 Task: Find and add birthday decoration items to your Amazon wish list.
Action: Mouse moved to (330, 526)
Screenshot: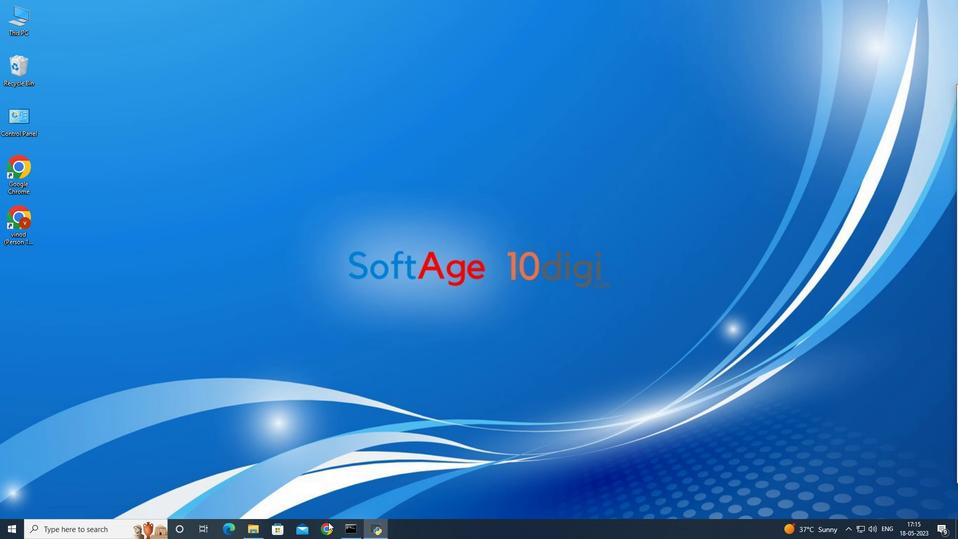 
Action: Mouse pressed left at (330, 526)
Screenshot: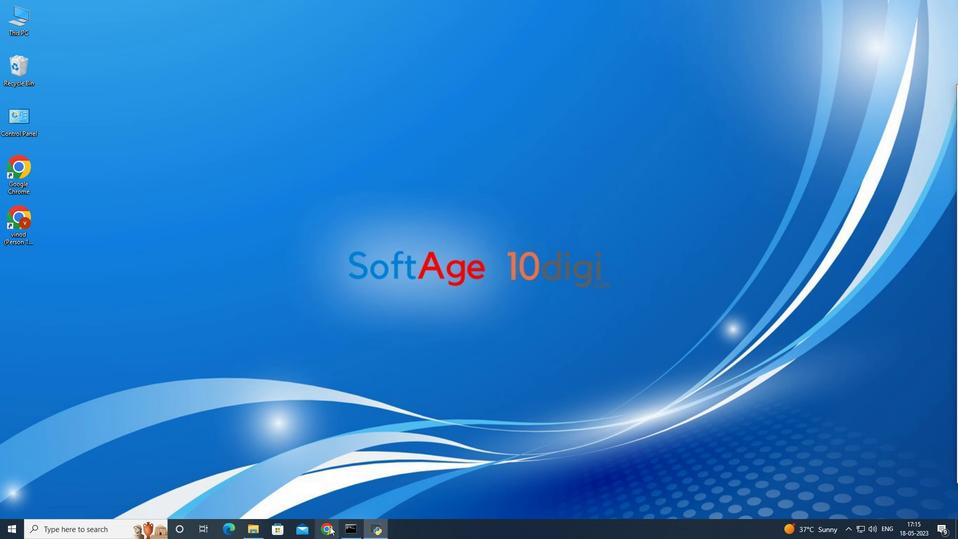 
Action: Mouse moved to (398, 328)
Screenshot: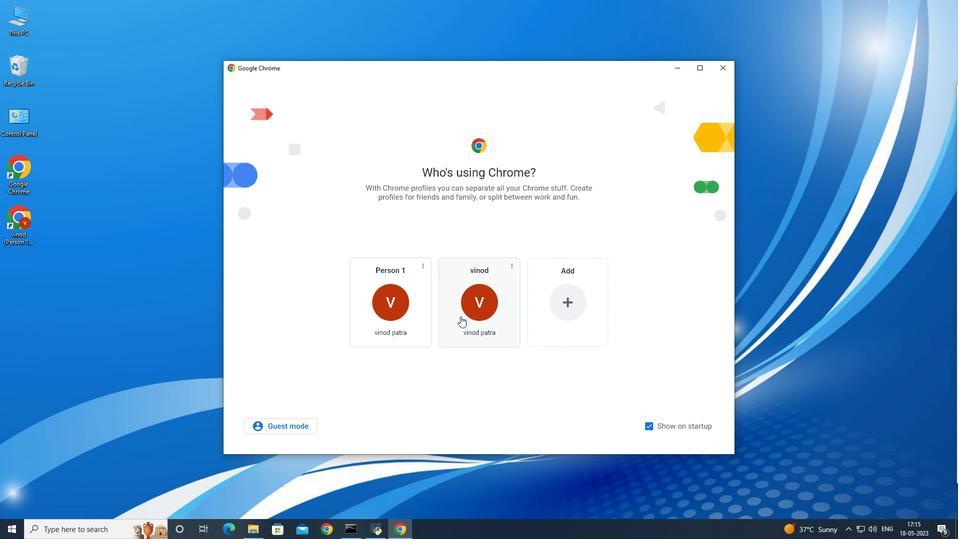 
Action: Mouse pressed left at (398, 328)
Screenshot: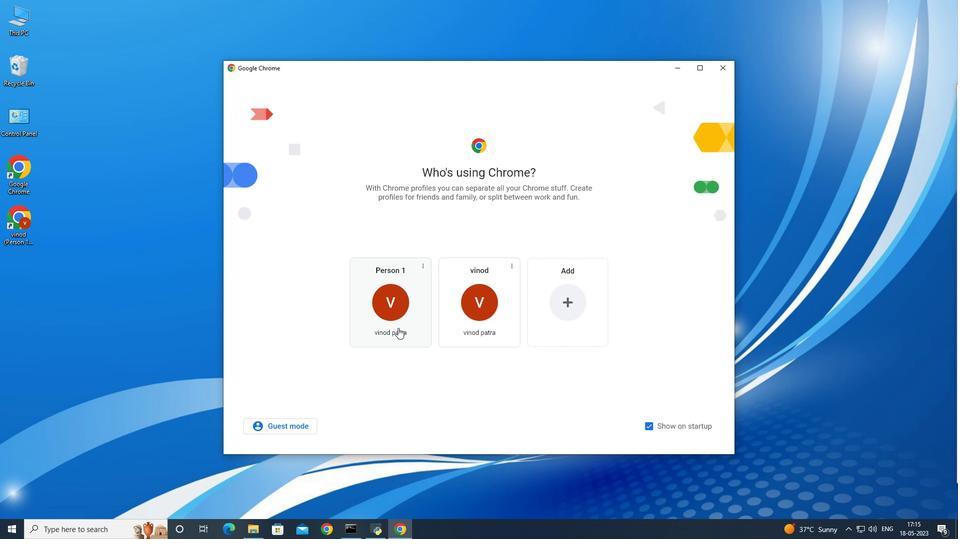 
Action: Mouse moved to (450, 217)
Screenshot: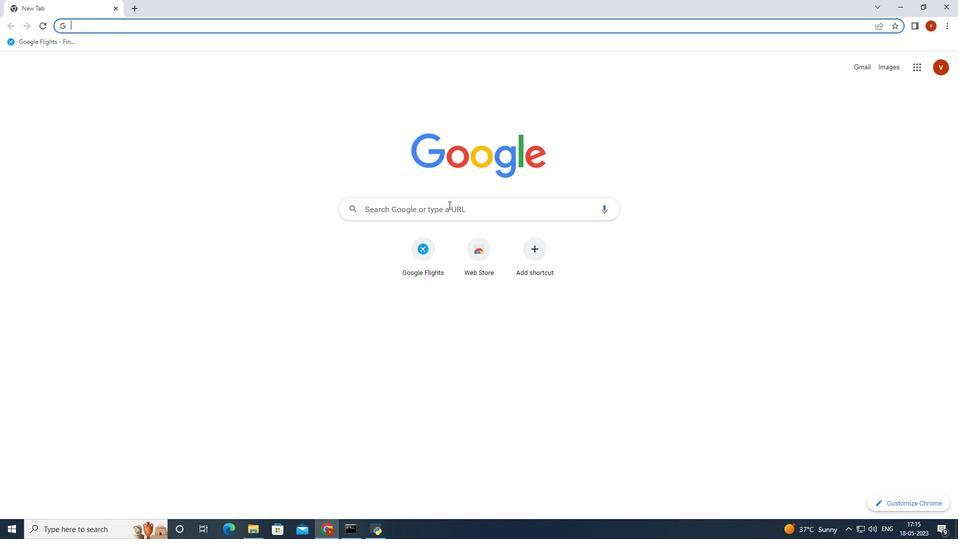 
Action: Mouse pressed left at (450, 217)
Screenshot: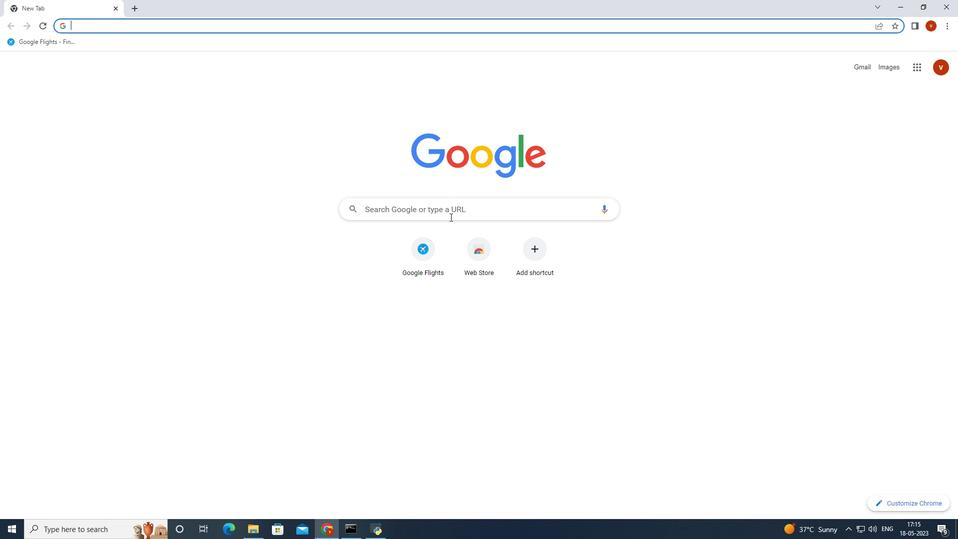 
Action: Key pressed amazon<Key.enter>
Screenshot: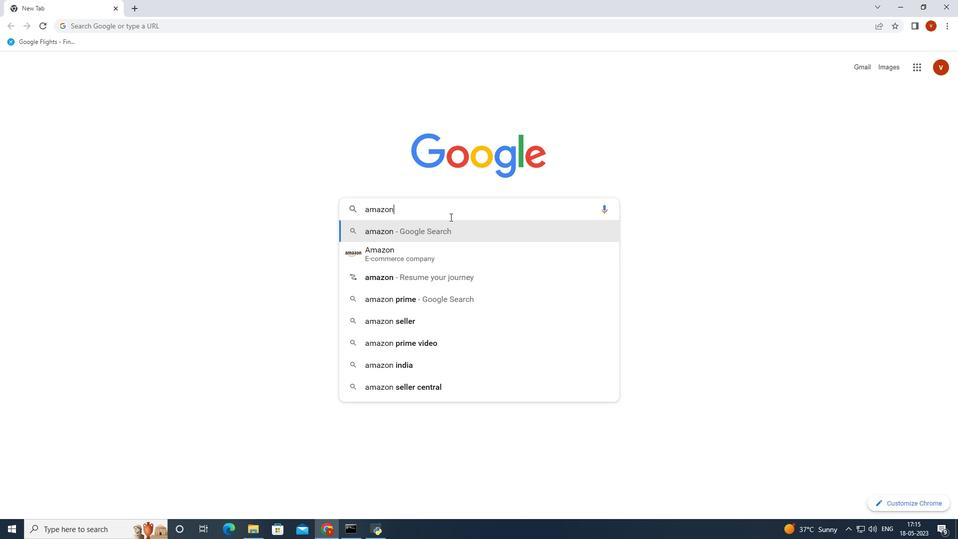 
Action: Mouse moved to (189, 166)
Screenshot: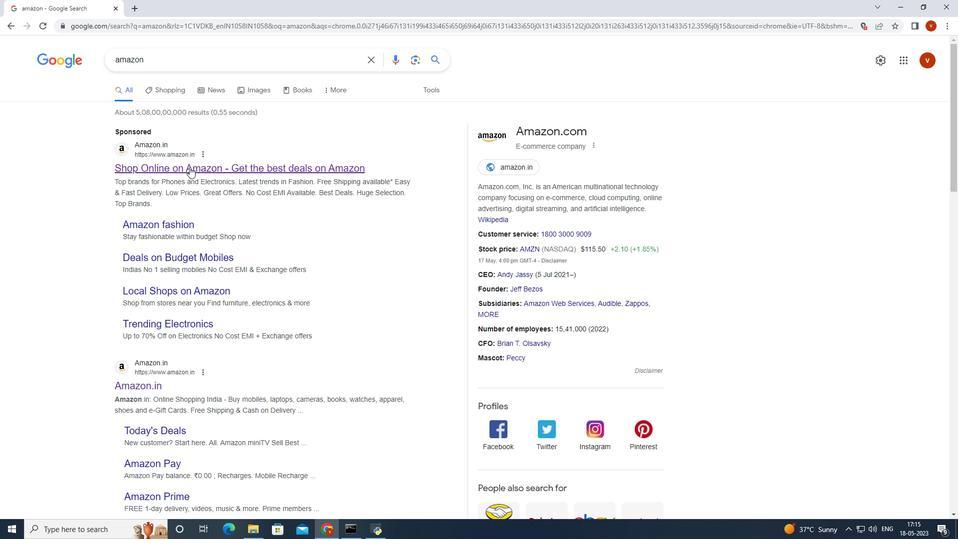
Action: Mouse pressed left at (189, 166)
Screenshot: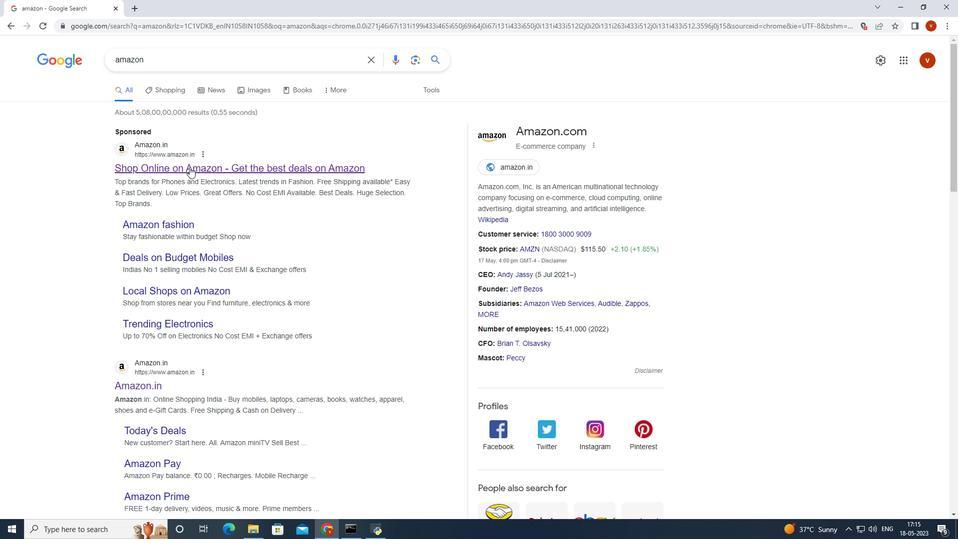 
Action: Mouse moved to (406, 53)
Screenshot: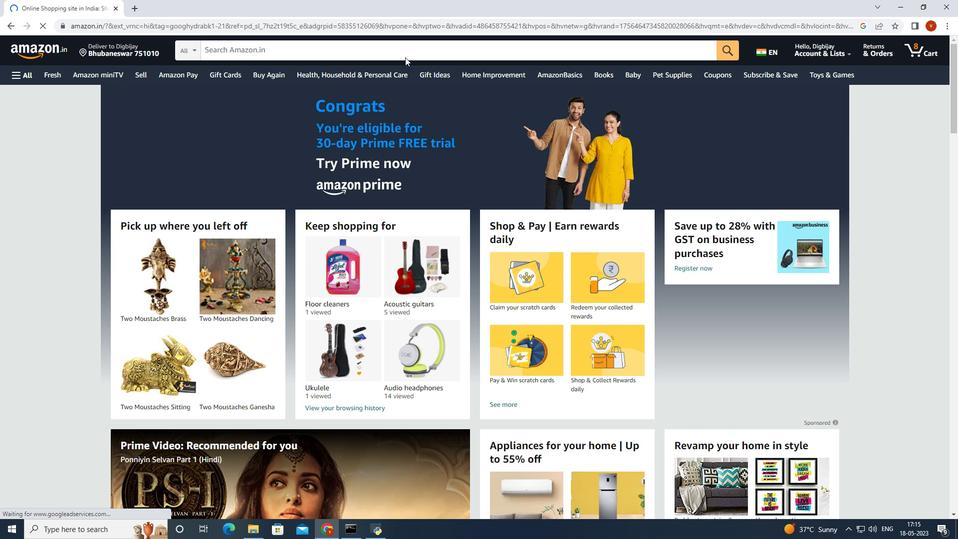 
Action: Mouse pressed left at (406, 53)
Screenshot: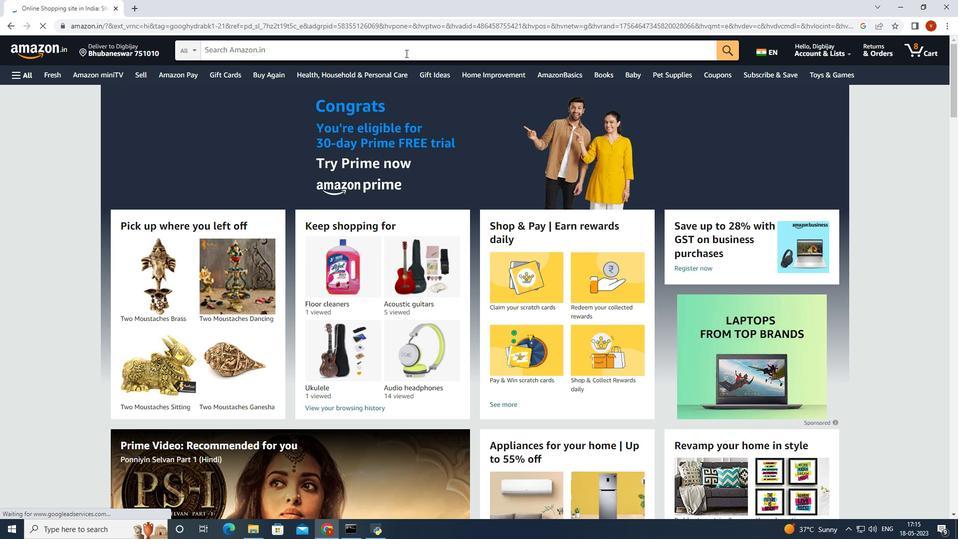 
Action: Key pressed birhday<Key.space>items<Key.enter>
Screenshot: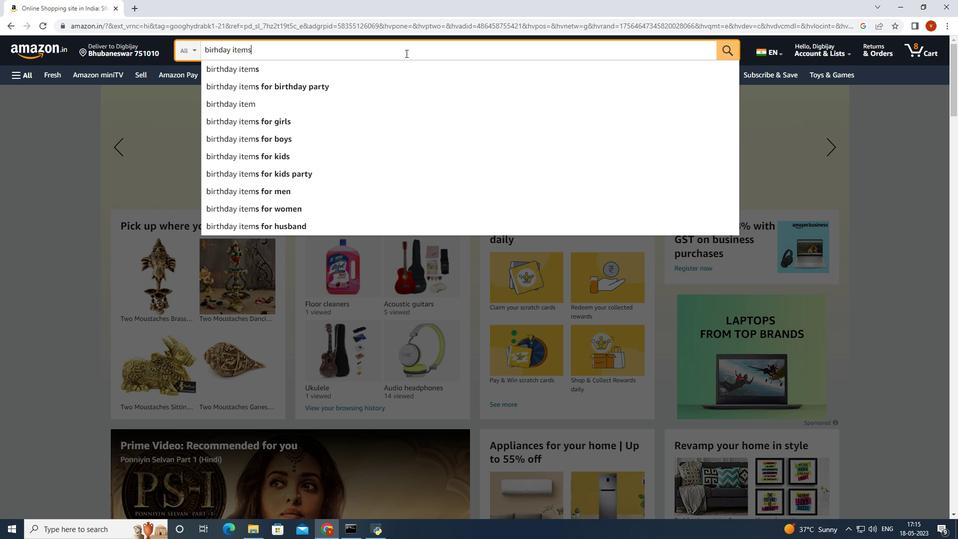 
Action: Mouse moved to (318, 356)
Screenshot: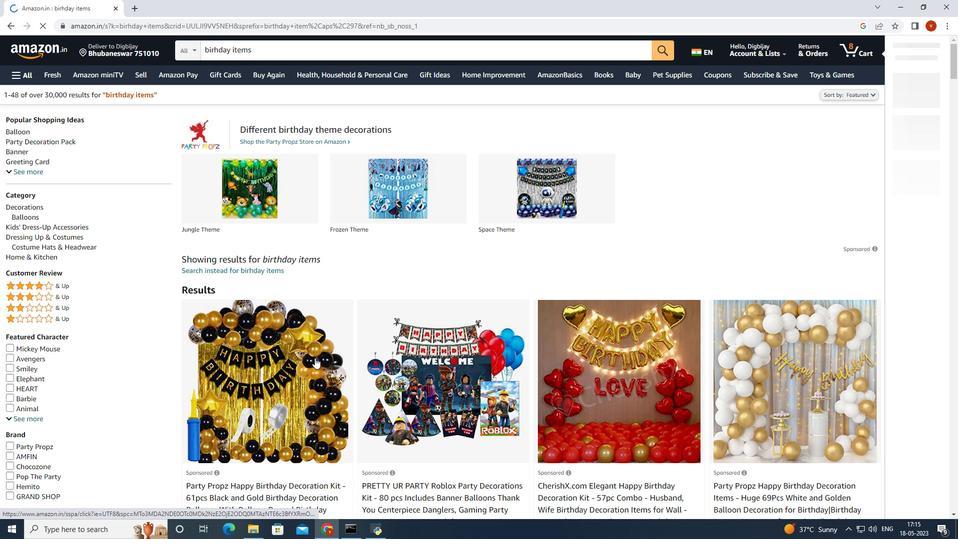 
Action: Mouse scrolled (318, 355) with delta (0, 0)
Screenshot: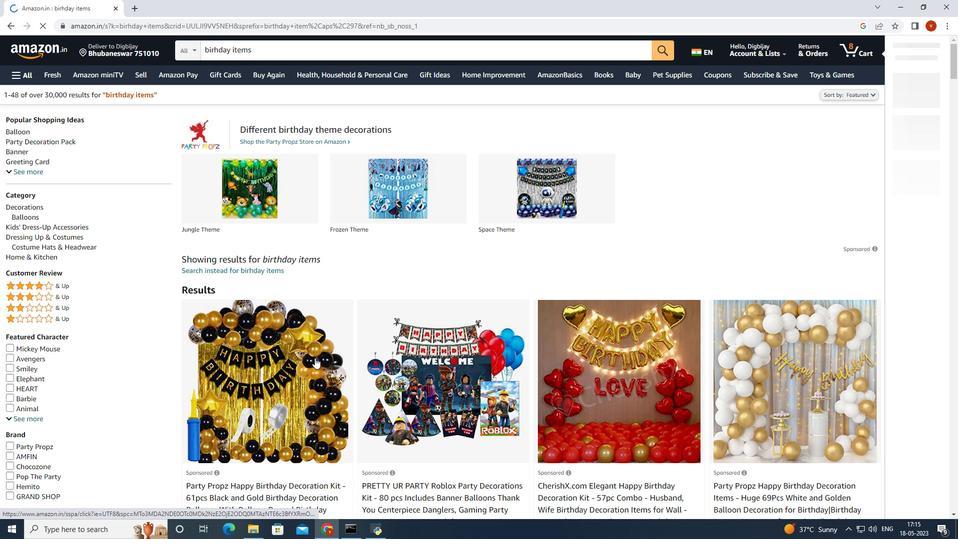 
Action: Mouse moved to (321, 349)
Screenshot: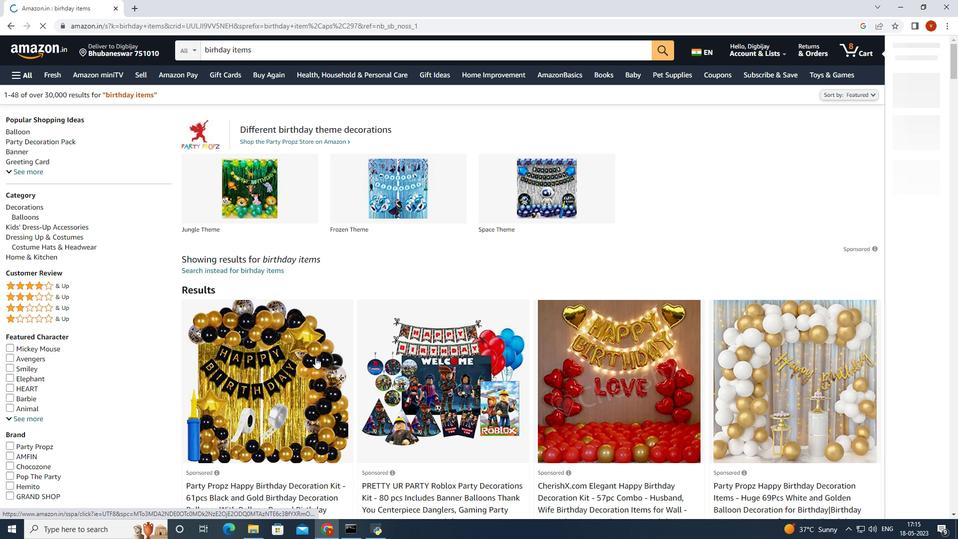 
Action: Mouse scrolled (321, 349) with delta (0, 0)
Screenshot: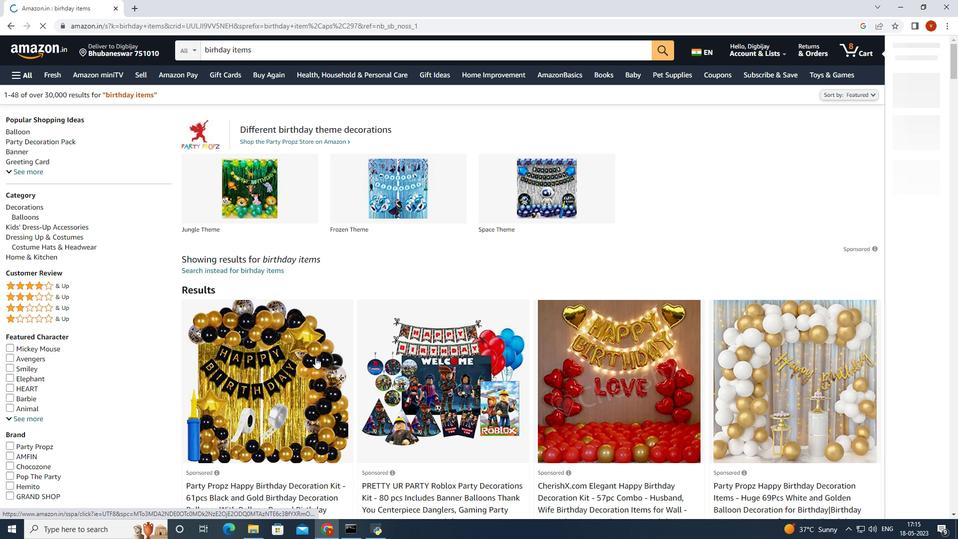 
Action: Mouse moved to (321, 348)
Screenshot: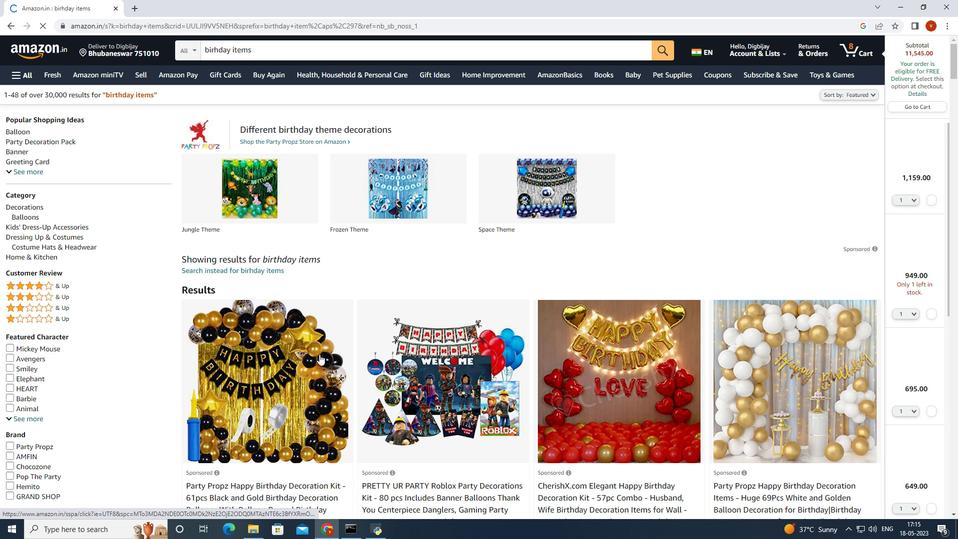 
Action: Mouse scrolled (321, 347) with delta (0, 0)
Screenshot: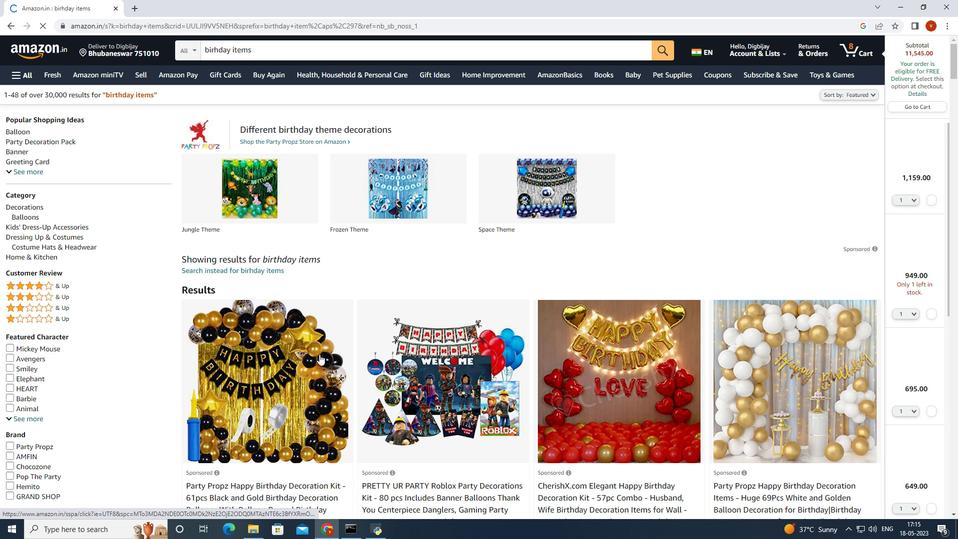 
Action: Mouse moved to (321, 343)
Screenshot: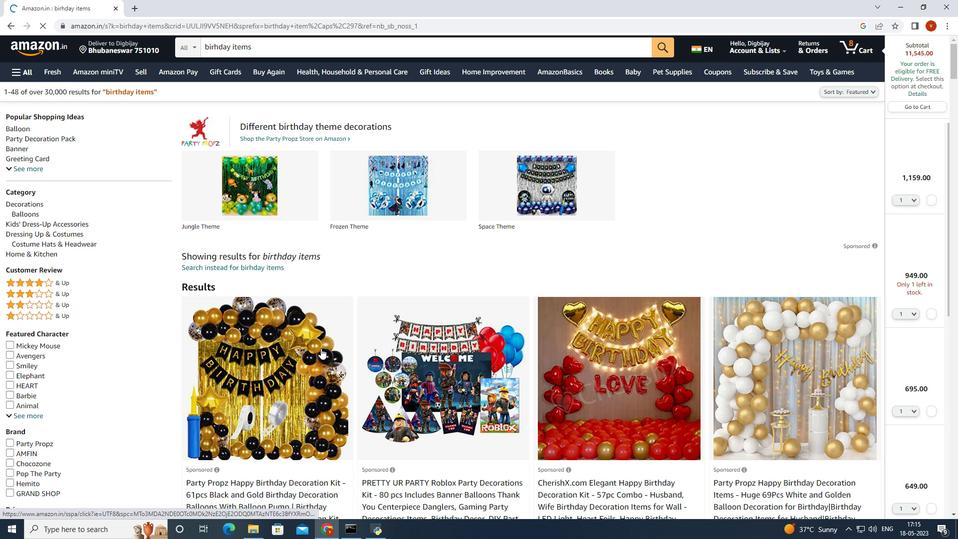 
Action: Mouse scrolled (321, 342) with delta (0, 0)
Screenshot: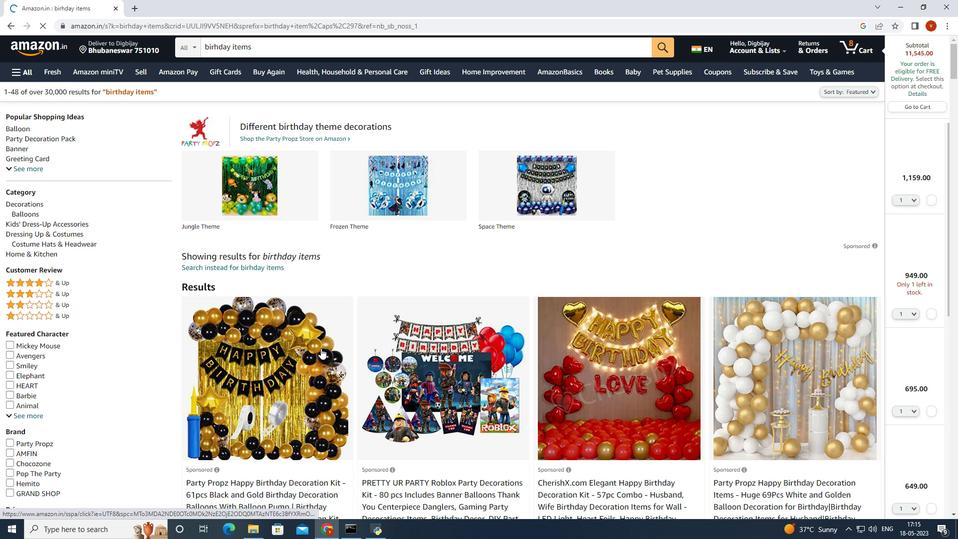 
Action: Mouse moved to (302, 243)
Screenshot: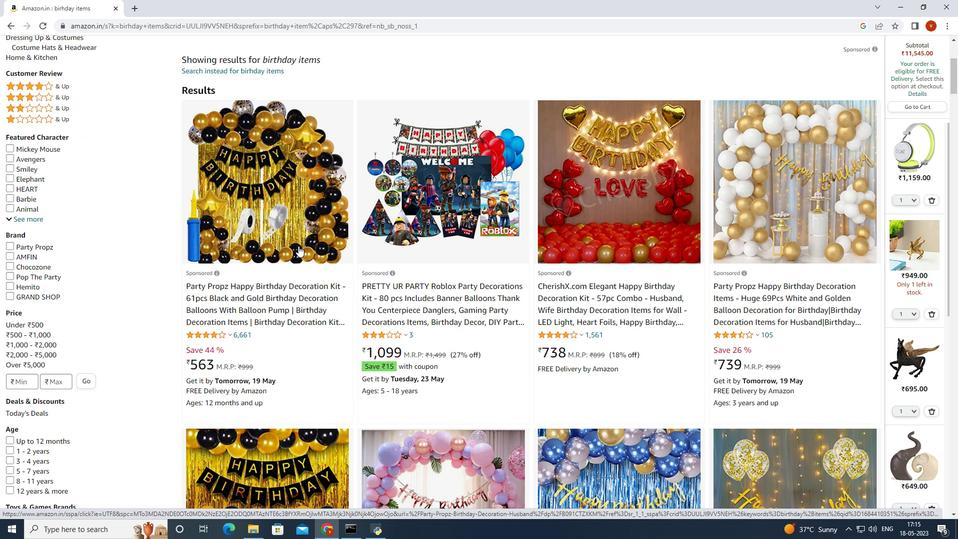 
Action: Mouse scrolled (302, 242) with delta (0, 0)
Screenshot: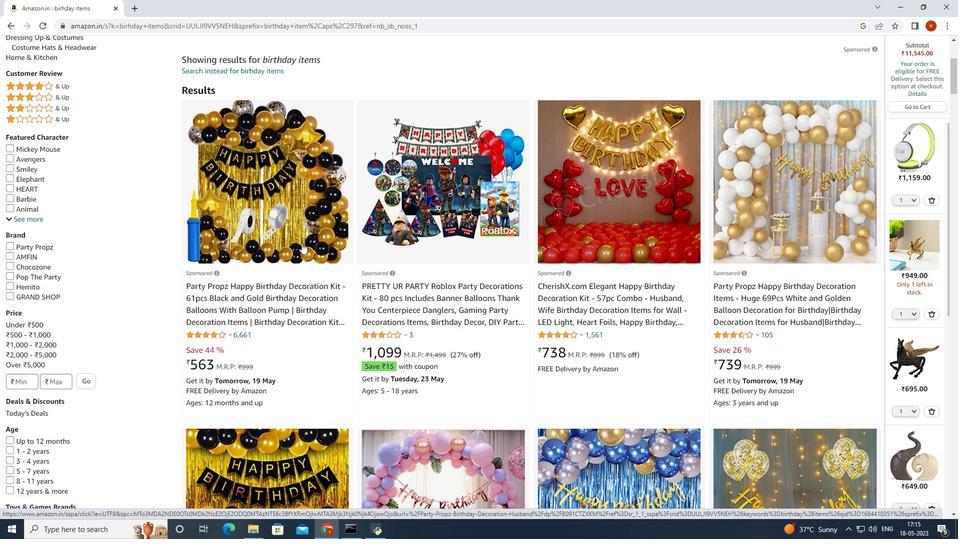 
Action: Mouse moved to (673, 188)
Screenshot: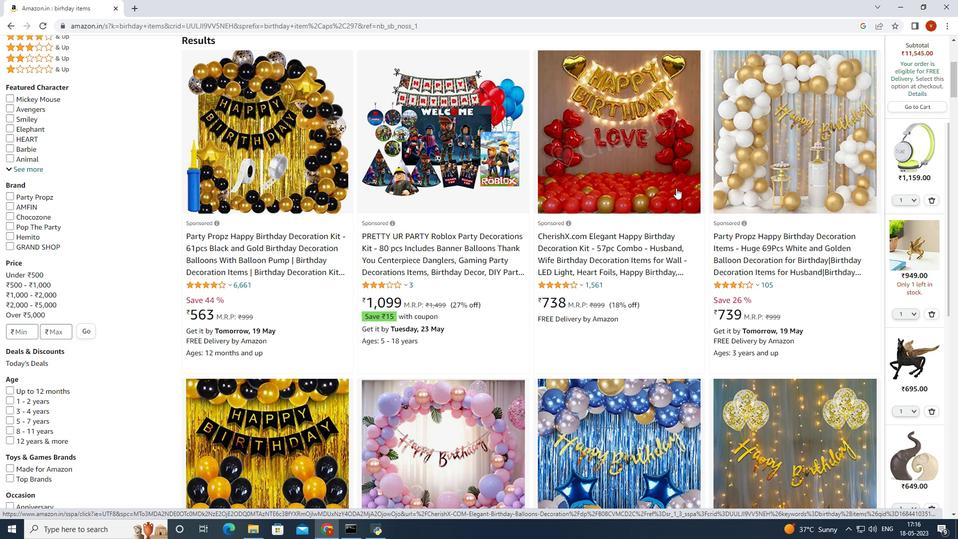 
Action: Mouse scrolled (673, 188) with delta (0, 0)
Screenshot: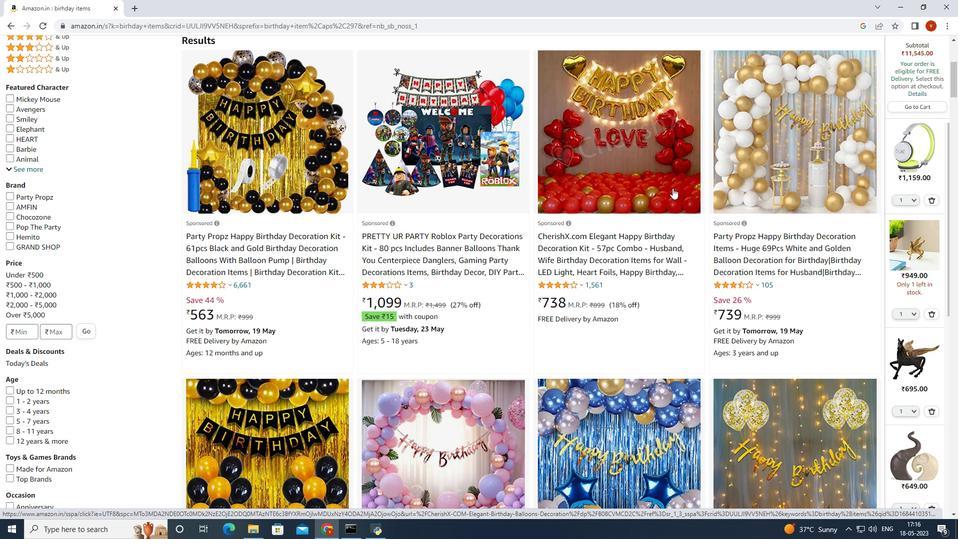 
Action: Mouse scrolled (673, 187) with delta (0, 0)
Screenshot: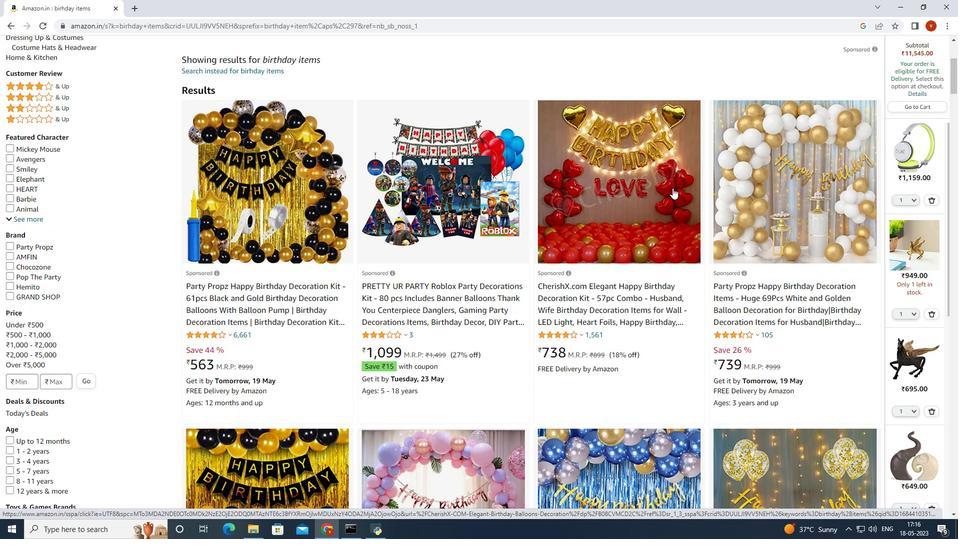 
Action: Mouse moved to (671, 188)
Screenshot: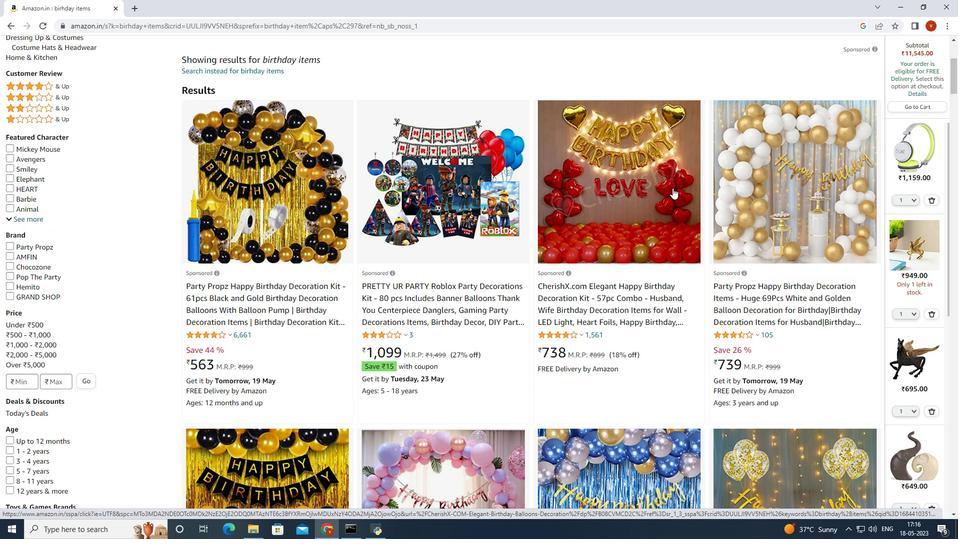
Action: Mouse scrolled (671, 188) with delta (0, 0)
Screenshot: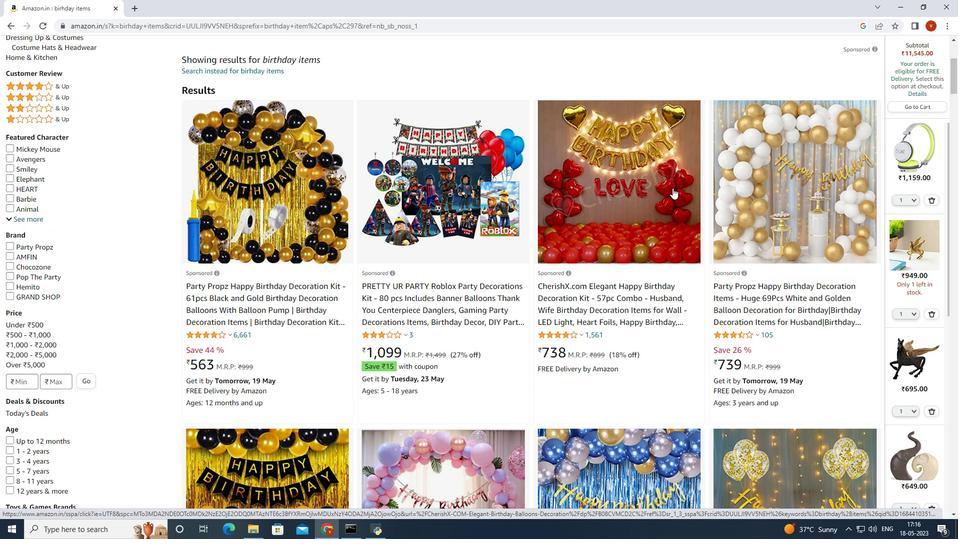 
Action: Mouse scrolled (671, 188) with delta (0, 0)
Screenshot: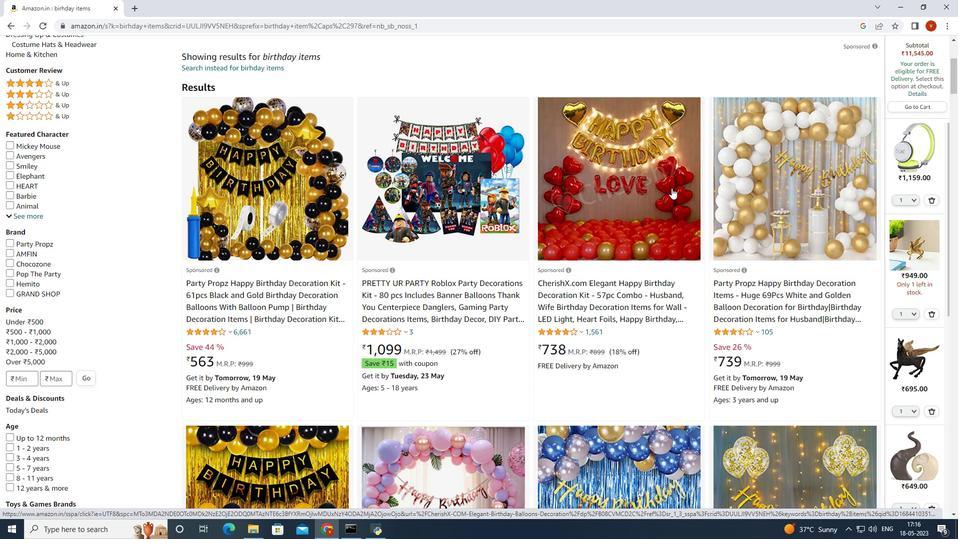 
Action: Mouse moved to (671, 189)
Screenshot: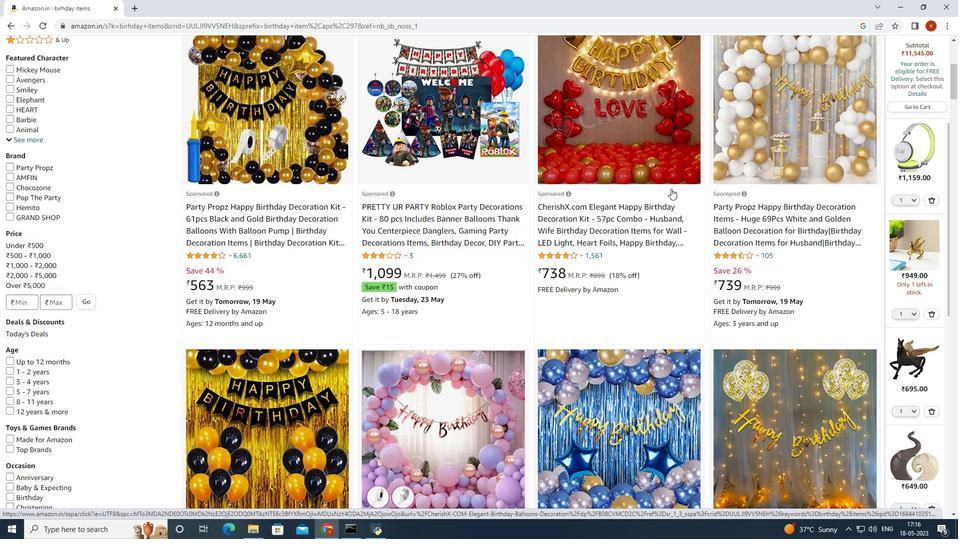 
Action: Mouse scrolled (671, 189) with delta (0, 0)
Screenshot: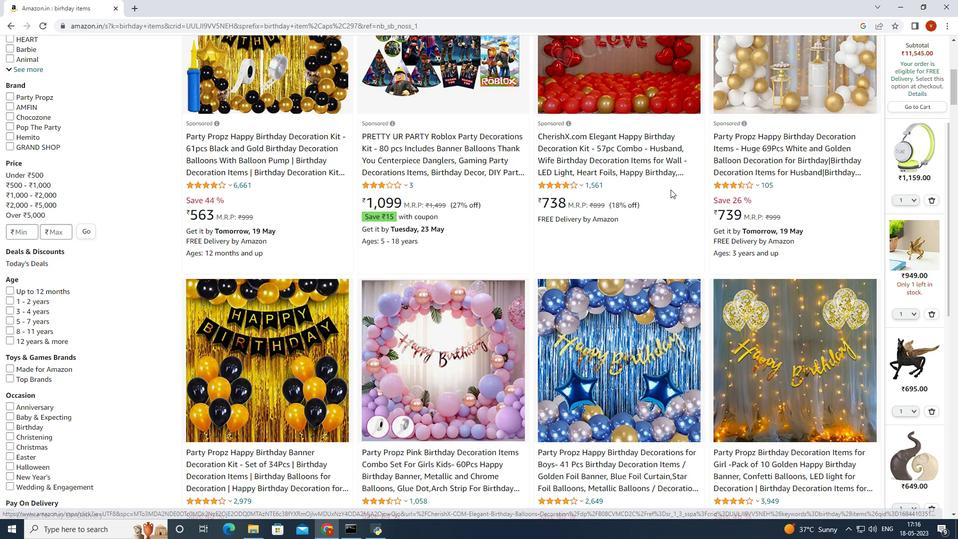 
Action: Mouse scrolled (671, 189) with delta (0, 0)
Screenshot: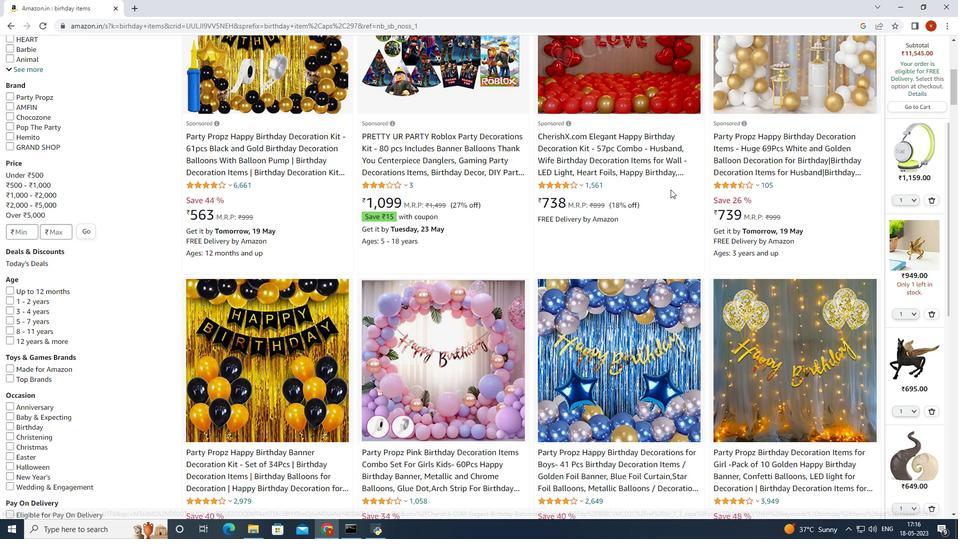 
Action: Mouse scrolled (671, 189) with delta (0, 0)
Screenshot: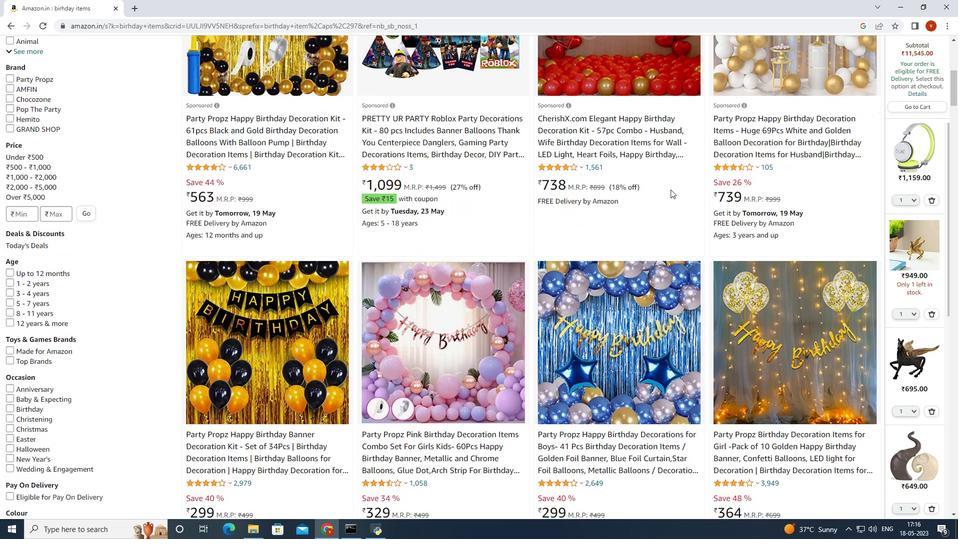 
Action: Mouse scrolled (671, 189) with delta (0, 0)
Screenshot: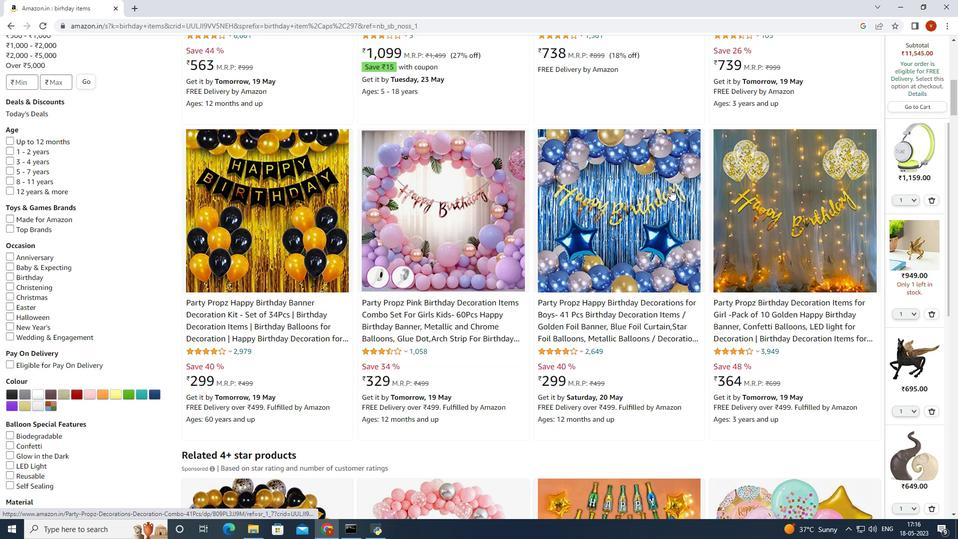 
Action: Mouse moved to (824, 158)
Screenshot: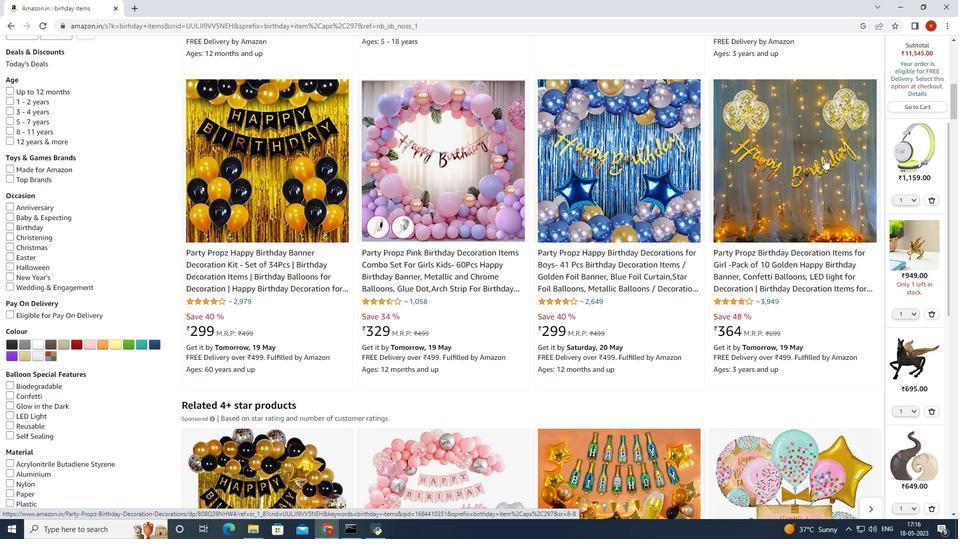 
Action: Mouse pressed left at (824, 158)
Screenshot: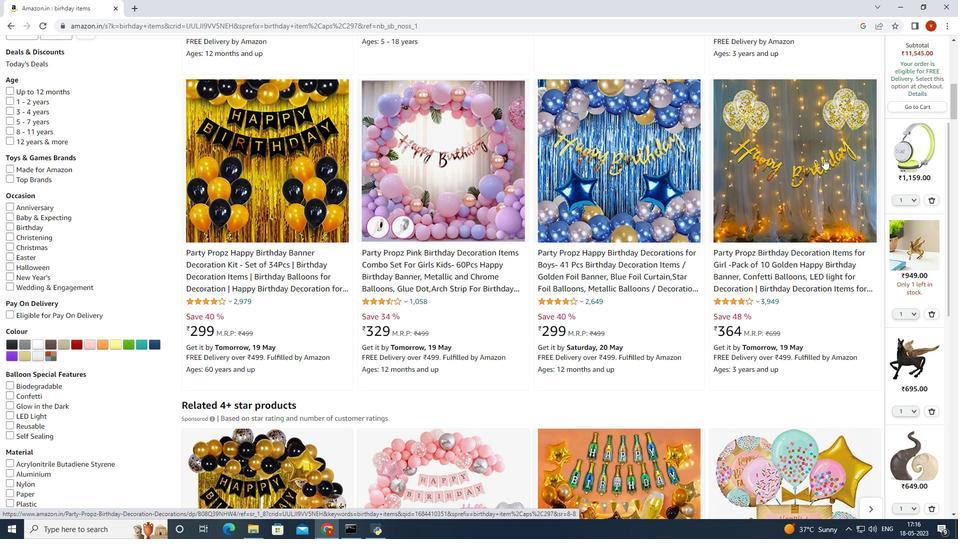 
Action: Mouse moved to (515, 277)
Screenshot: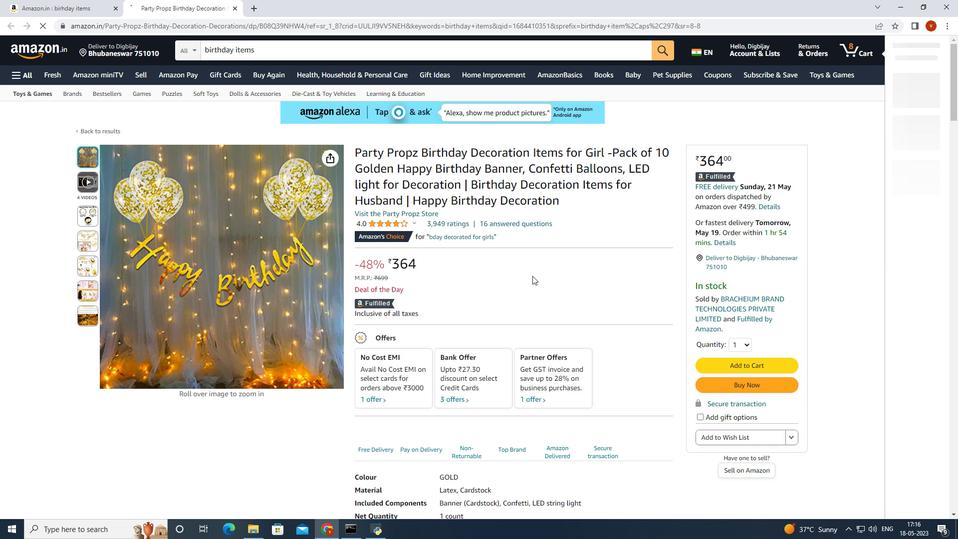 
Action: Mouse scrolled (515, 277) with delta (0, 0)
Screenshot: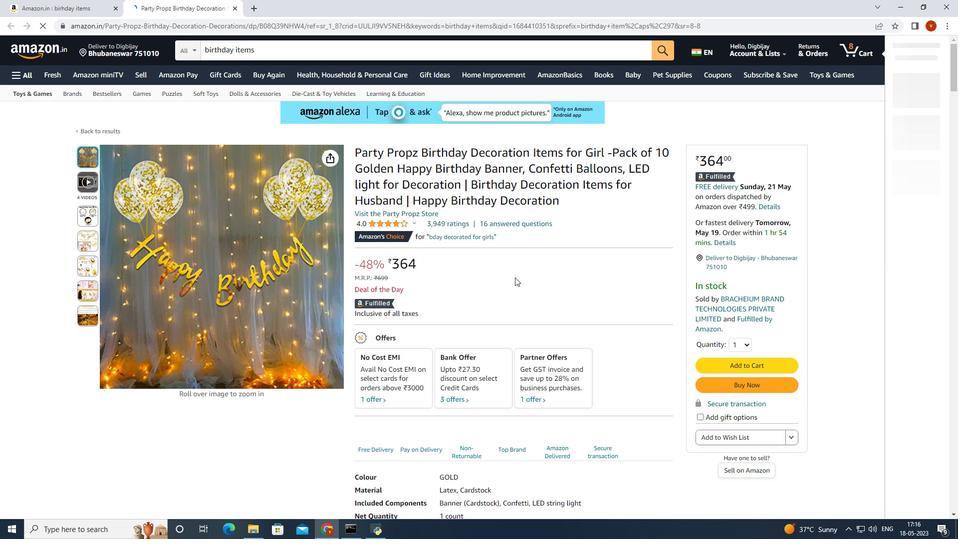 
Action: Mouse moved to (743, 384)
Screenshot: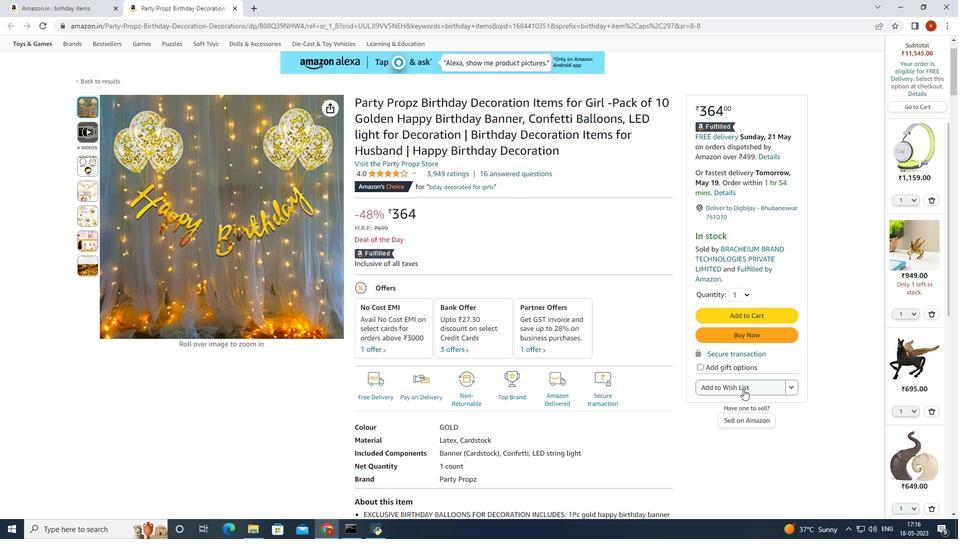 
Action: Mouse pressed left at (743, 384)
Screenshot: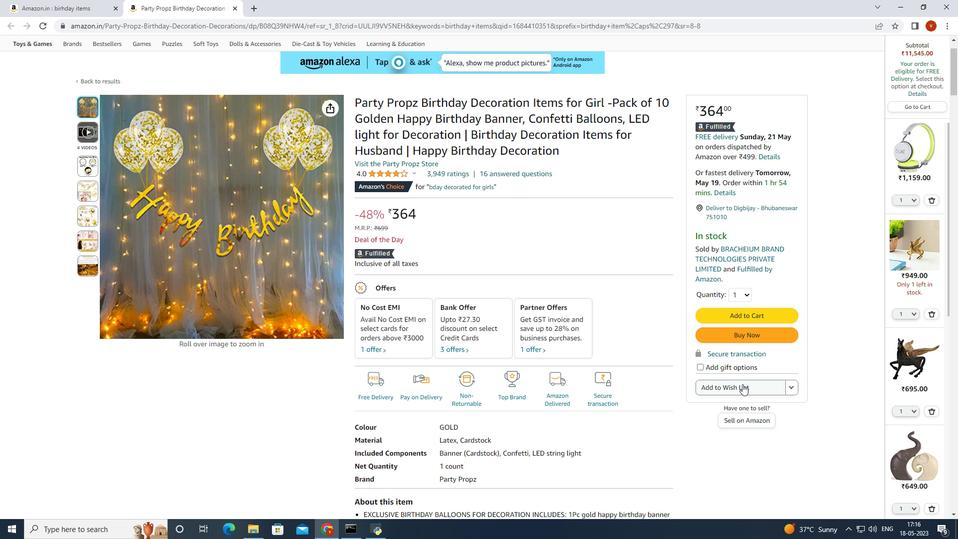 
Action: Mouse moved to (506, 395)
Screenshot: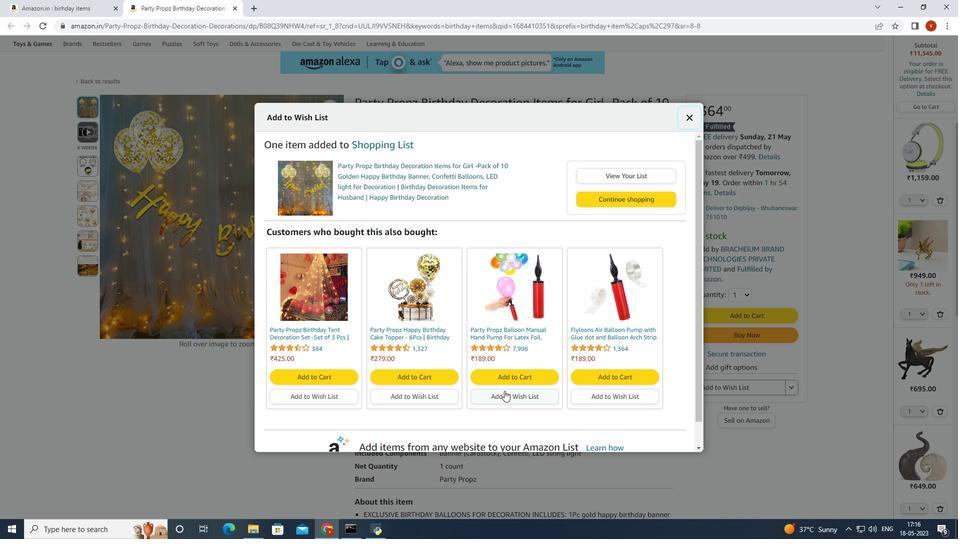 
Action: Mouse pressed left at (506, 395)
Screenshot: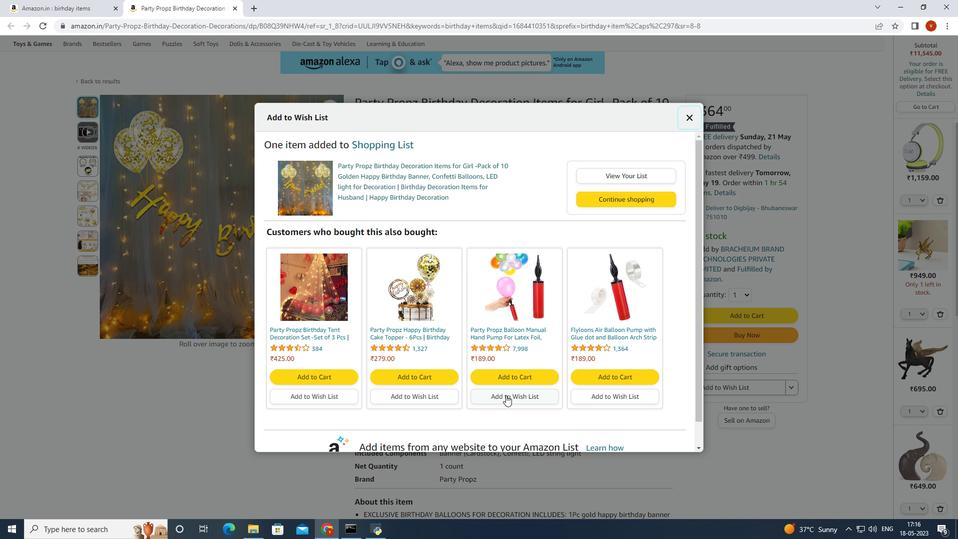 
Action: Mouse moved to (427, 396)
Screenshot: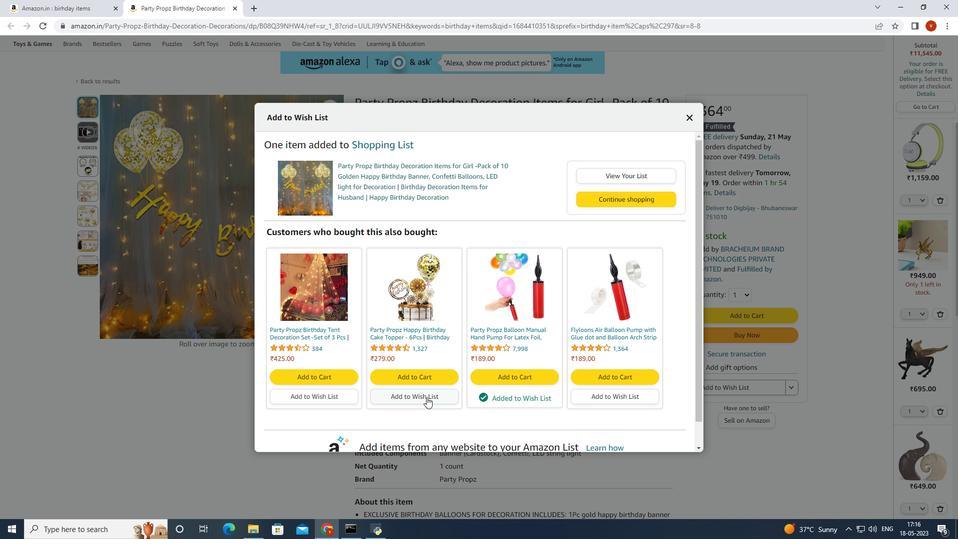 
Action: Mouse pressed left at (427, 396)
Screenshot: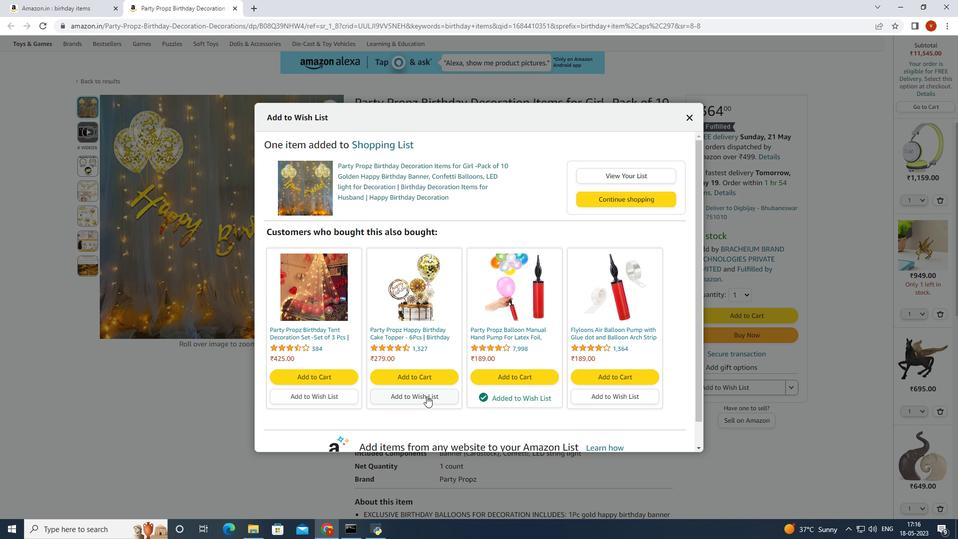 
Action: Mouse moved to (669, 312)
Screenshot: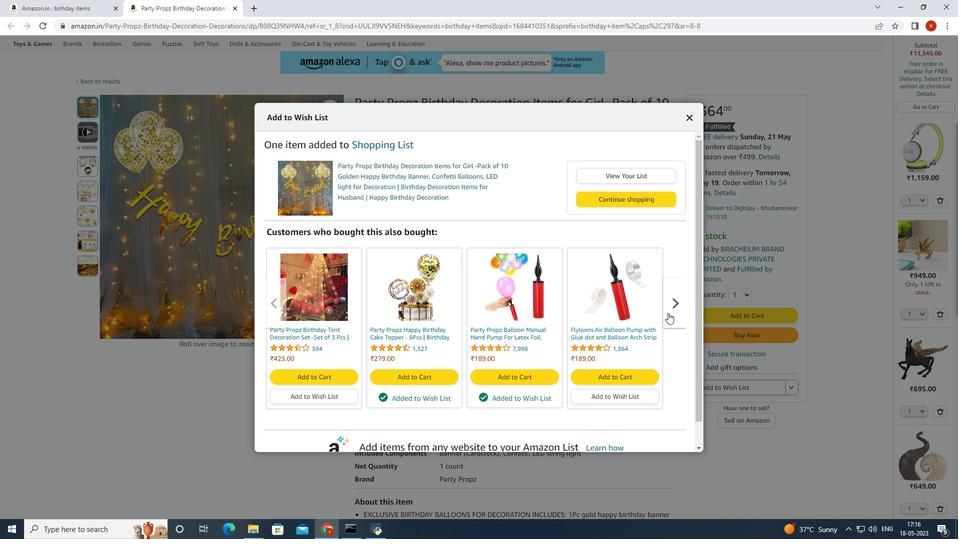 
Action: Mouse pressed left at (669, 312)
Screenshot: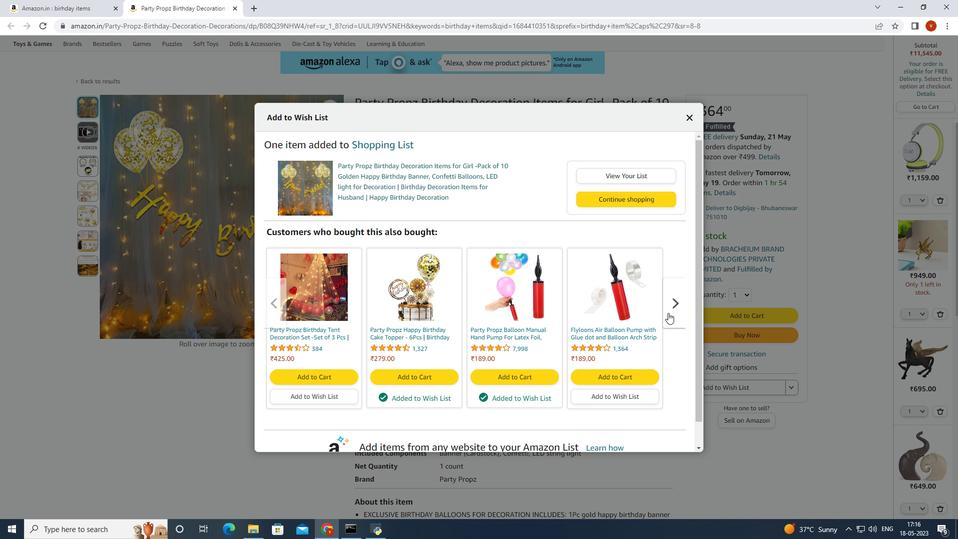 
Action: Mouse moved to (443, 394)
Screenshot: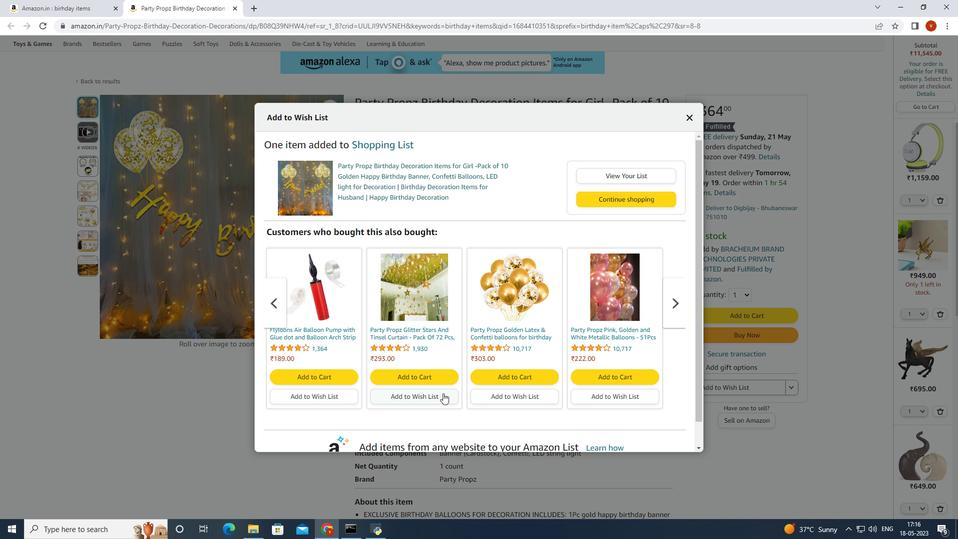 
Action: Mouse pressed left at (443, 394)
Screenshot: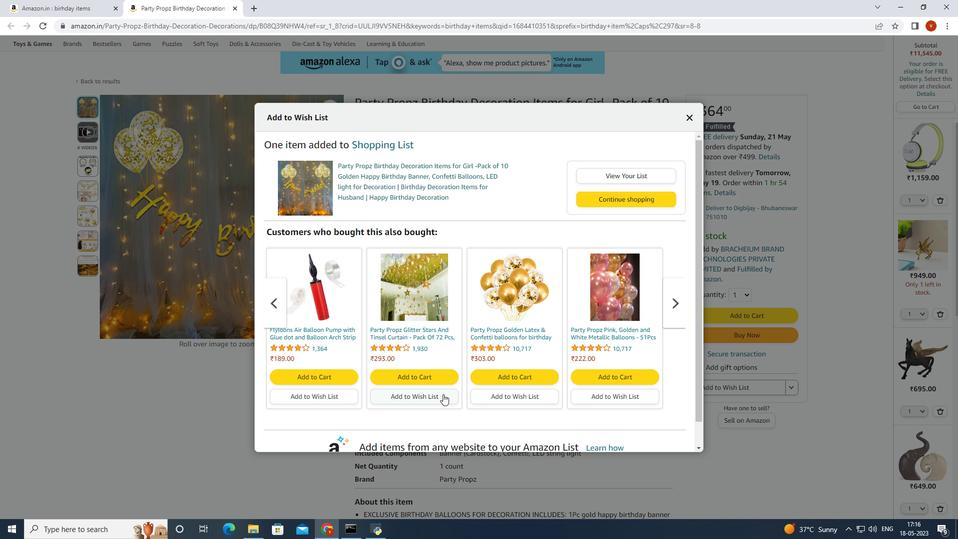 
Action: Mouse moved to (500, 394)
Screenshot: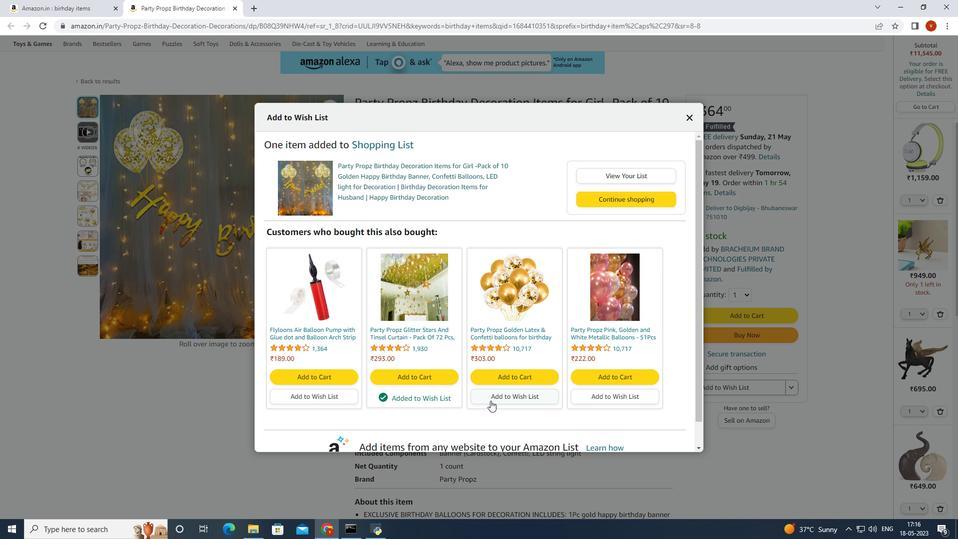 
Action: Mouse pressed left at (500, 394)
Screenshot: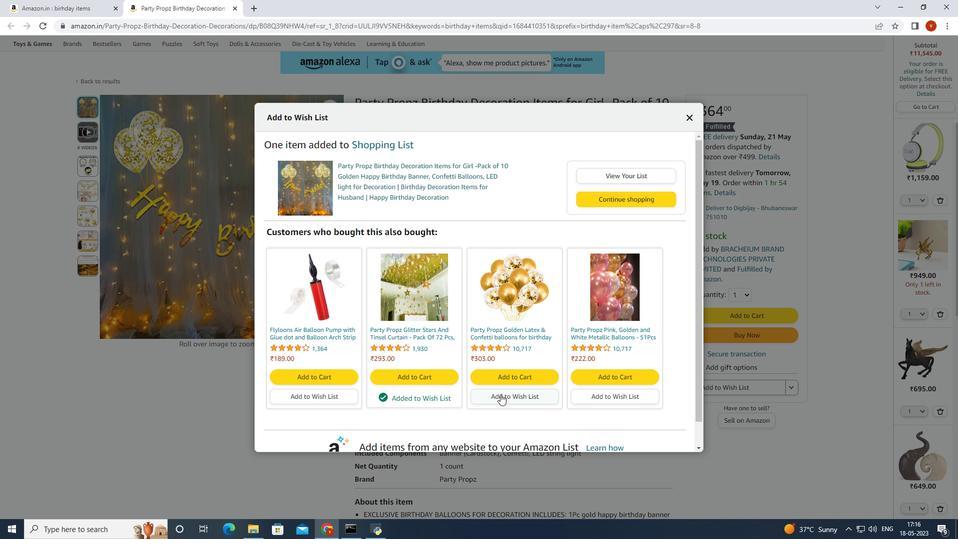 
Action: Mouse moved to (675, 305)
Screenshot: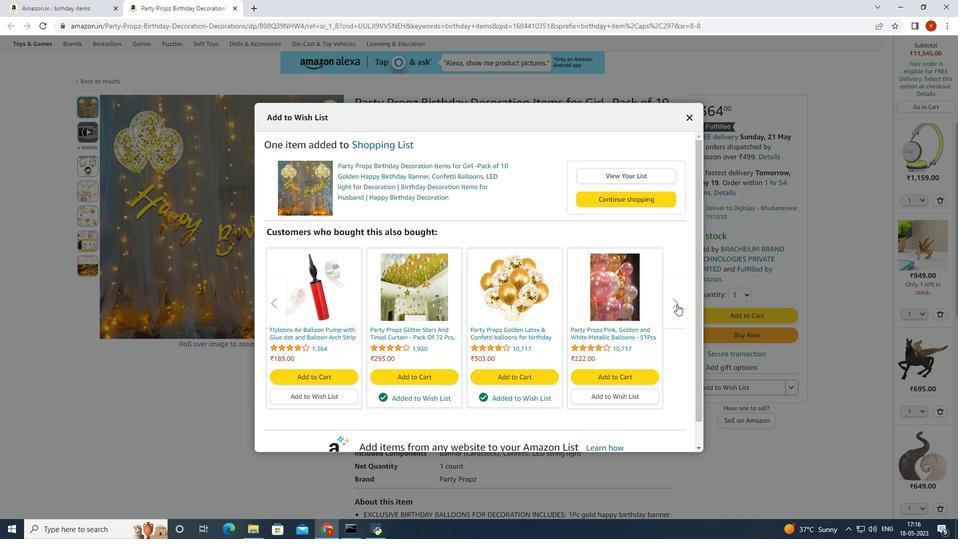 
Action: Mouse pressed left at (675, 305)
Screenshot: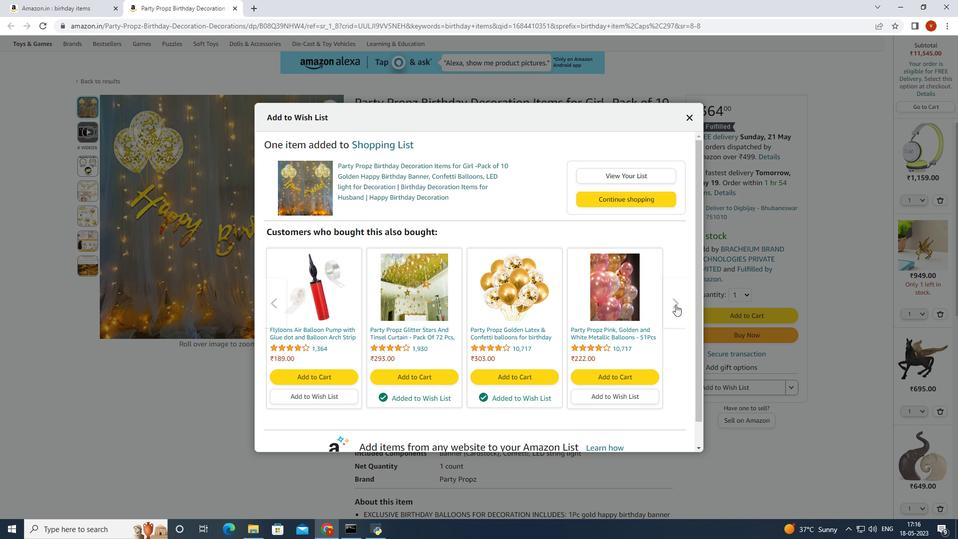 
Action: Mouse moved to (614, 395)
Screenshot: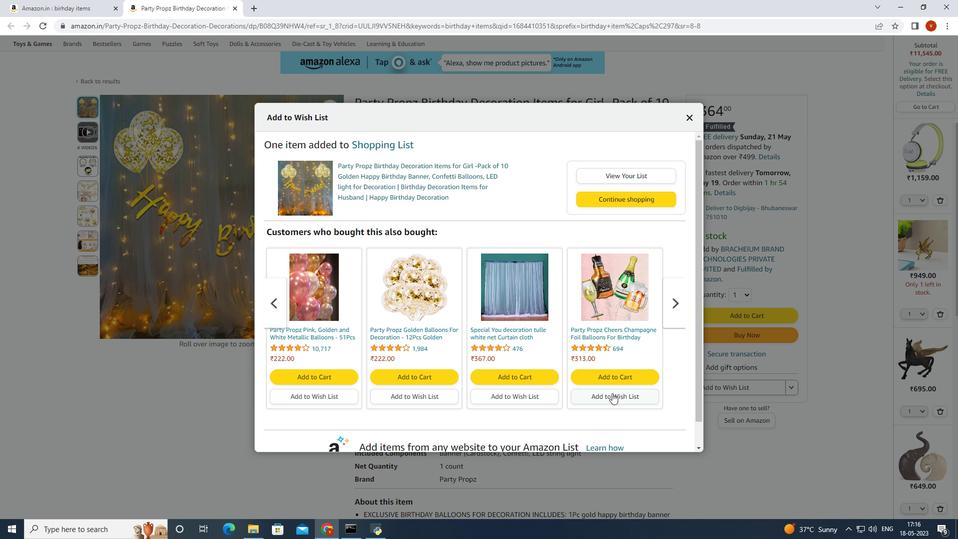 
Action: Mouse pressed left at (614, 395)
Screenshot: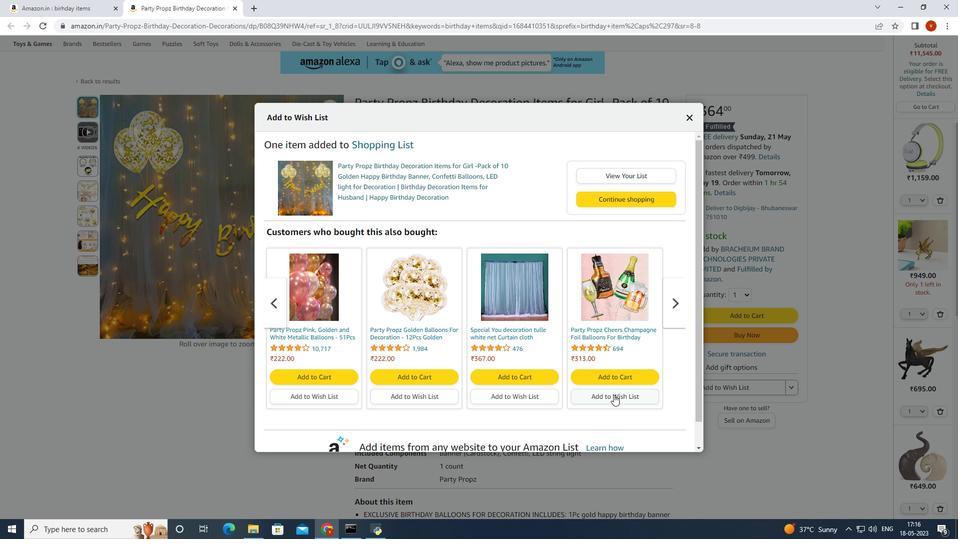 
Action: Mouse moved to (681, 312)
Screenshot: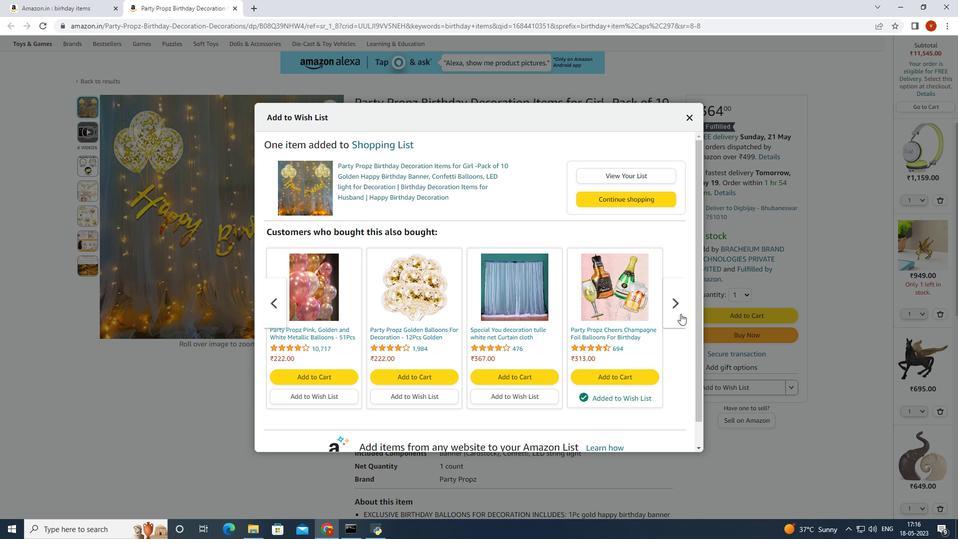 
Action: Mouse pressed left at (681, 312)
Screenshot: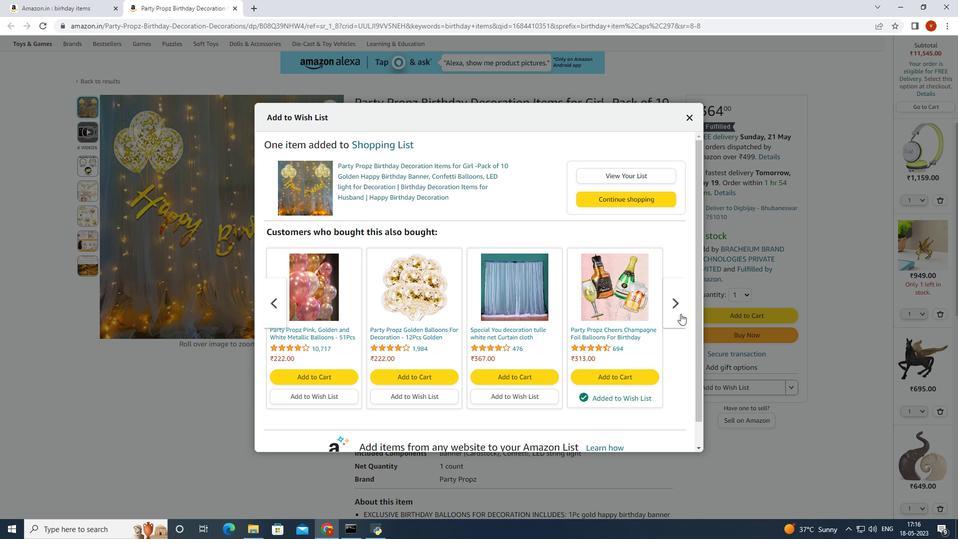 
Action: Mouse moved to (687, 111)
Screenshot: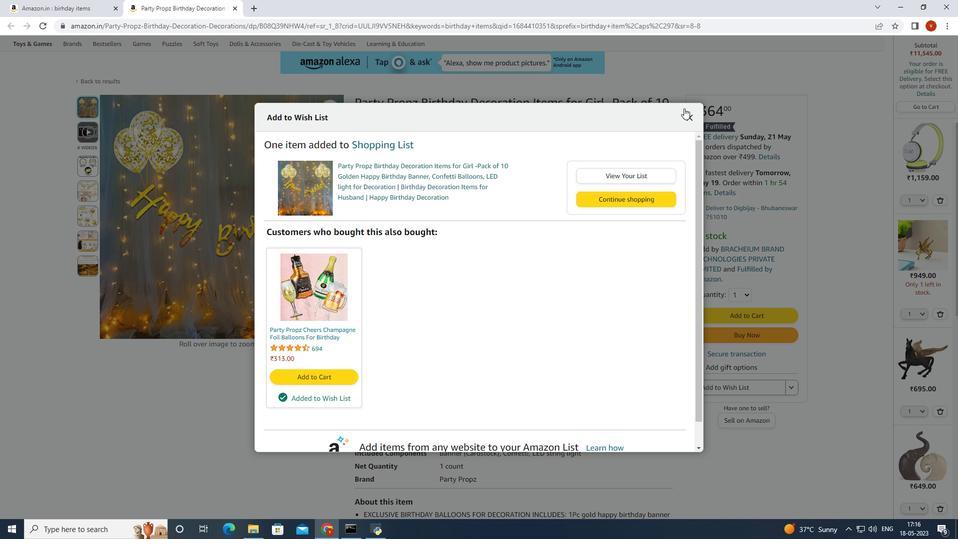
Action: Mouse pressed left at (687, 111)
Screenshot: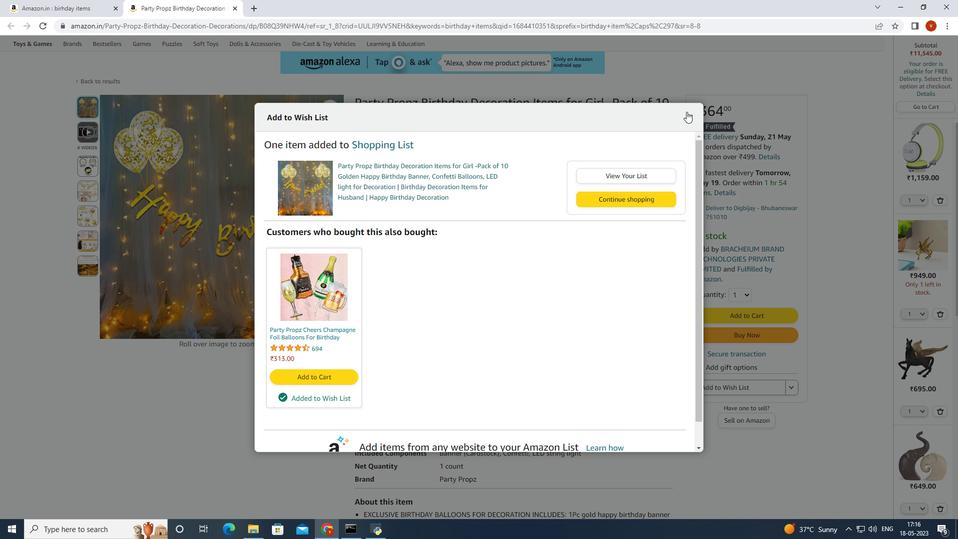 
Action: Mouse moved to (104, 4)
Screenshot: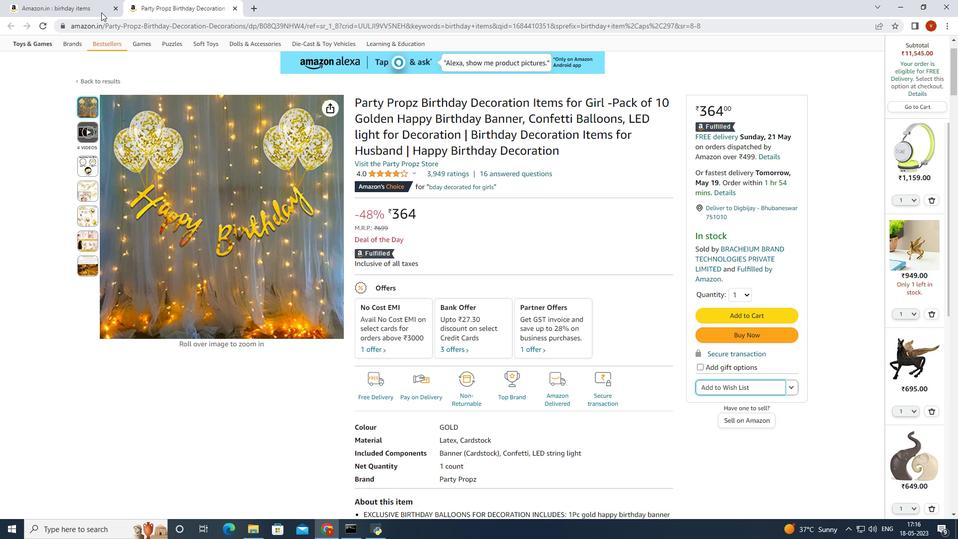 
Action: Mouse pressed left at (104, 4)
Screenshot: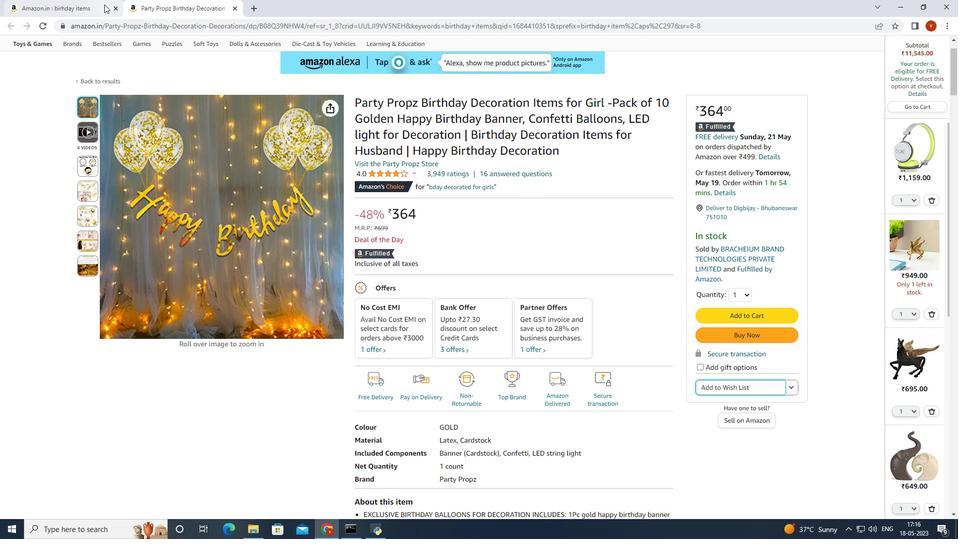 
Action: Mouse moved to (307, 222)
Screenshot: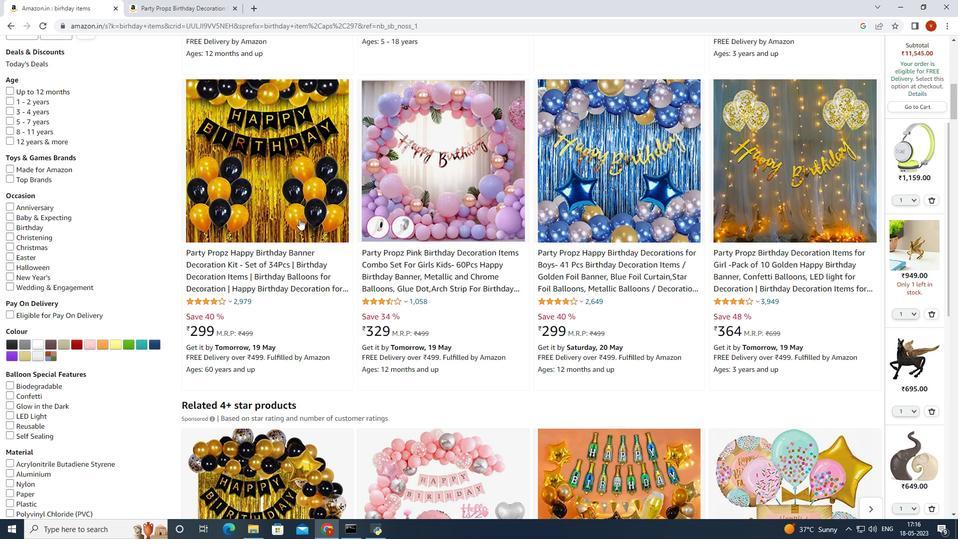 
Action: Mouse scrolled (307, 222) with delta (0, 0)
Screenshot: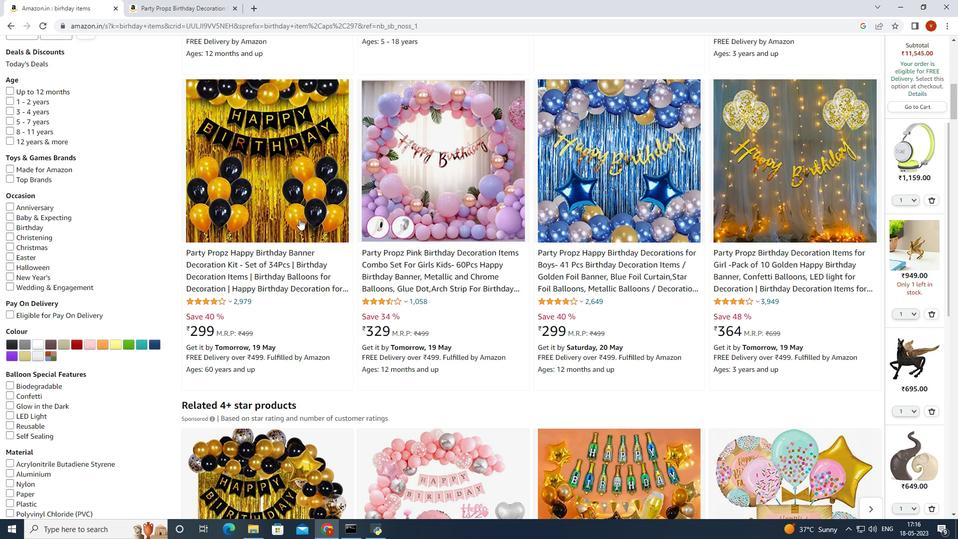 
Action: Mouse scrolled (307, 222) with delta (0, 0)
Screenshot: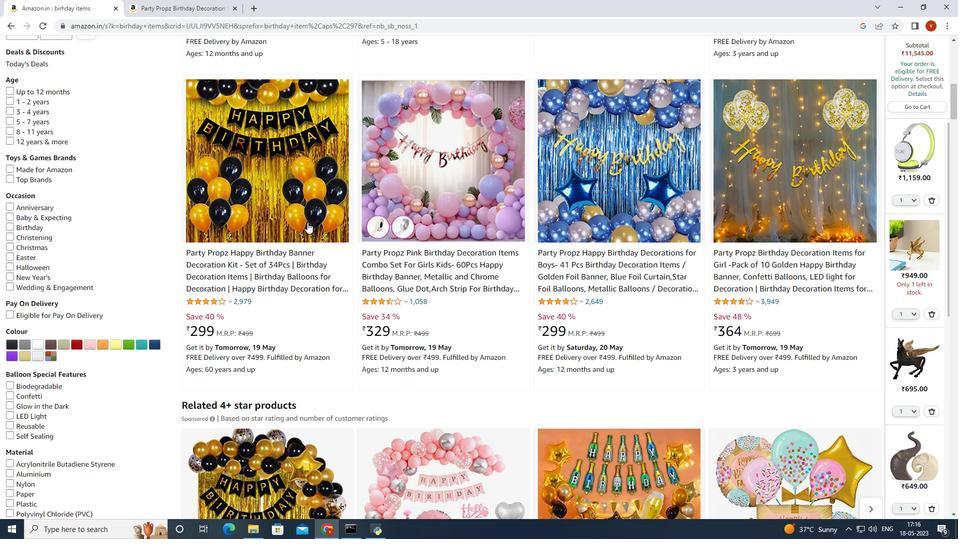 
Action: Mouse scrolled (307, 222) with delta (0, 0)
Screenshot: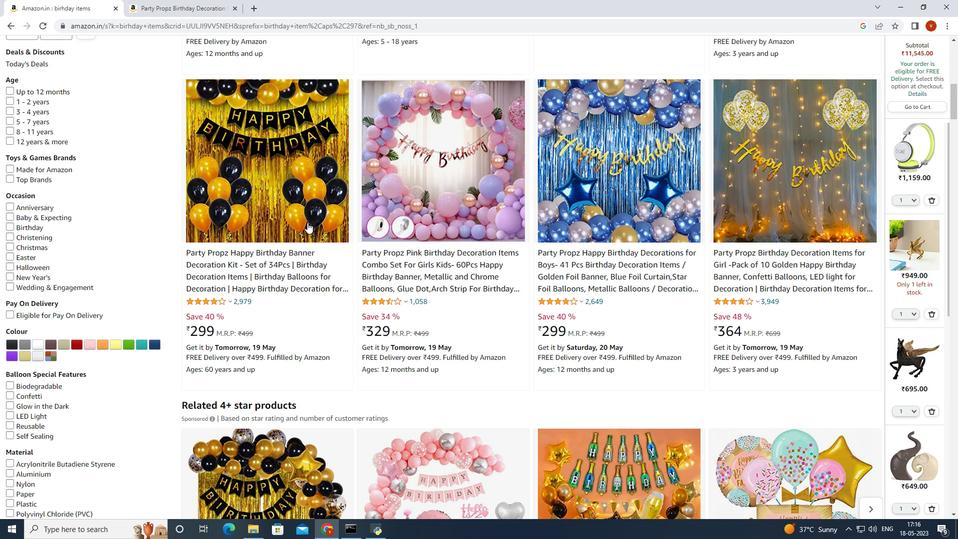 
Action: Mouse scrolled (307, 222) with delta (0, 0)
Screenshot: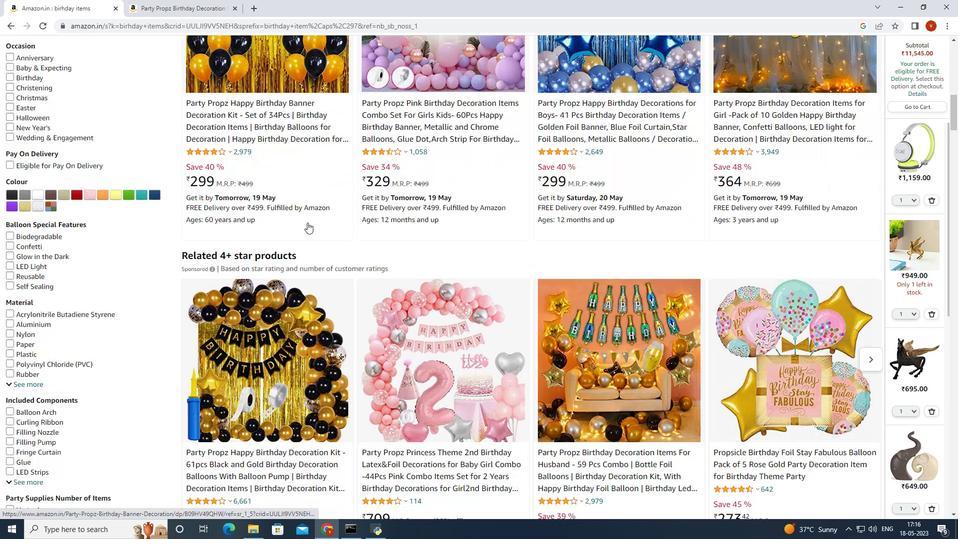 
Action: Mouse scrolled (307, 222) with delta (0, 0)
Screenshot: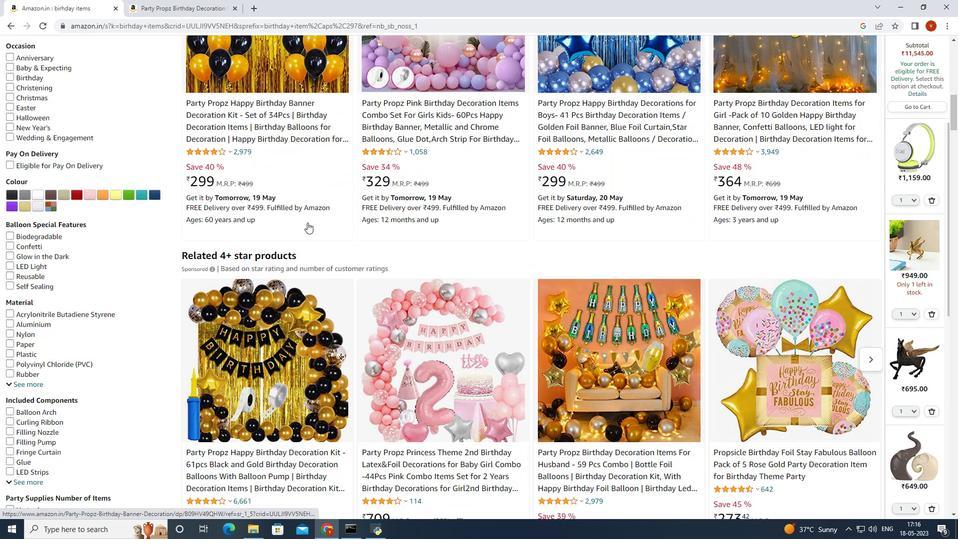
Action: Mouse scrolled (307, 222) with delta (0, 0)
Screenshot: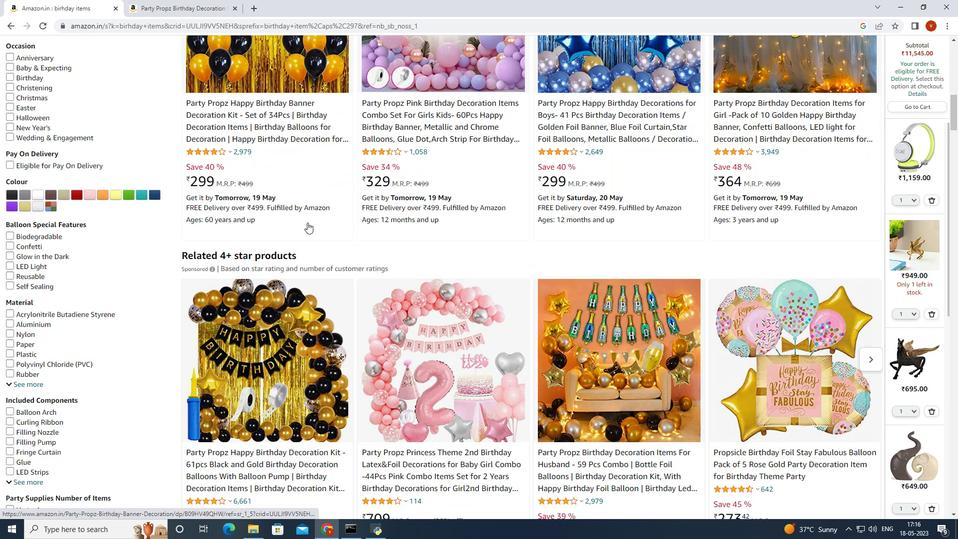 
Action: Mouse scrolled (307, 222) with delta (0, 0)
Screenshot: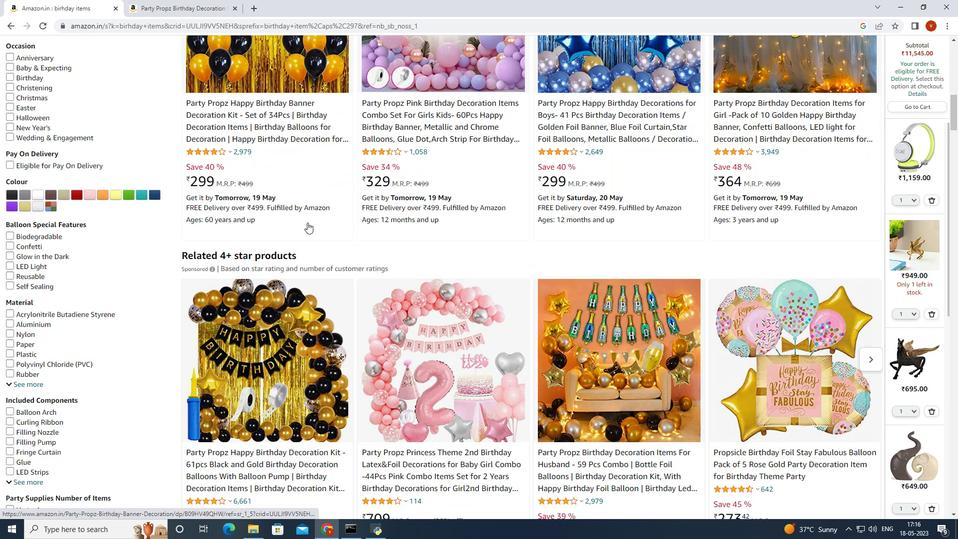 
Action: Mouse scrolled (307, 222) with delta (0, 0)
Screenshot: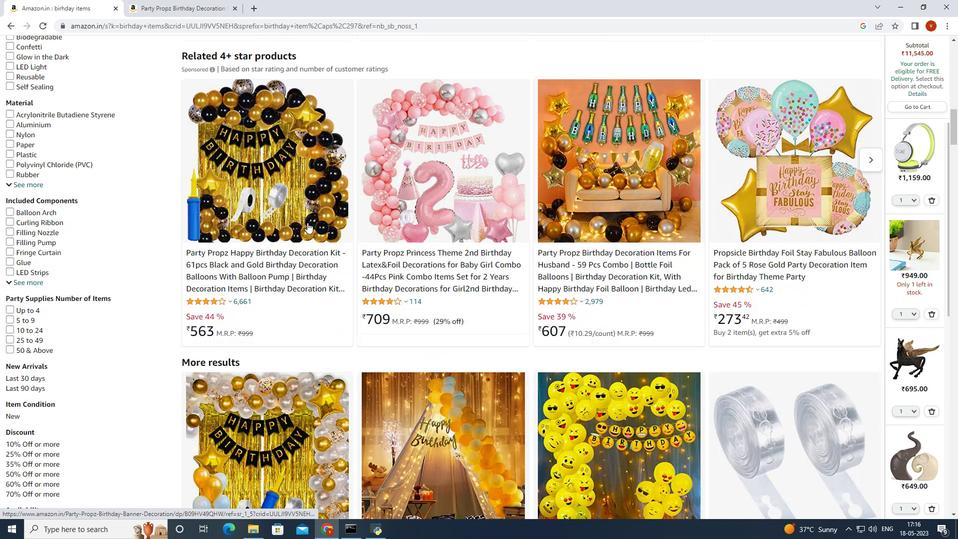 
Action: Mouse scrolled (307, 222) with delta (0, 0)
Screenshot: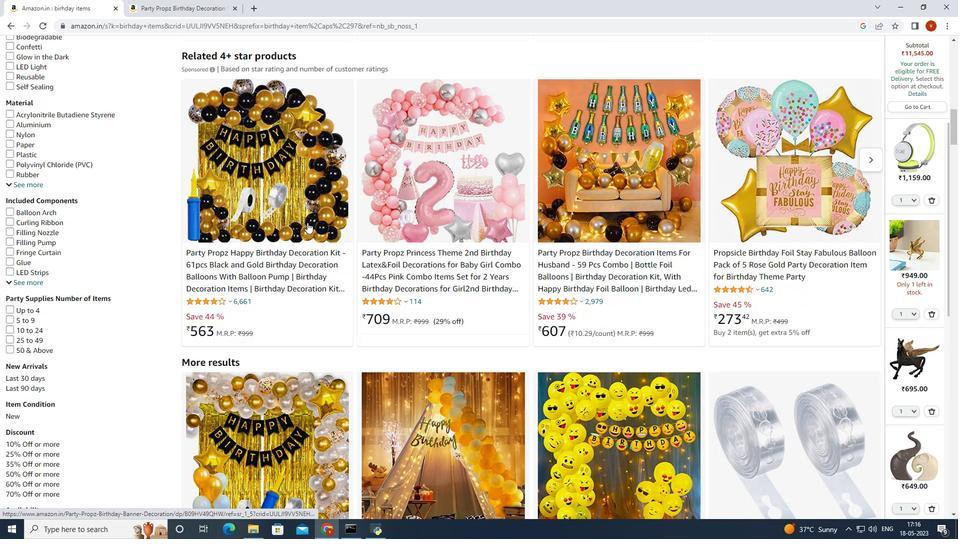 
Action: Mouse scrolled (307, 222) with delta (0, 0)
Screenshot: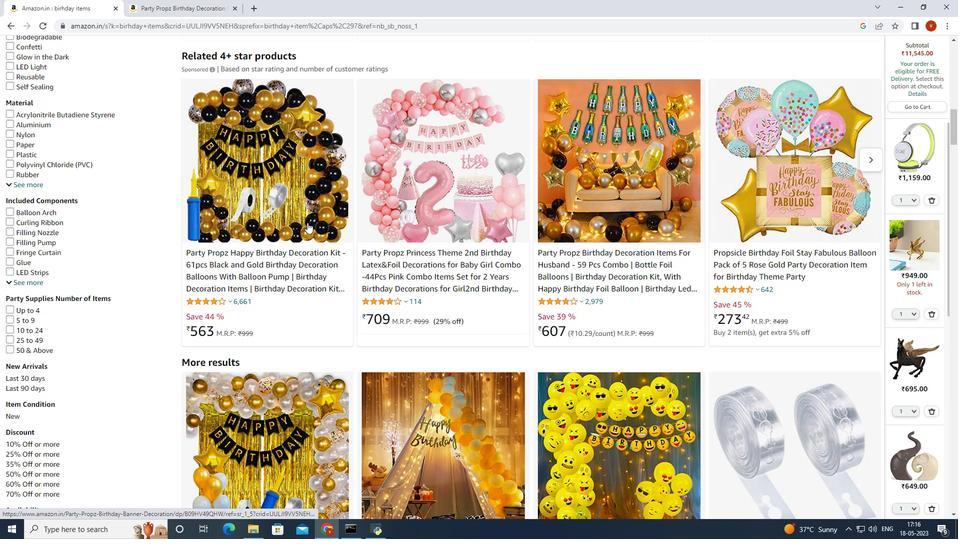 
Action: Mouse scrolled (307, 222) with delta (0, 0)
Screenshot: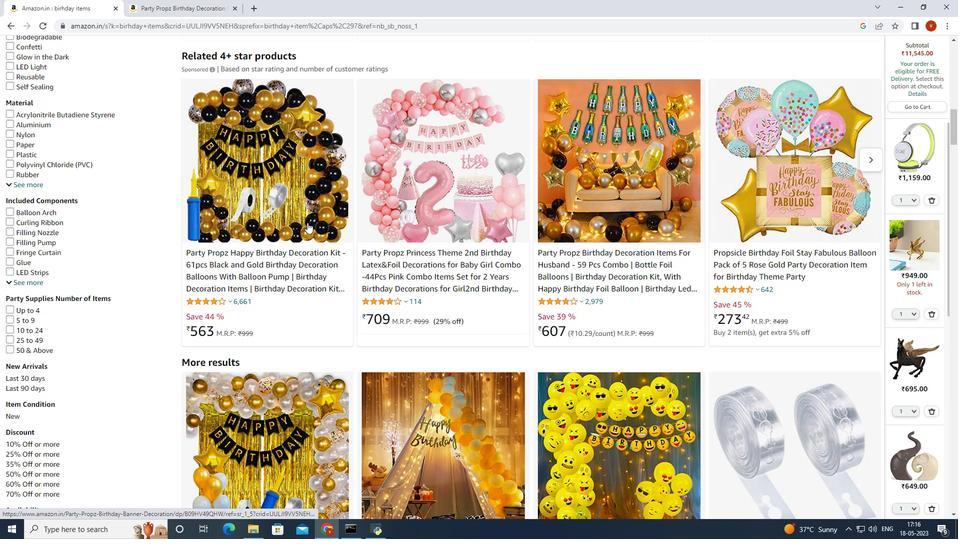
Action: Mouse scrolled (307, 222) with delta (0, 0)
Screenshot: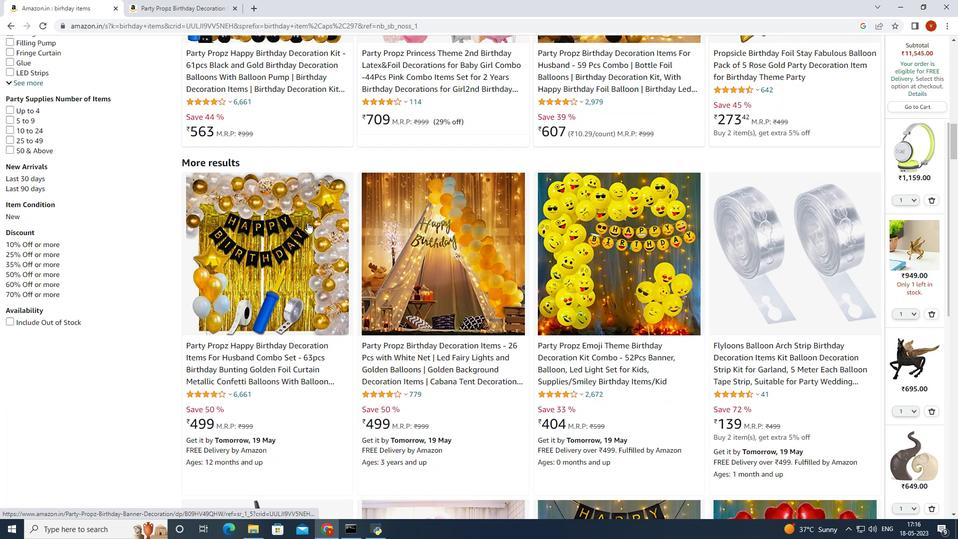 
Action: Mouse scrolled (307, 222) with delta (0, 0)
Screenshot: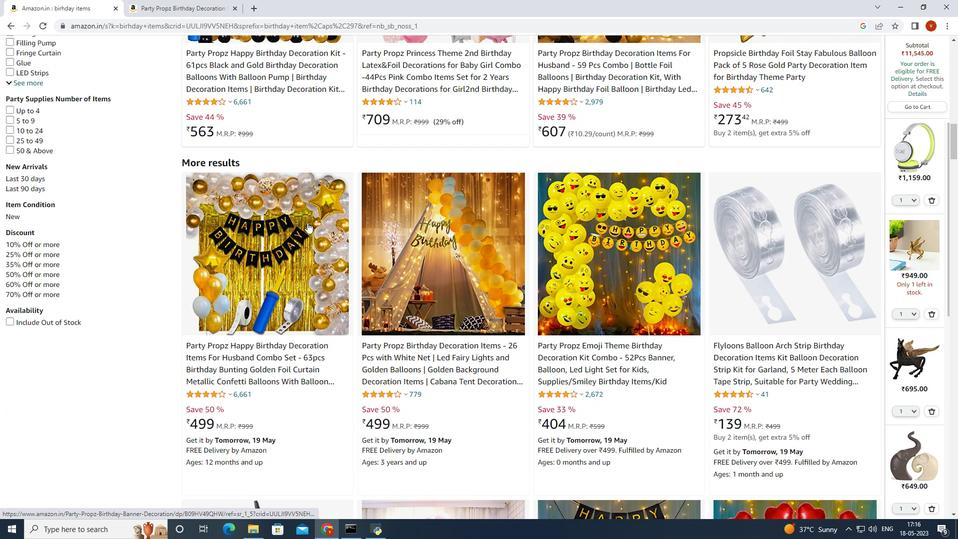 
Action: Mouse scrolled (307, 222) with delta (0, 0)
Screenshot: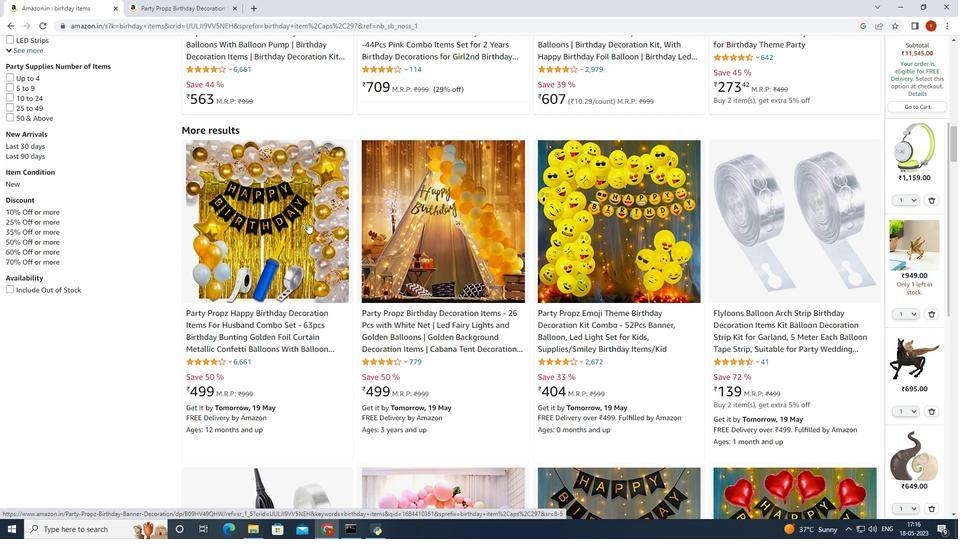 
Action: Mouse moved to (783, 140)
Screenshot: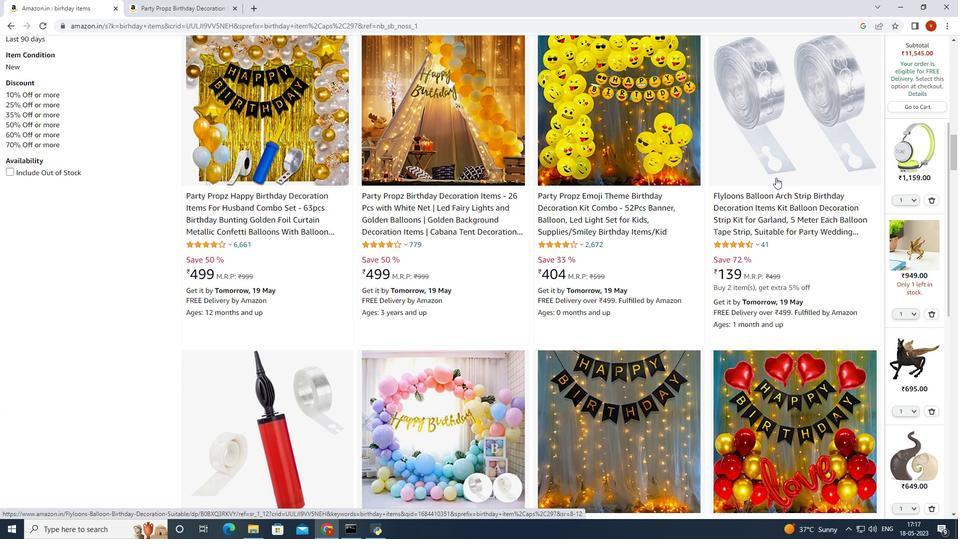 
Action: Mouse pressed left at (783, 140)
Screenshot: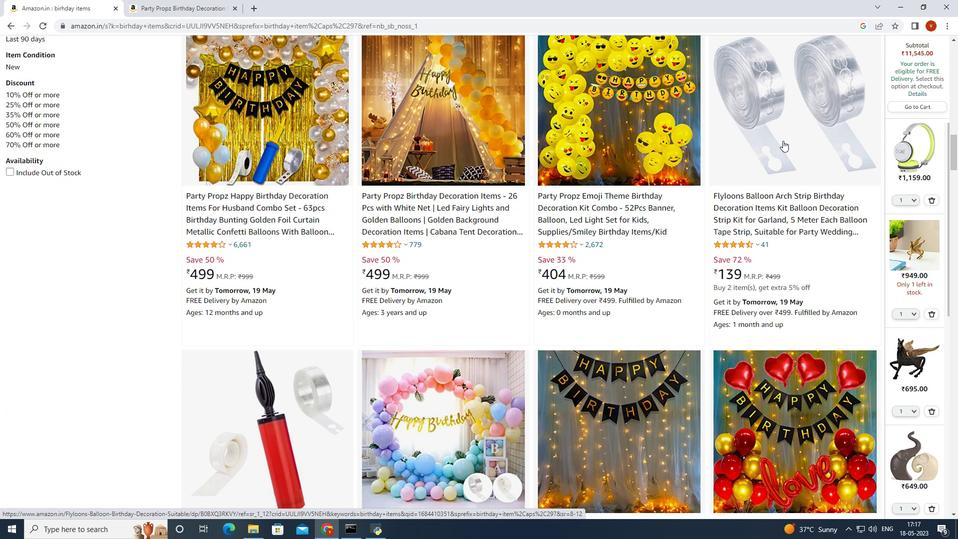 
Action: Mouse moved to (738, 427)
Screenshot: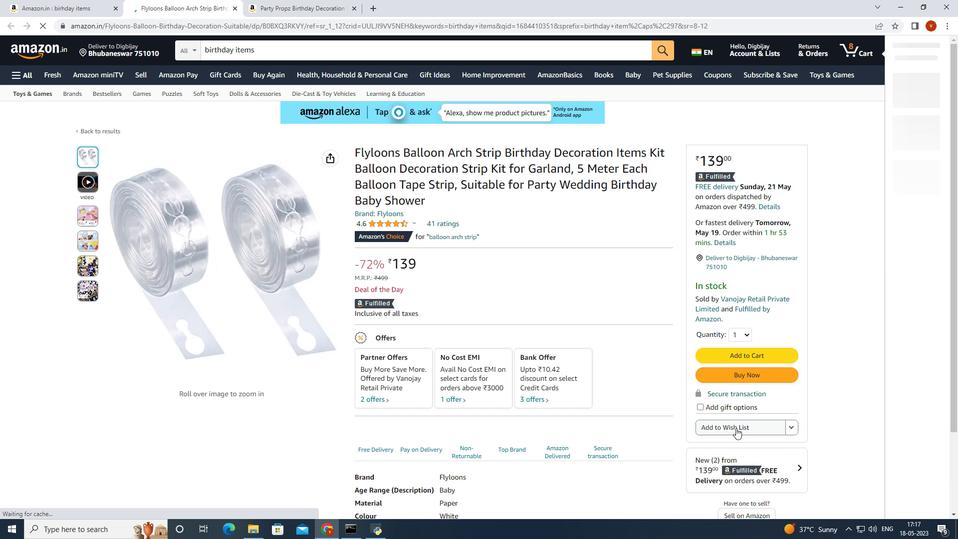 
Action: Mouse pressed left at (738, 427)
Screenshot: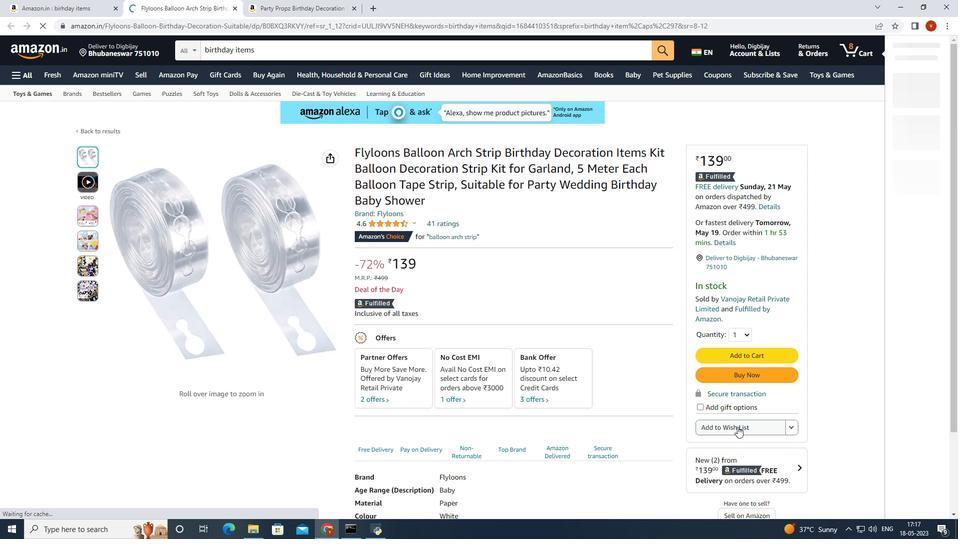 
Action: Mouse moved to (108, 5)
Screenshot: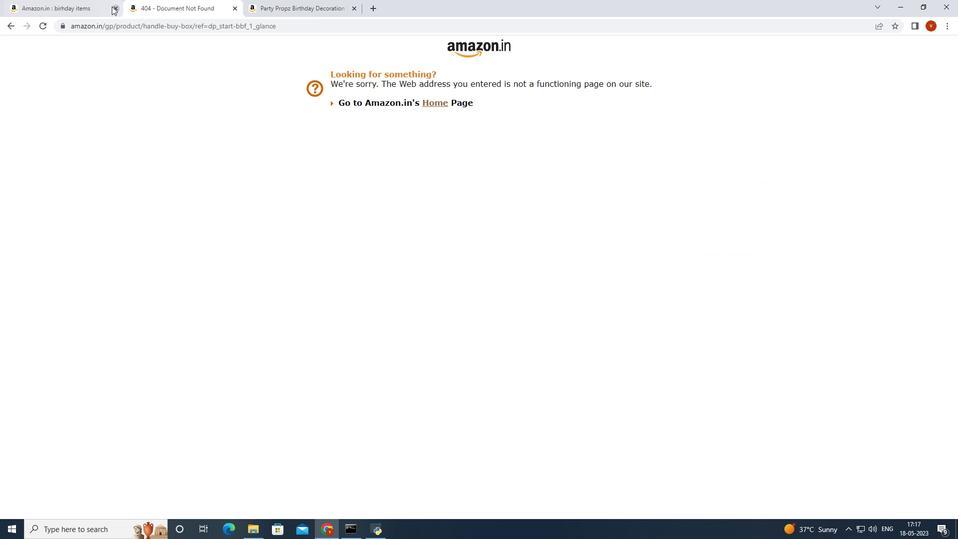 
Action: Mouse pressed left at (108, 5)
Screenshot: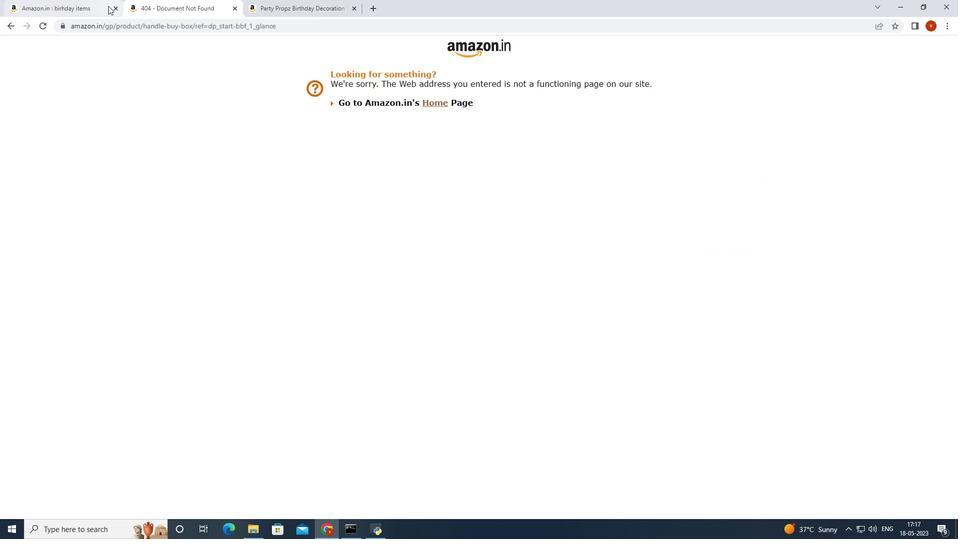 
Action: Mouse moved to (685, 352)
Screenshot: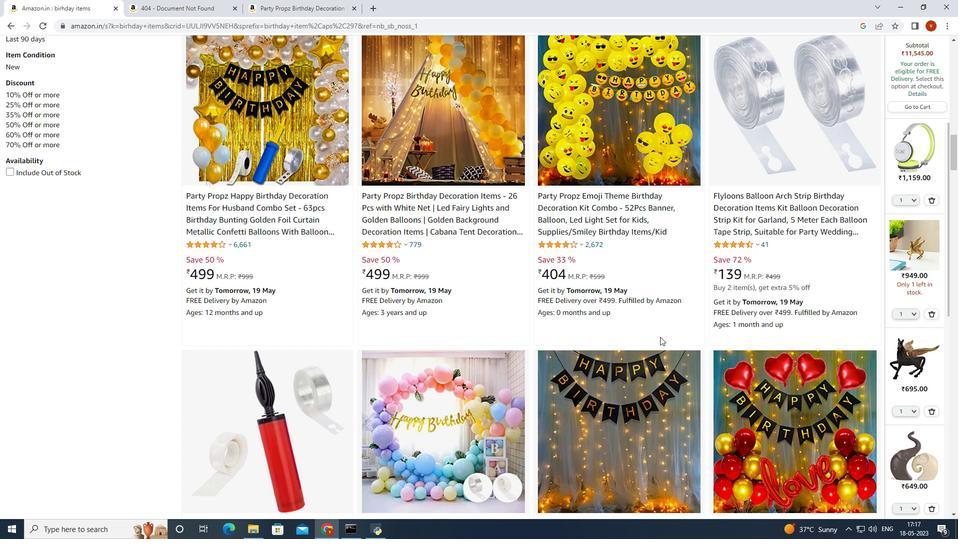 
Action: Mouse scrolled (685, 351) with delta (0, 0)
Screenshot: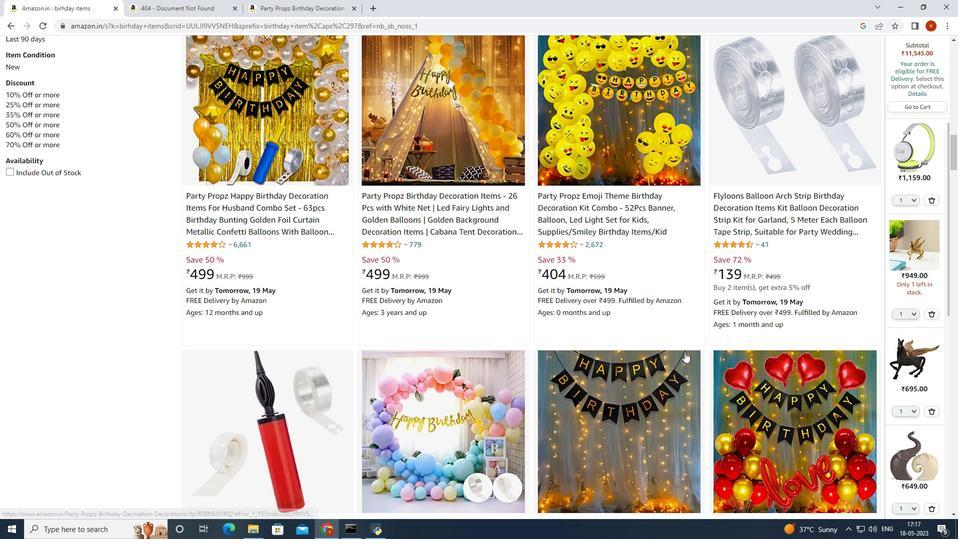 
Action: Mouse scrolled (685, 351) with delta (0, 0)
Screenshot: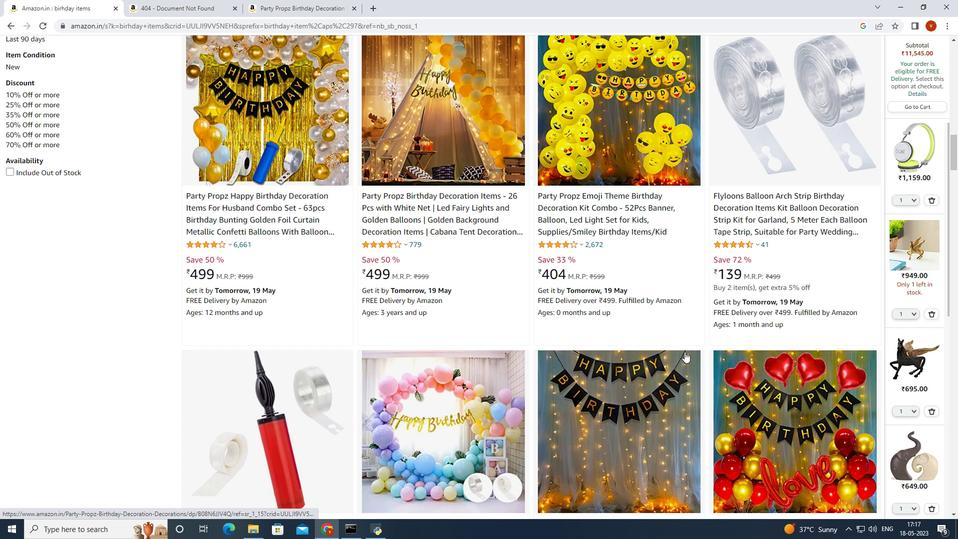 
Action: Mouse scrolled (685, 351) with delta (0, 0)
Screenshot: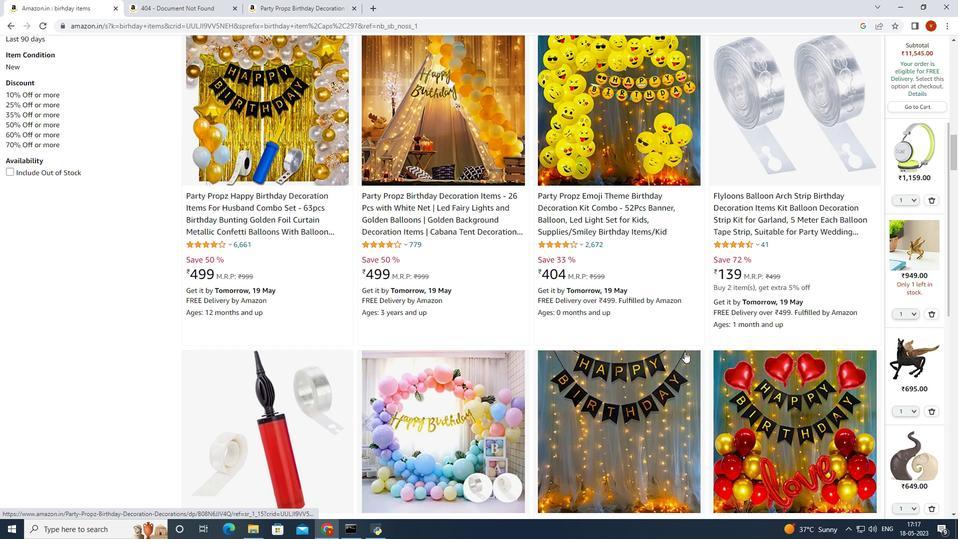 
Action: Mouse moved to (437, 520)
Screenshot: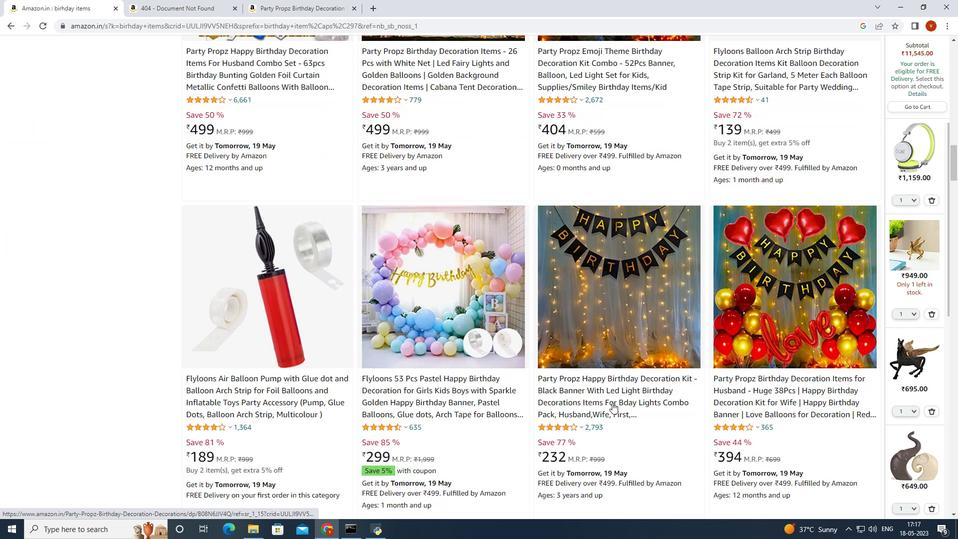 
Action: Mouse scrolled (437, 519) with delta (0, 0)
Screenshot: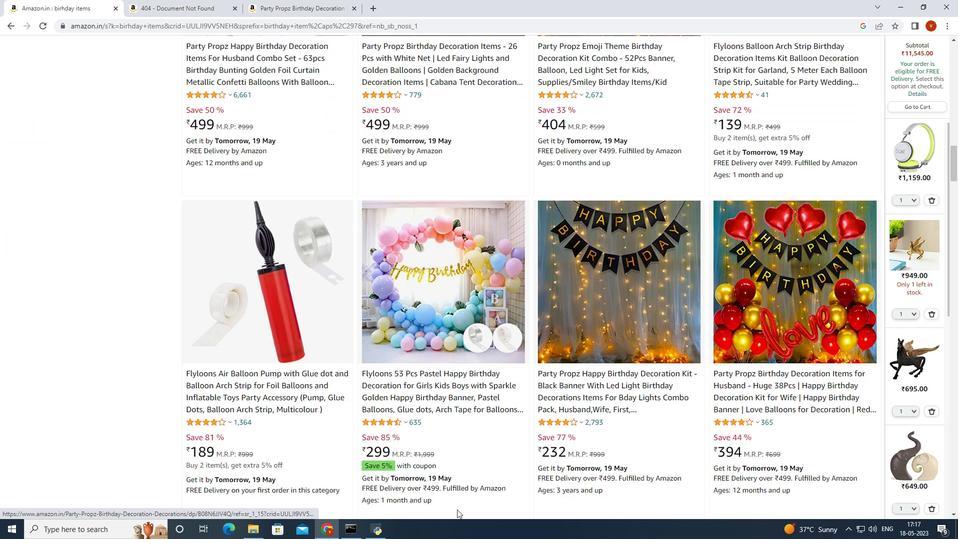 
Action: Mouse scrolled (437, 519) with delta (0, 0)
Screenshot: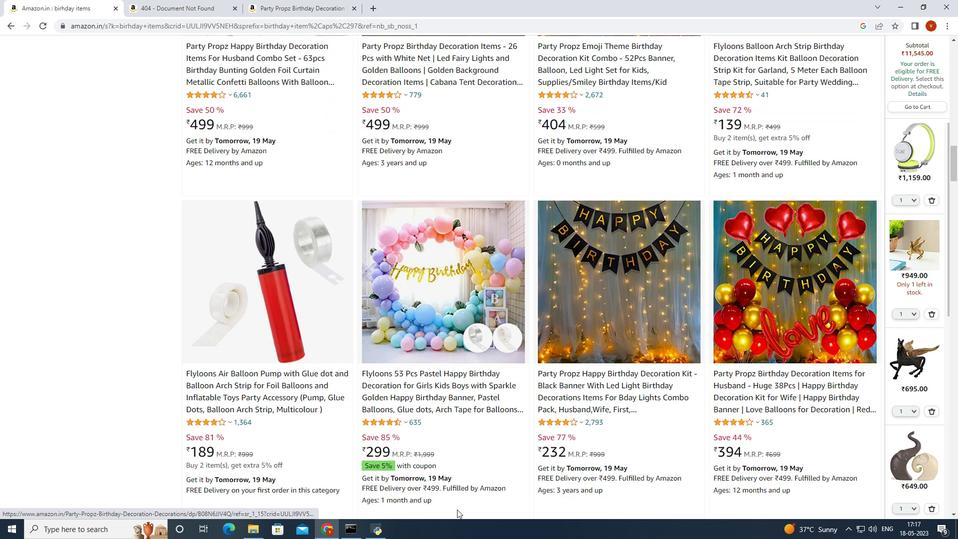 
Action: Mouse scrolled (437, 519) with delta (0, 0)
Screenshot: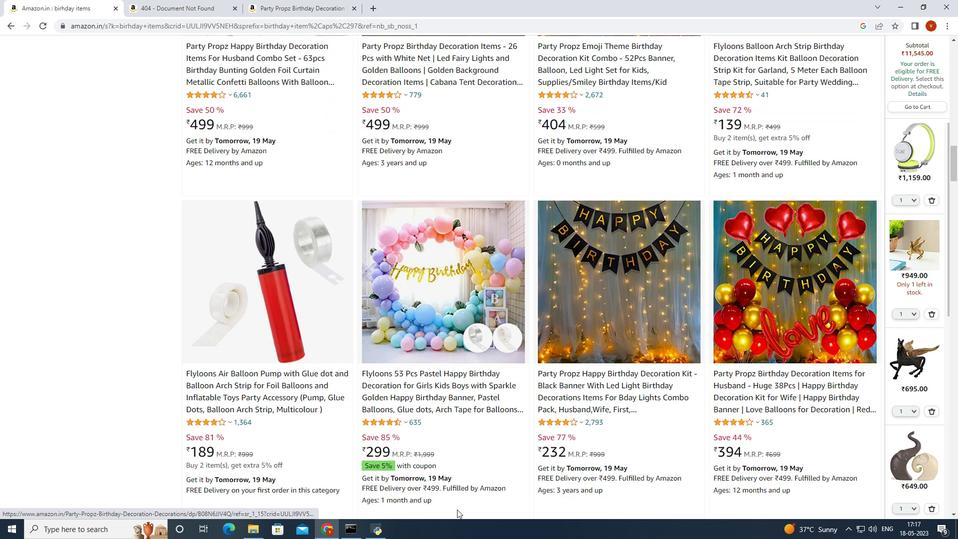 
Action: Mouse scrolled (437, 519) with delta (0, 0)
Screenshot: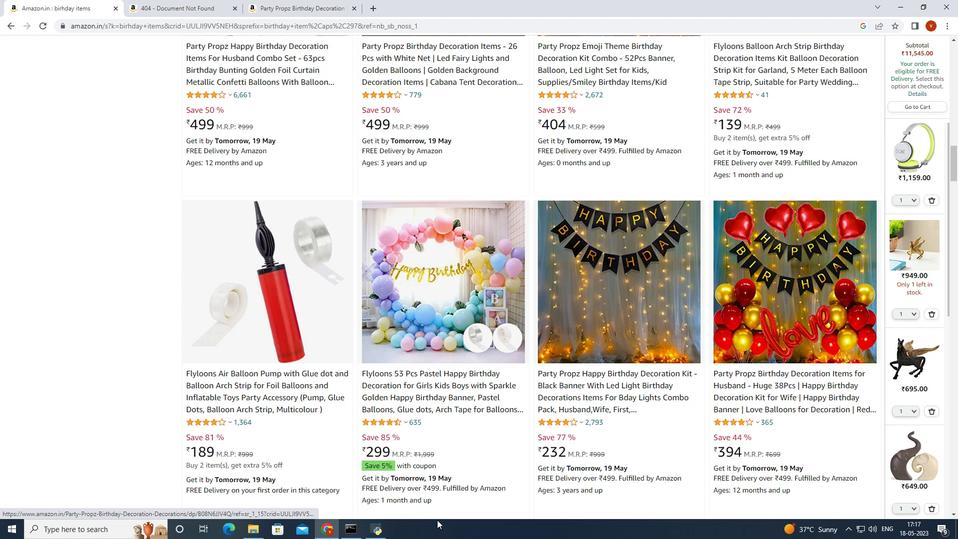 
Action: Mouse moved to (587, 418)
Screenshot: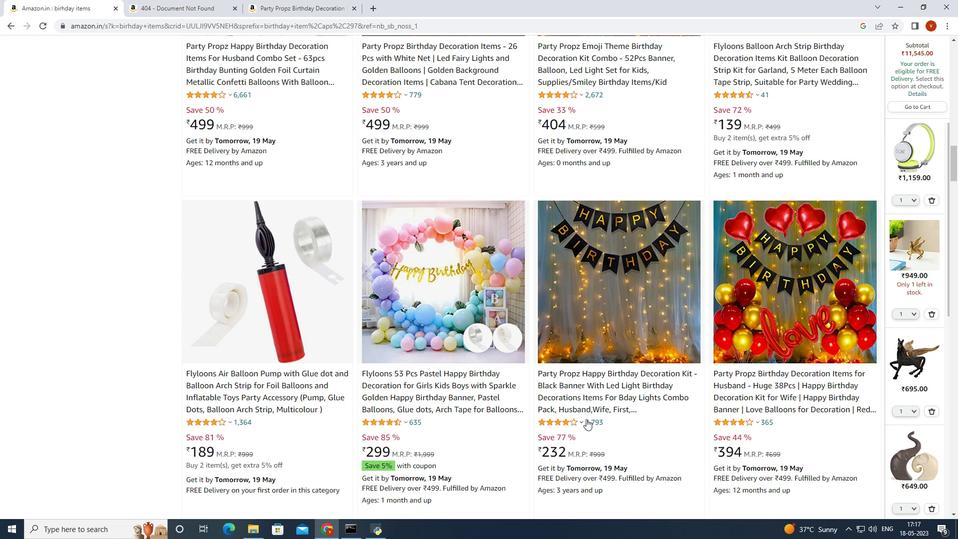 
Action: Mouse scrolled (587, 417) with delta (0, 0)
Screenshot: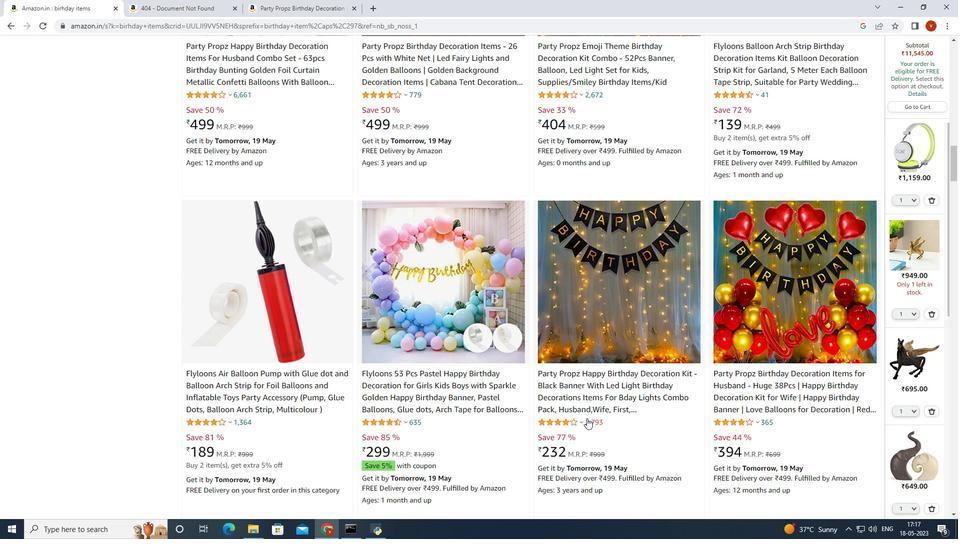 
Action: Mouse scrolled (587, 417) with delta (0, 0)
Screenshot: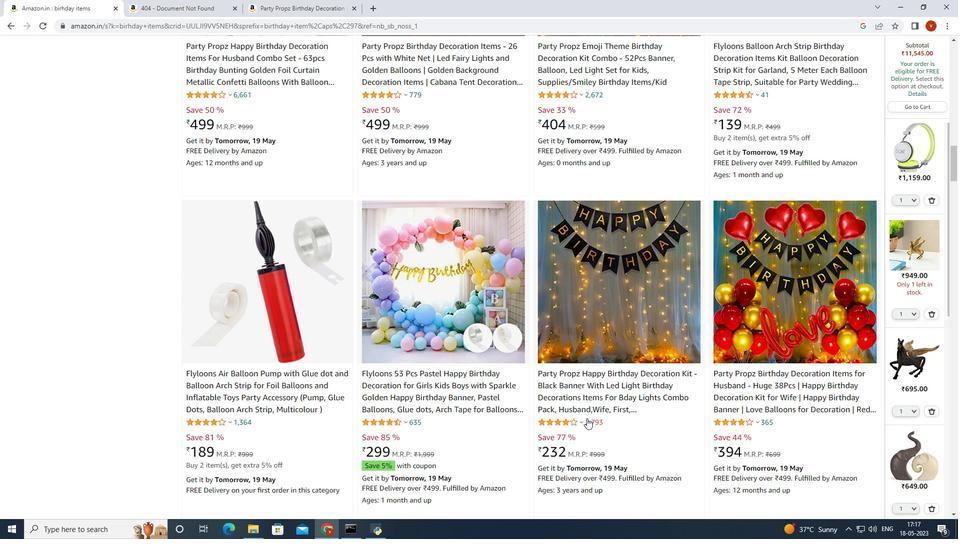 
Action: Mouse scrolled (587, 417) with delta (0, 0)
Screenshot: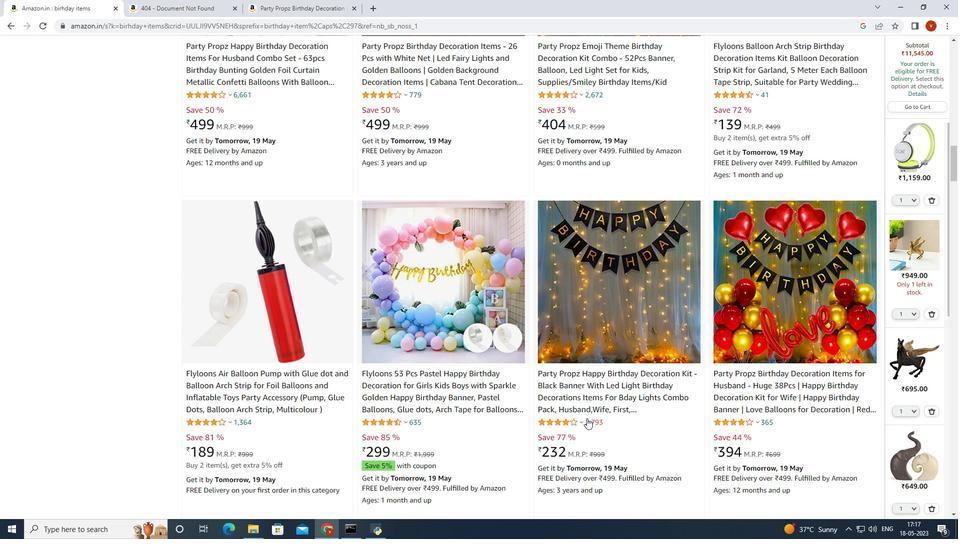 
Action: Mouse scrolled (587, 417) with delta (0, 0)
Screenshot: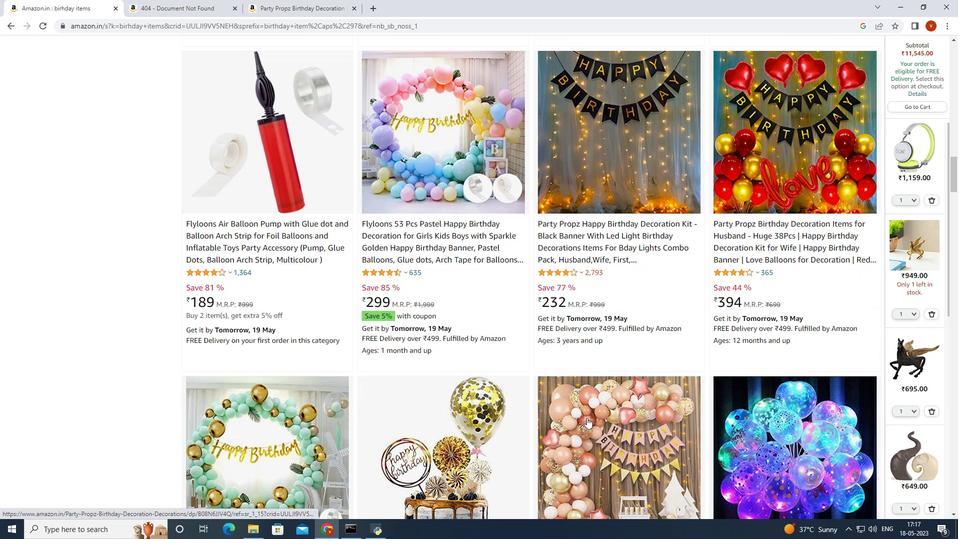 
Action: Mouse scrolled (587, 417) with delta (0, 0)
Screenshot: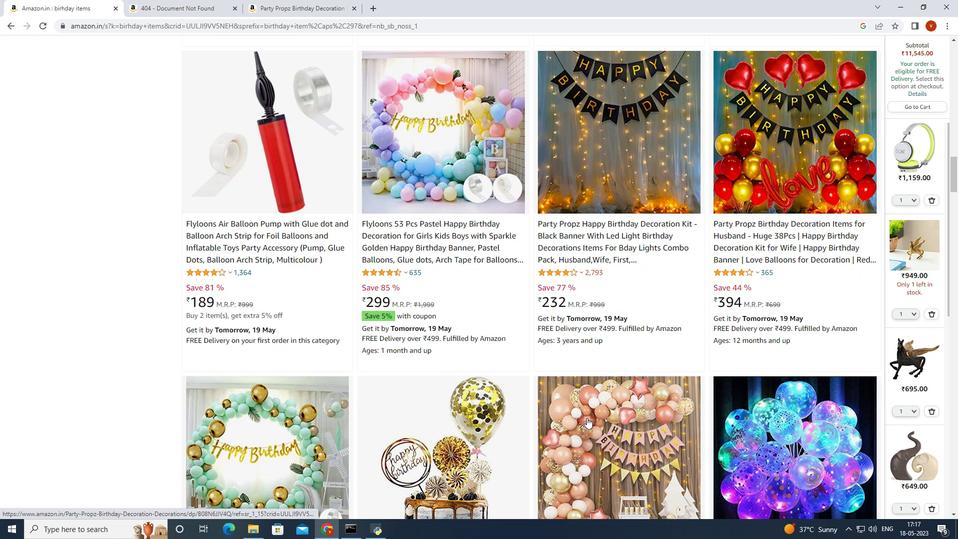 
Action: Mouse scrolled (587, 417) with delta (0, 0)
Screenshot: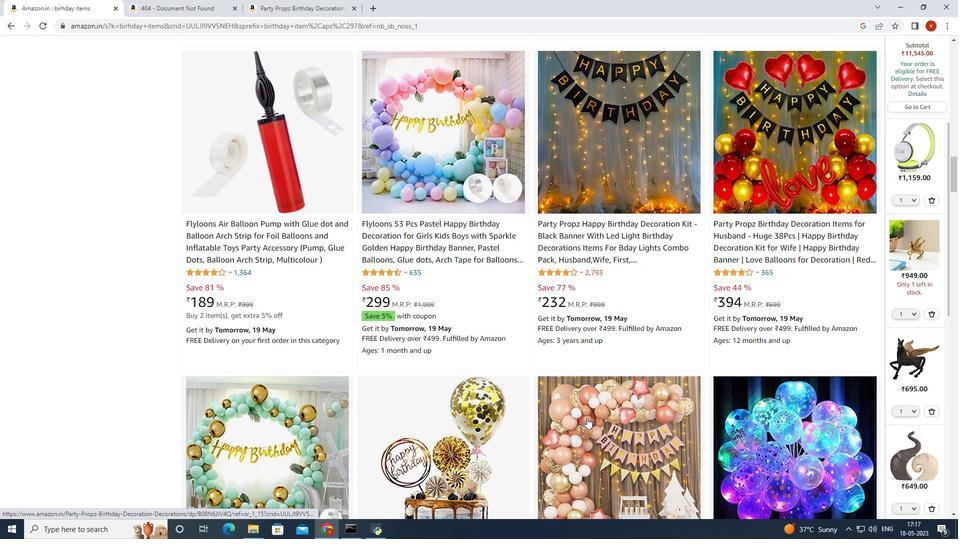 
Action: Mouse scrolled (587, 417) with delta (0, 0)
Screenshot: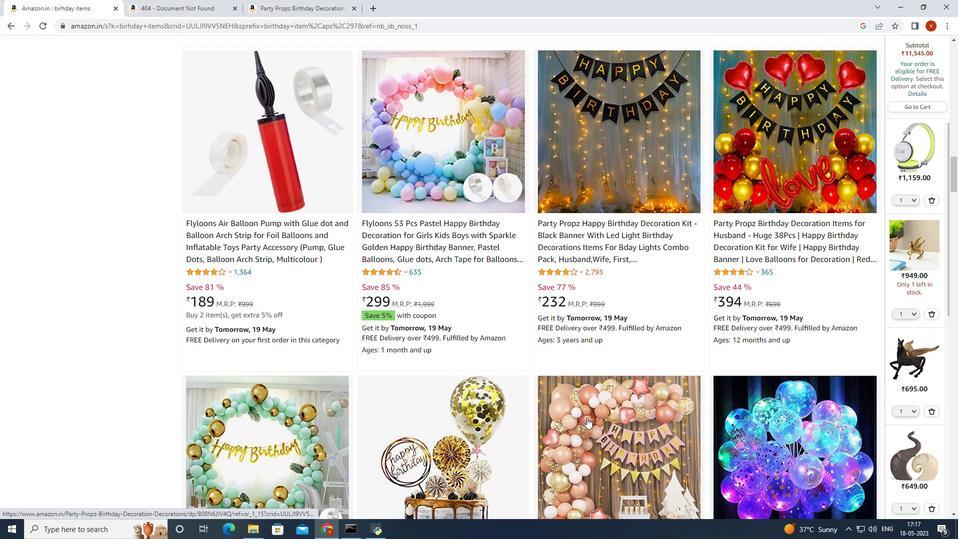 
Action: Mouse scrolled (587, 417) with delta (0, 0)
Screenshot: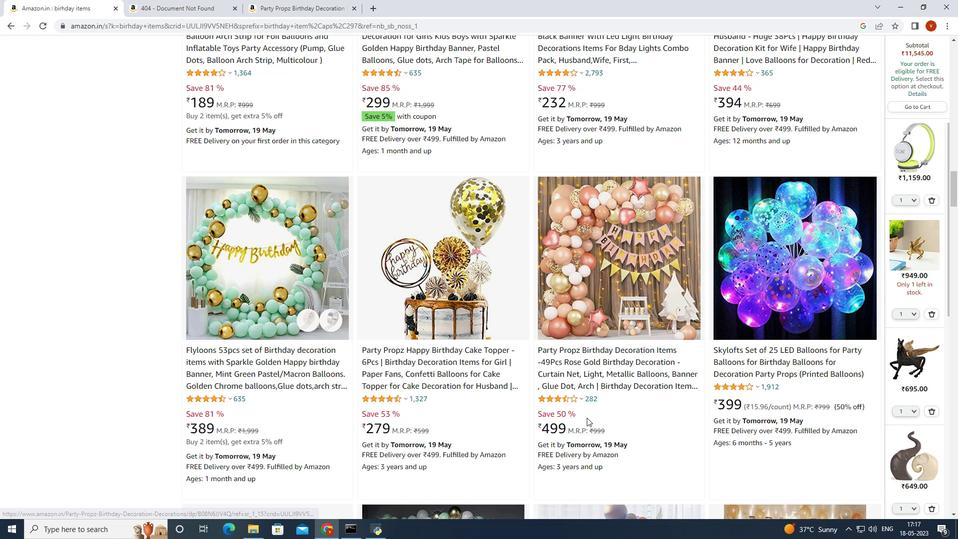 
Action: Mouse scrolled (587, 417) with delta (0, 0)
Screenshot: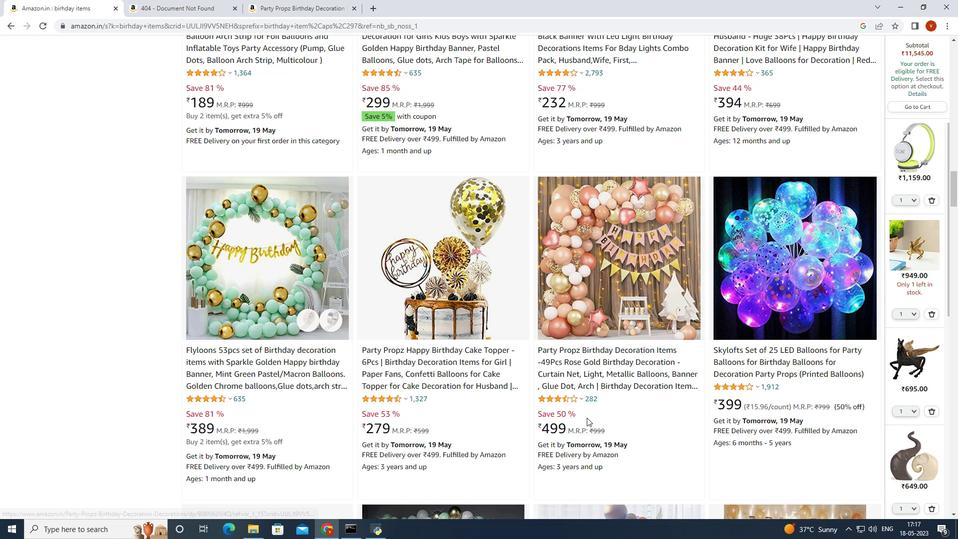 
Action: Mouse scrolled (587, 417) with delta (0, 0)
Screenshot: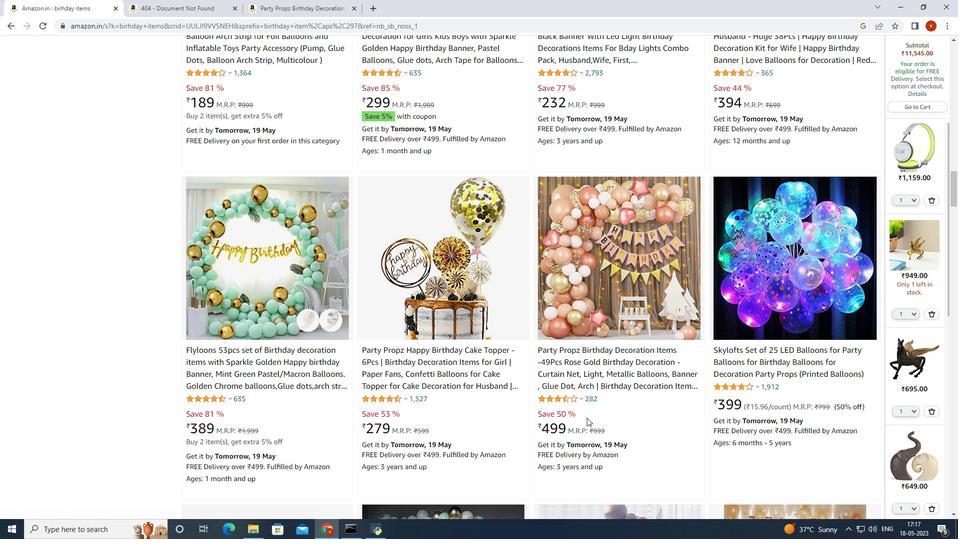 
Action: Mouse scrolled (587, 417) with delta (0, 0)
Screenshot: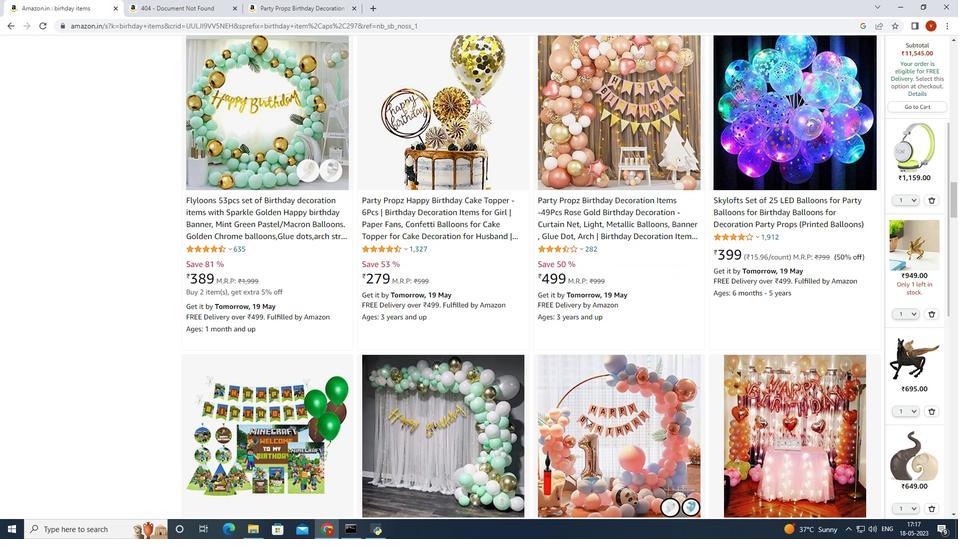 
Action: Mouse scrolled (587, 417) with delta (0, 0)
Screenshot: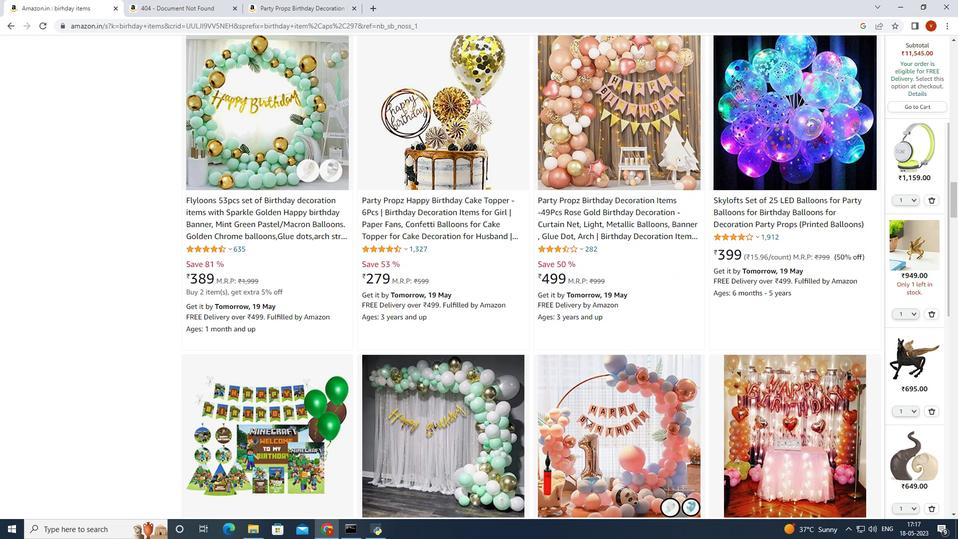 
Action: Mouse scrolled (587, 417) with delta (0, 0)
Screenshot: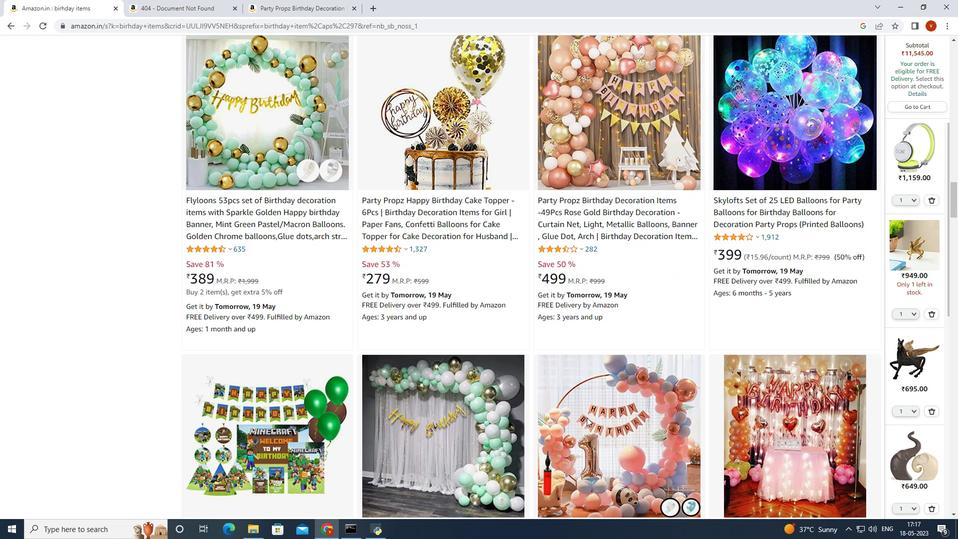 
Action: Mouse scrolled (587, 417) with delta (0, 0)
Screenshot: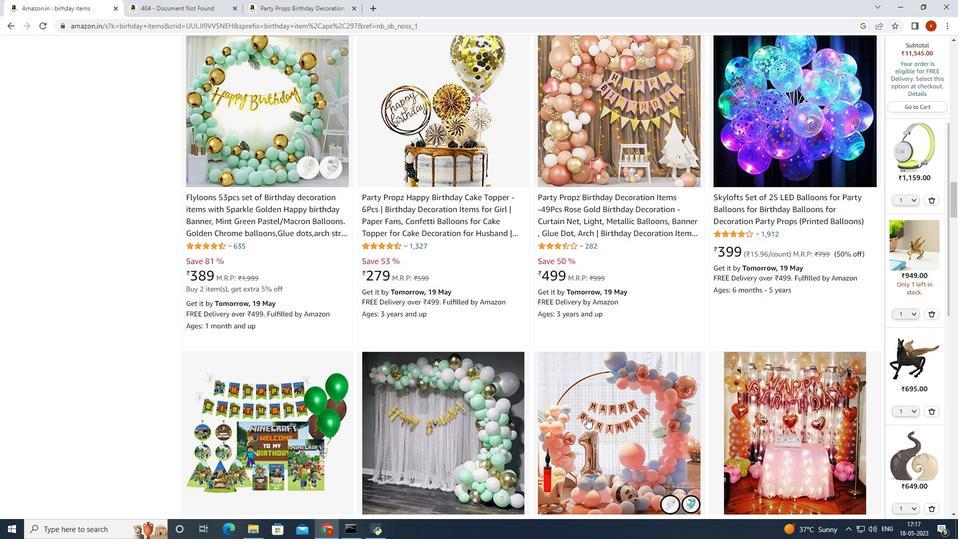
Action: Mouse scrolled (587, 417) with delta (0, 0)
Screenshot: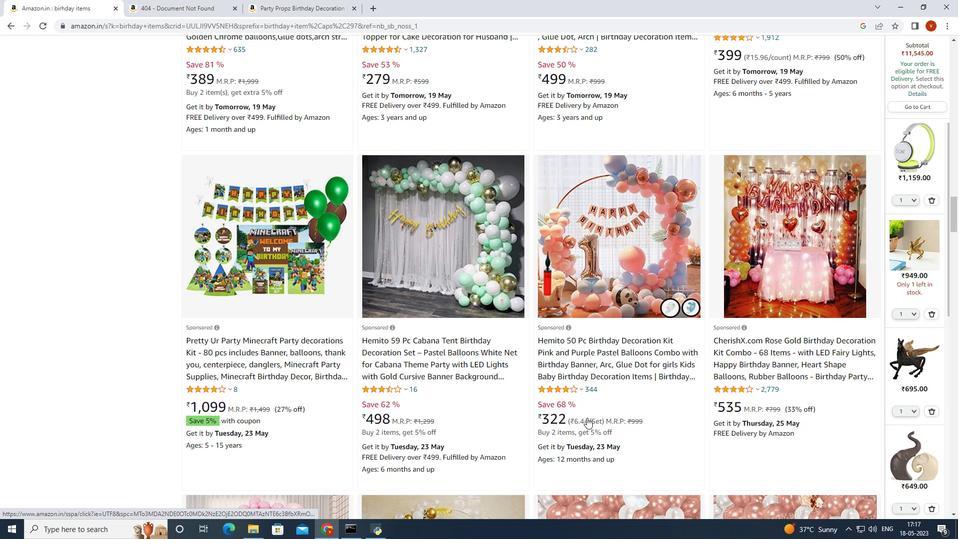 
Action: Mouse scrolled (587, 417) with delta (0, 0)
Screenshot: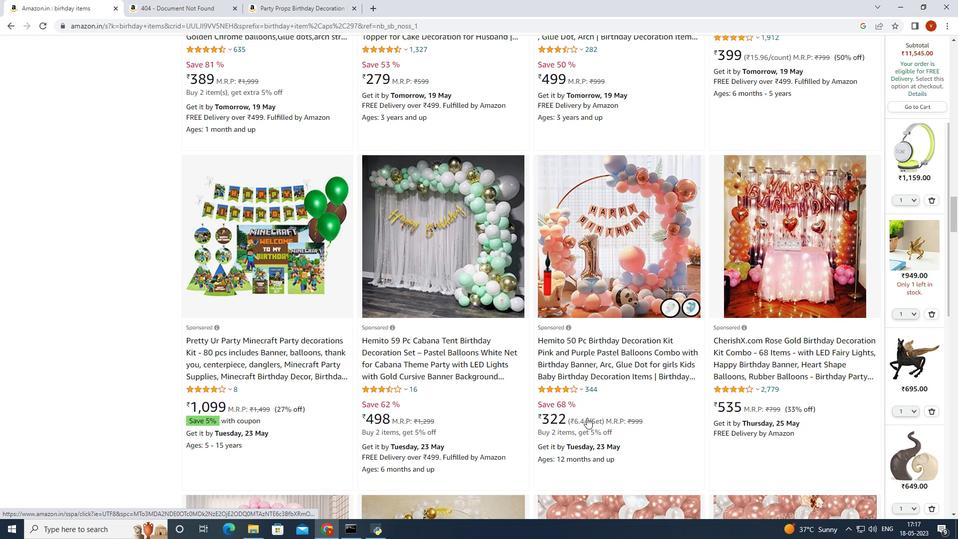 
Action: Mouse scrolled (587, 417) with delta (0, 0)
Screenshot: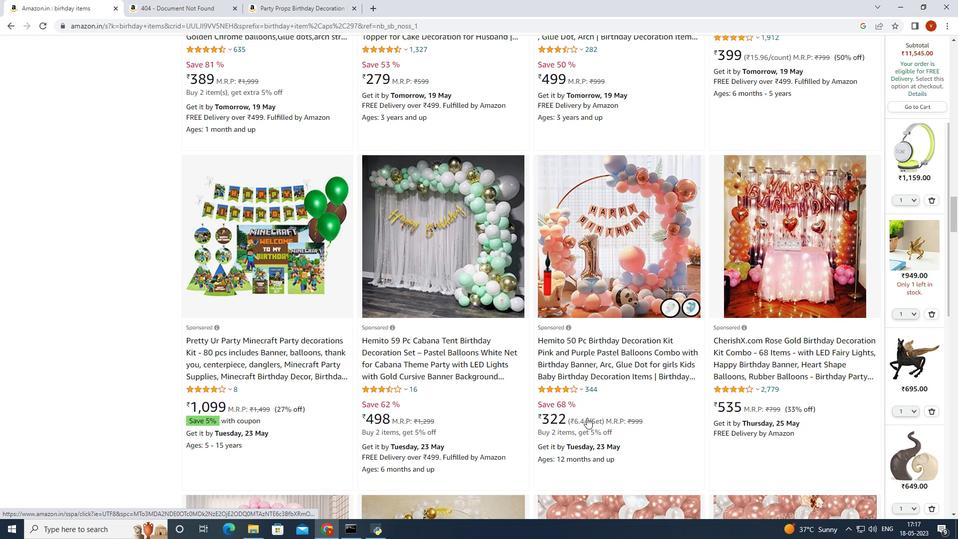 
Action: Mouse scrolled (587, 417) with delta (0, 0)
Screenshot: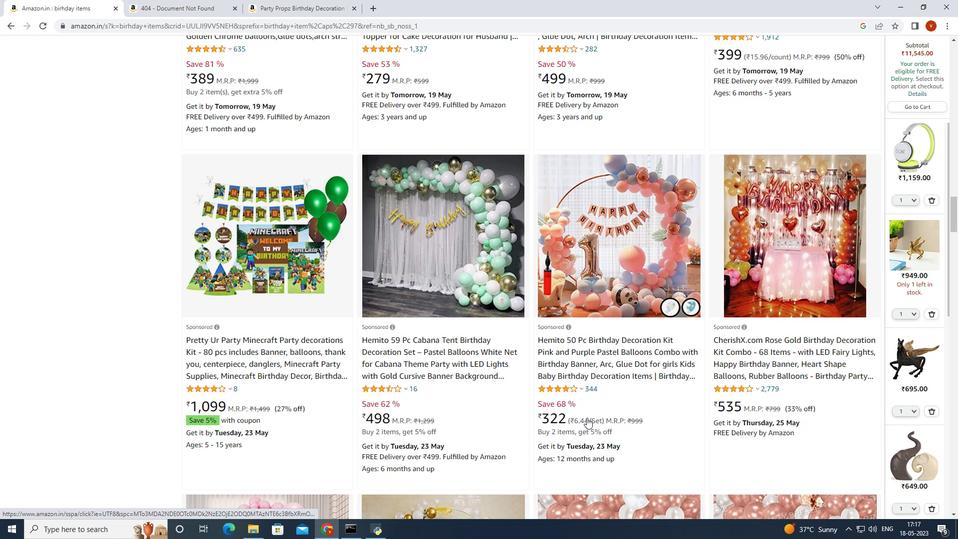
Action: Mouse scrolled (587, 417) with delta (0, 0)
Screenshot: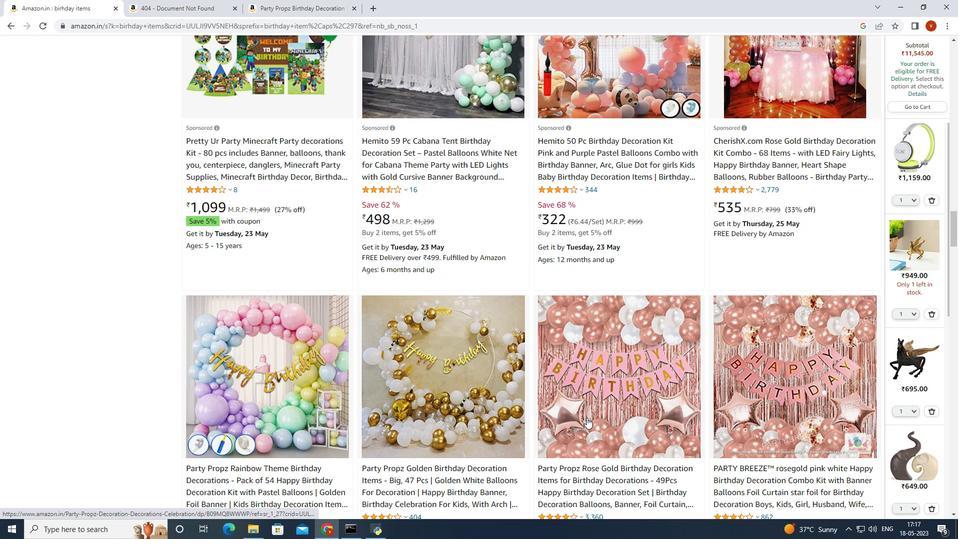 
Action: Mouse scrolled (587, 417) with delta (0, 0)
Screenshot: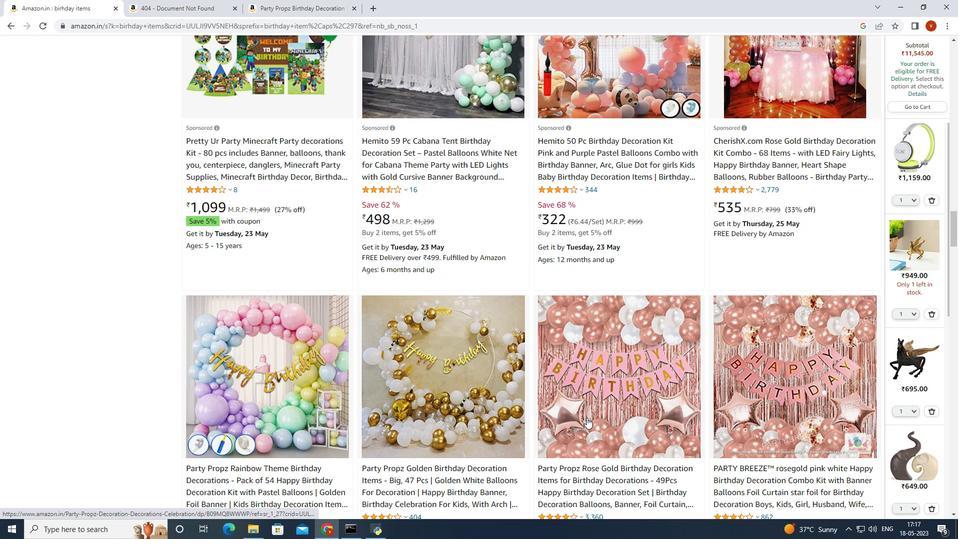 
Action: Mouse scrolled (587, 417) with delta (0, 0)
Screenshot: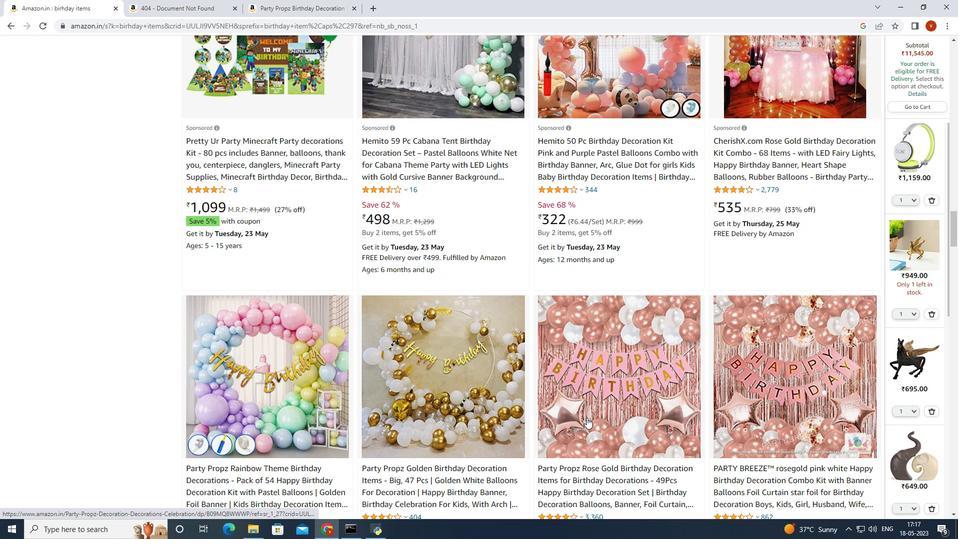 
Action: Mouse scrolled (587, 417) with delta (0, 0)
Screenshot: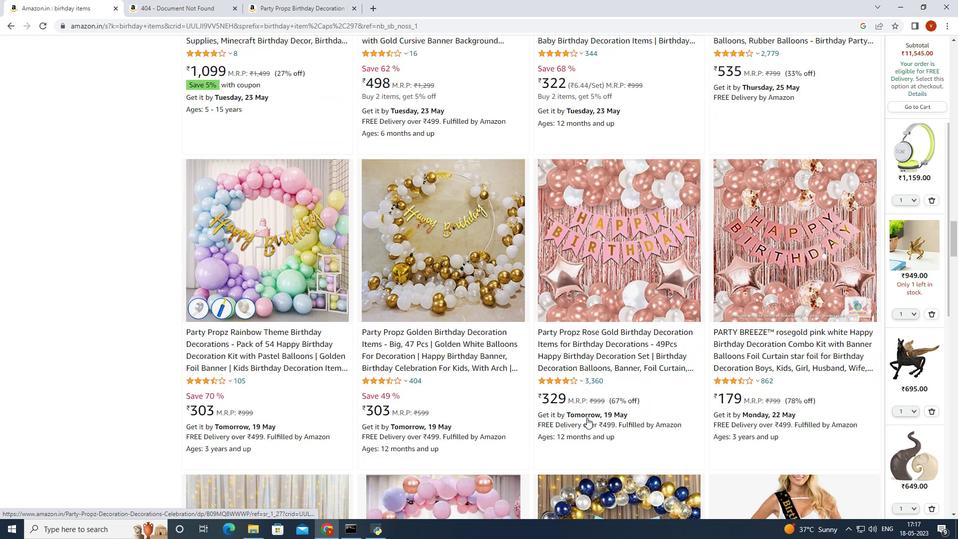 
Action: Mouse scrolled (587, 417) with delta (0, 0)
Screenshot: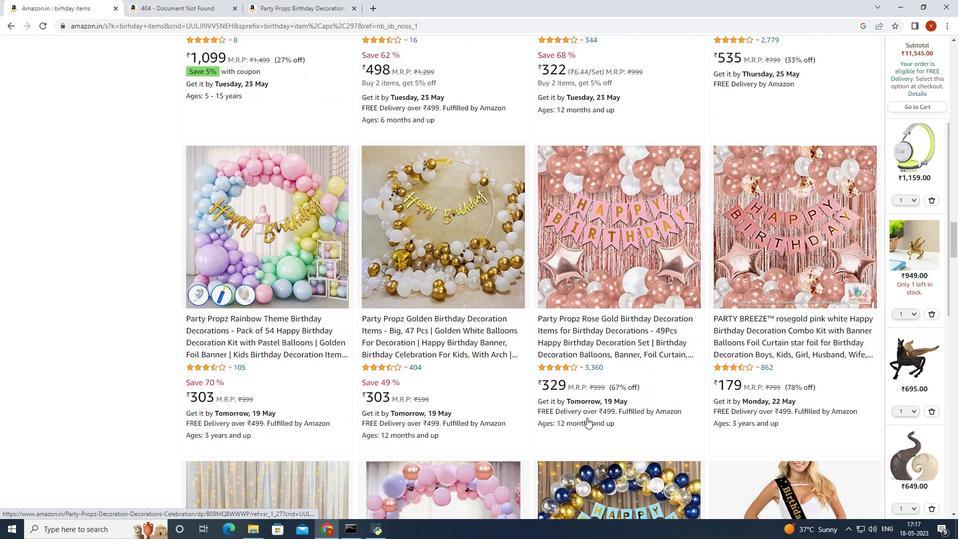 
Action: Mouse scrolled (587, 417) with delta (0, 0)
Screenshot: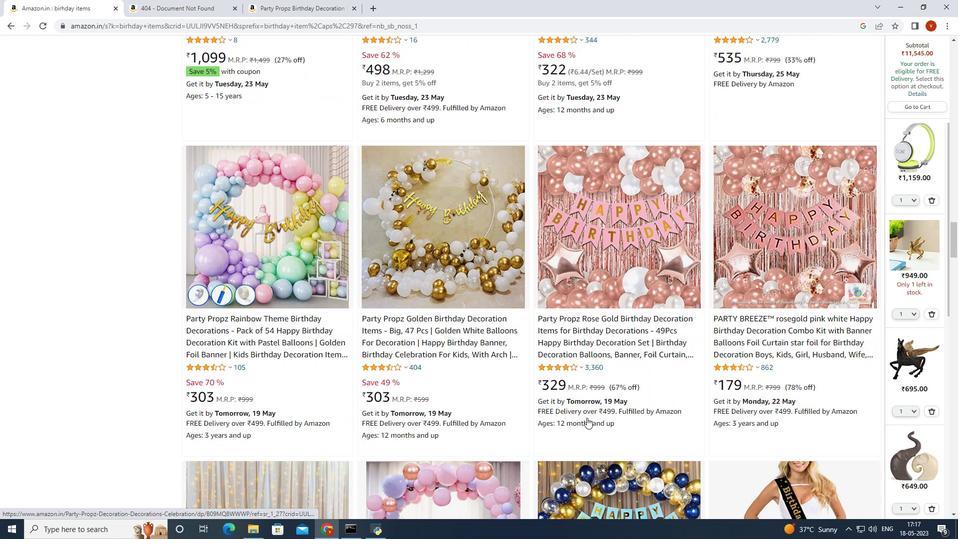 
Action: Mouse scrolled (587, 417) with delta (0, 0)
Screenshot: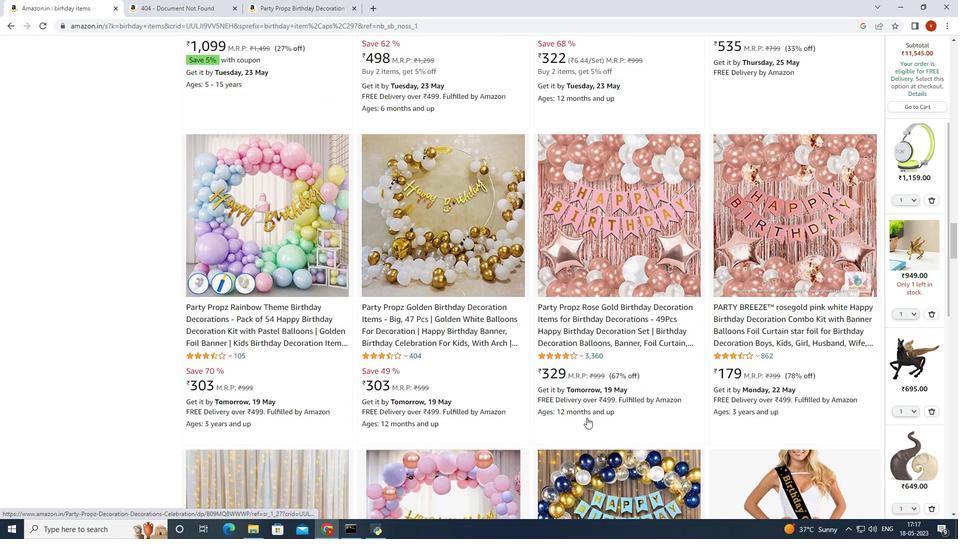 
Action: Mouse scrolled (587, 417) with delta (0, 0)
Screenshot: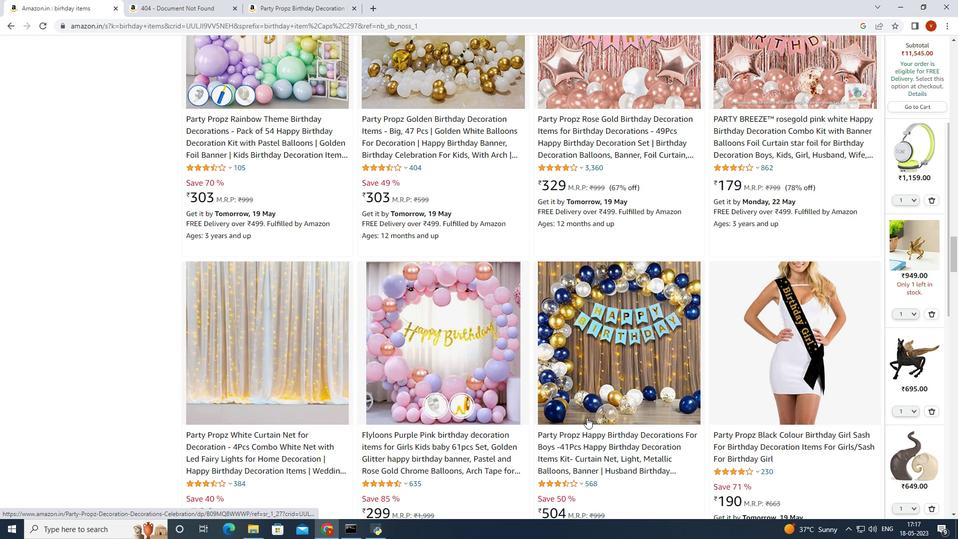 
Action: Mouse scrolled (587, 417) with delta (0, 0)
Screenshot: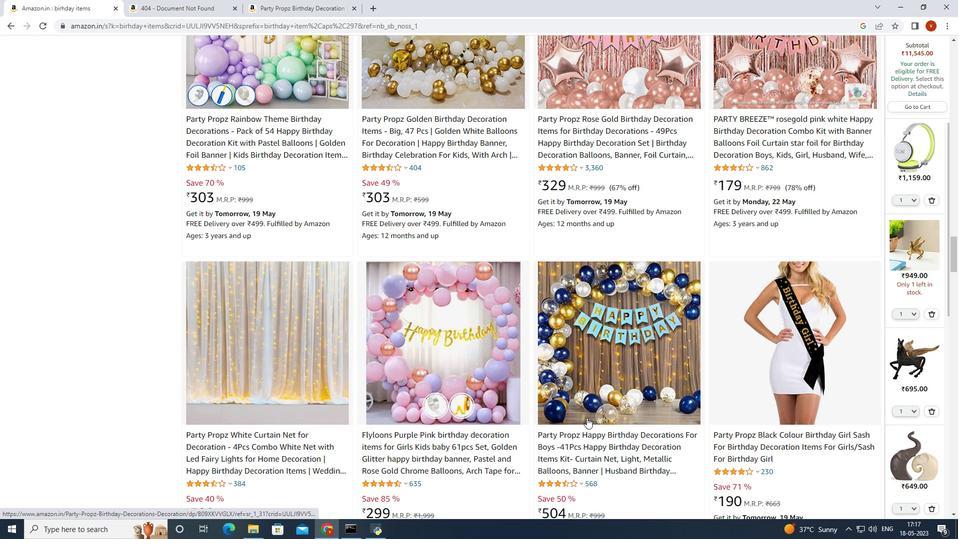 
Action: Mouse scrolled (587, 417) with delta (0, 0)
Screenshot: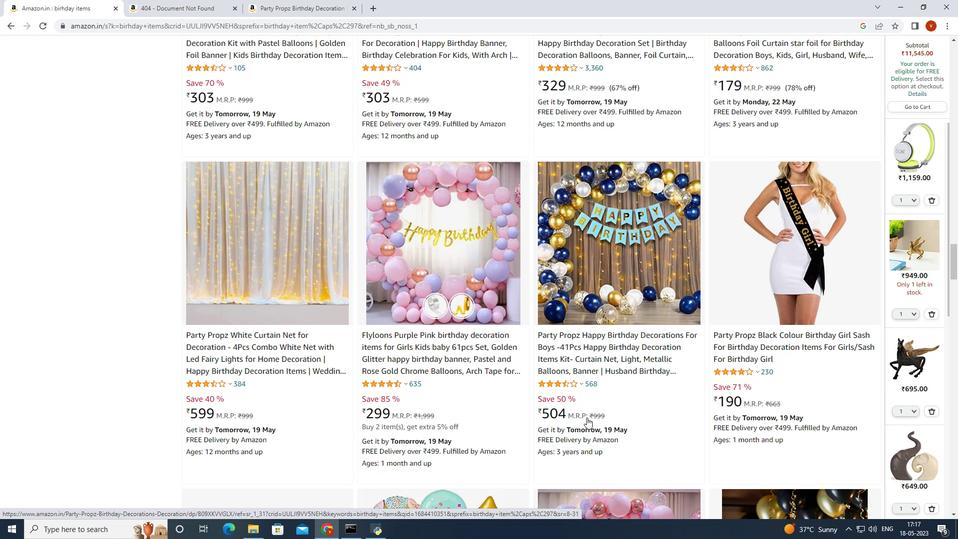 
Action: Mouse scrolled (587, 417) with delta (0, 0)
Screenshot: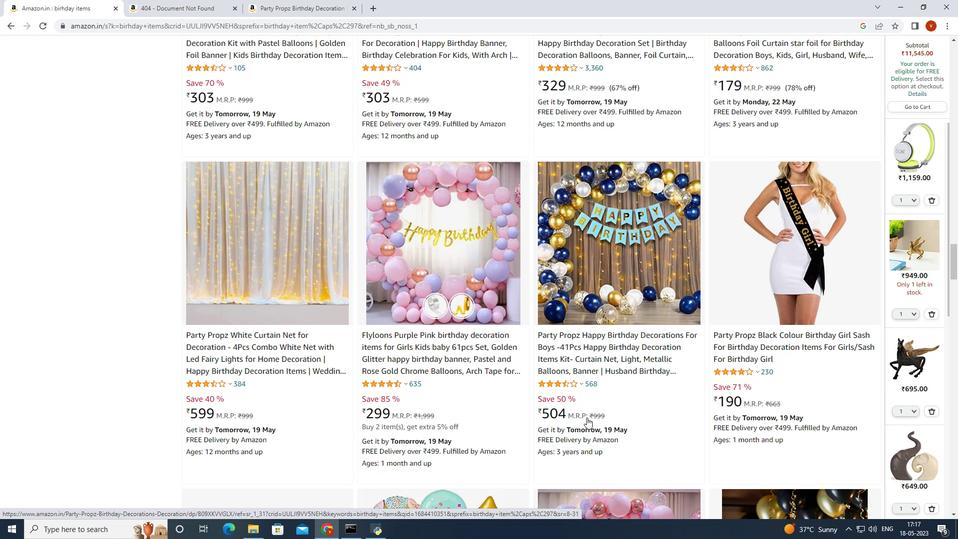 
Action: Mouse scrolled (587, 417) with delta (0, 0)
Screenshot: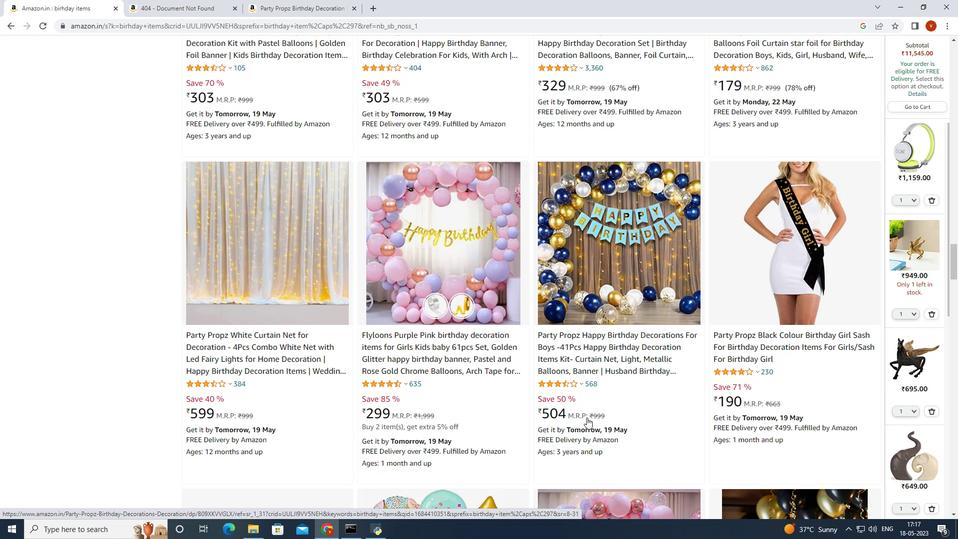 
Action: Mouse scrolled (587, 417) with delta (0, 0)
Screenshot: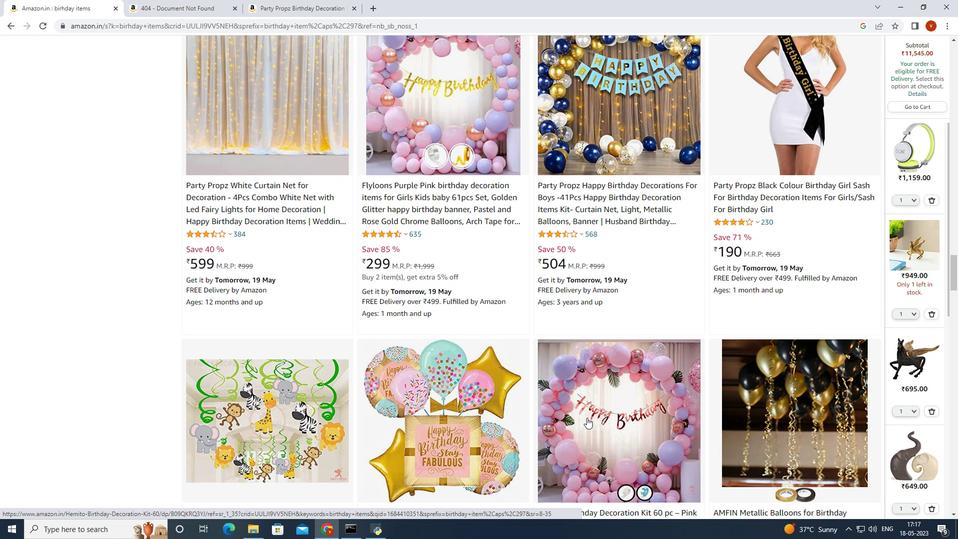 
Action: Mouse scrolled (587, 417) with delta (0, 0)
Screenshot: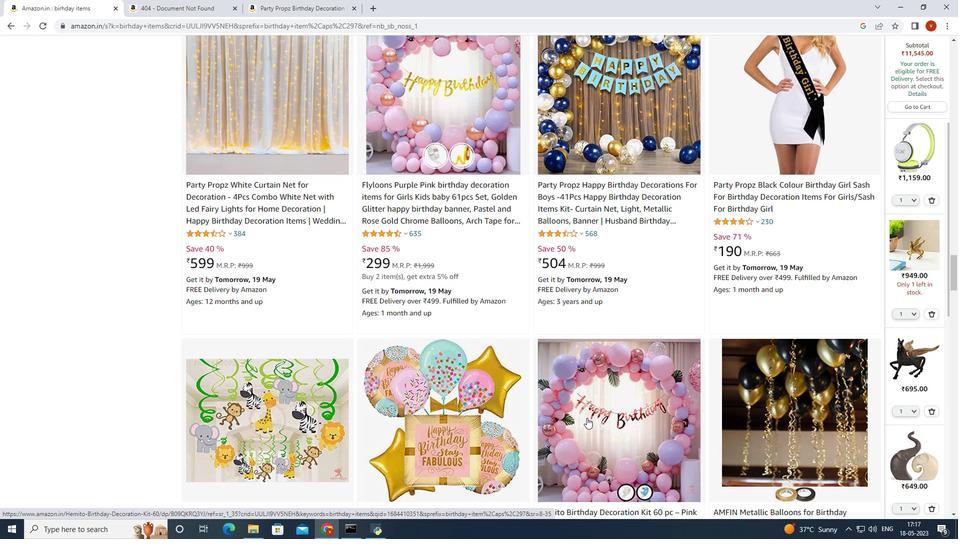 
Action: Mouse scrolled (587, 417) with delta (0, 0)
Screenshot: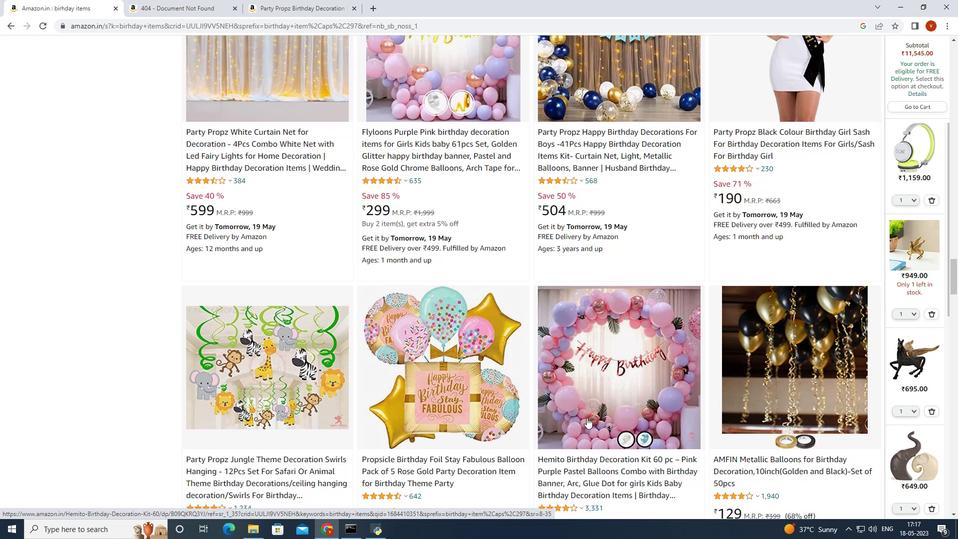 
Action: Mouse scrolled (587, 417) with delta (0, 0)
Screenshot: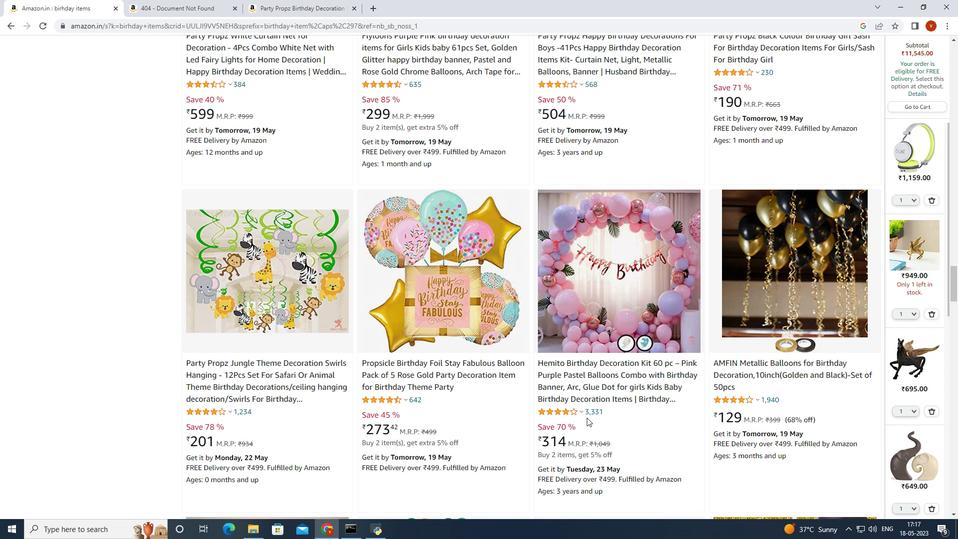
Action: Mouse scrolled (587, 417) with delta (0, 0)
Screenshot: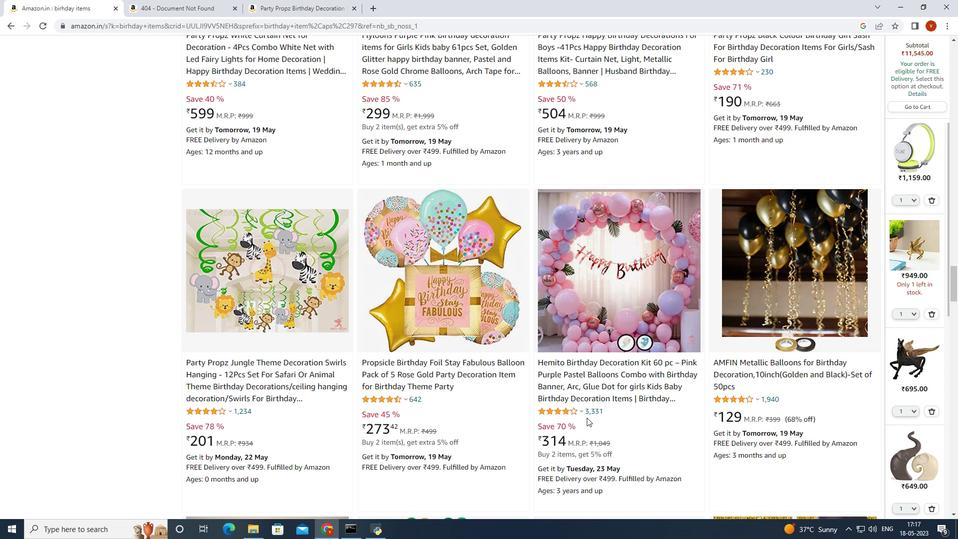 
Action: Mouse scrolled (587, 417) with delta (0, 0)
Screenshot: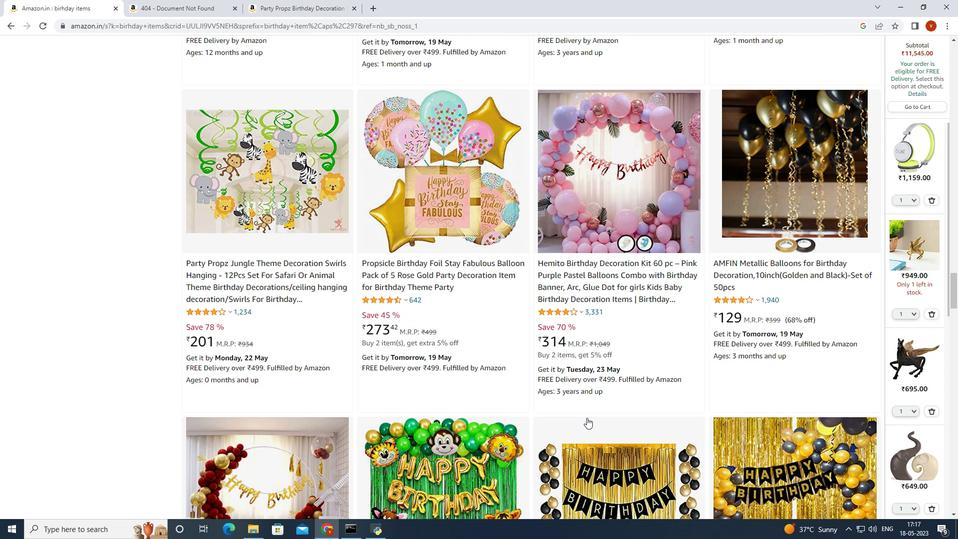
Action: Mouse scrolled (587, 417) with delta (0, 0)
Screenshot: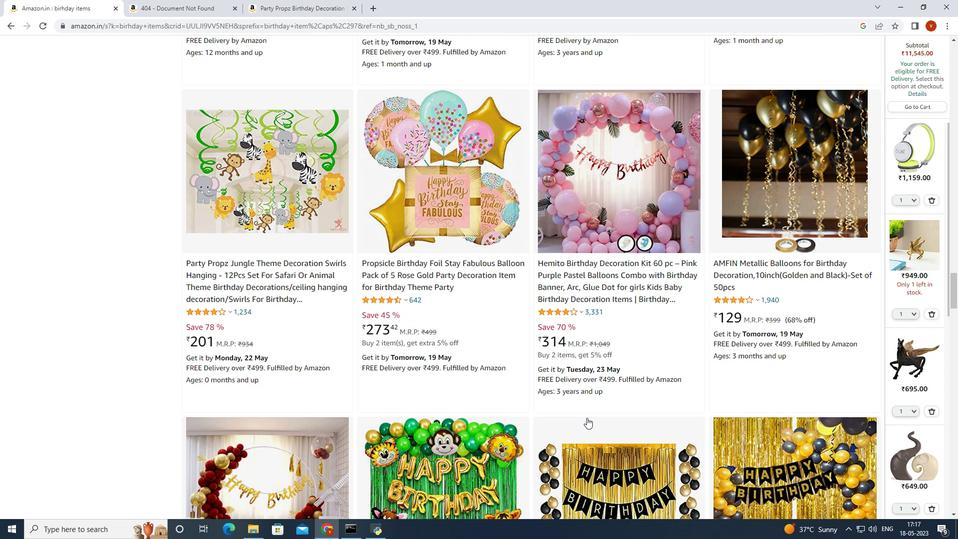 
Action: Mouse scrolled (587, 417) with delta (0, 0)
Screenshot: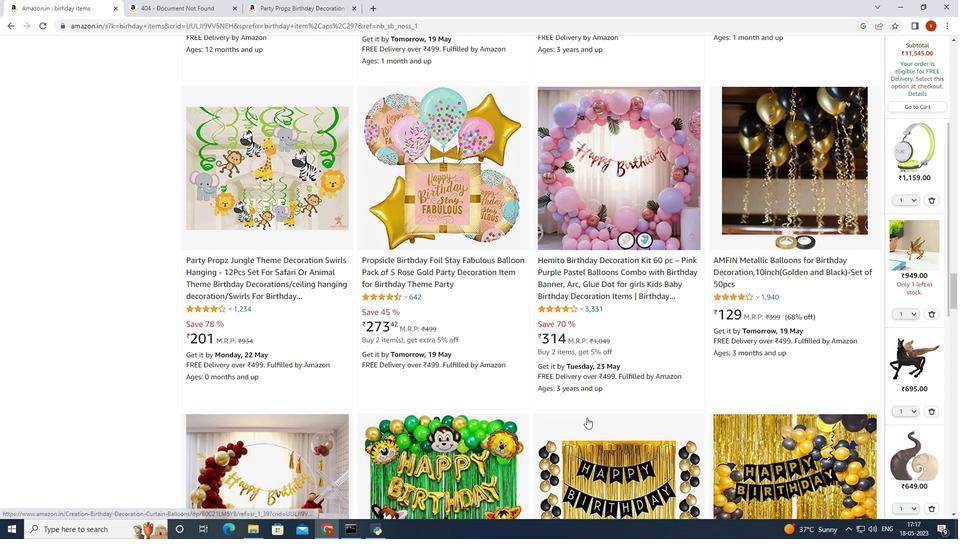 
Action: Mouse scrolled (587, 417) with delta (0, 0)
Screenshot: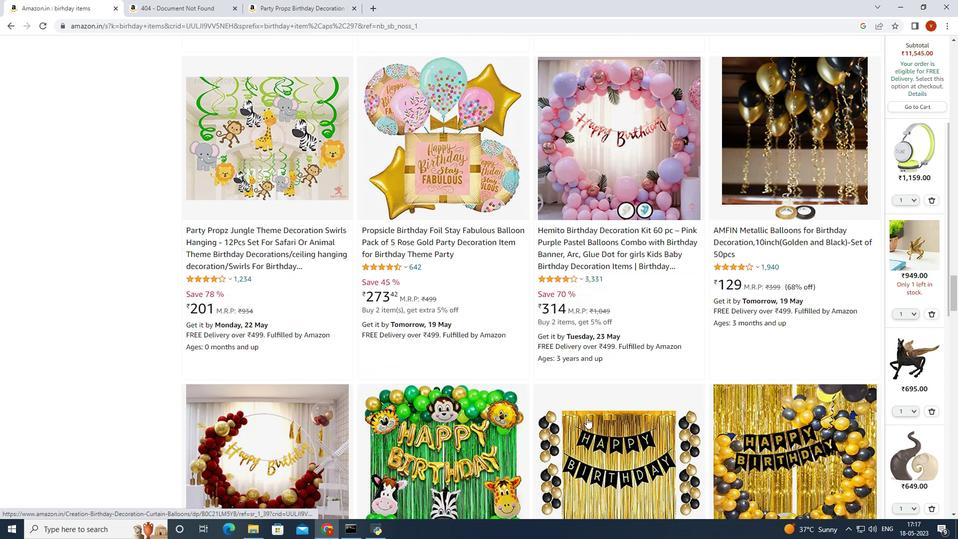 
Action: Mouse scrolled (587, 417) with delta (0, 0)
Screenshot: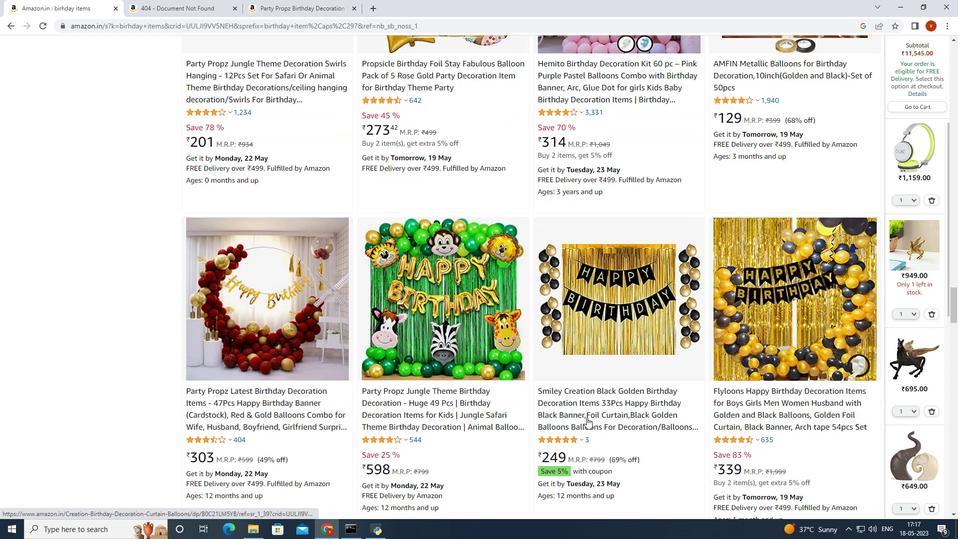 
Action: Mouse scrolled (587, 417) with delta (0, 0)
Screenshot: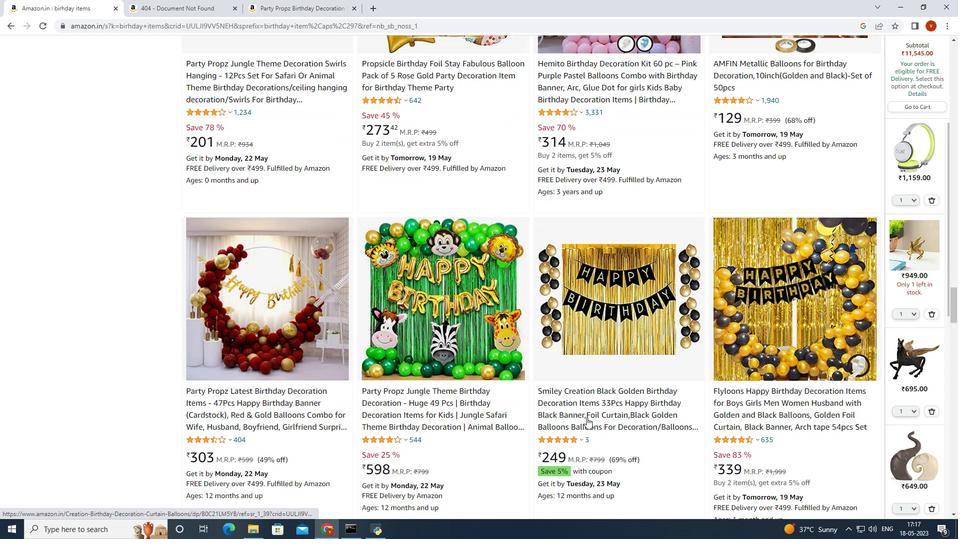 
Action: Mouse scrolled (587, 417) with delta (0, 0)
Screenshot: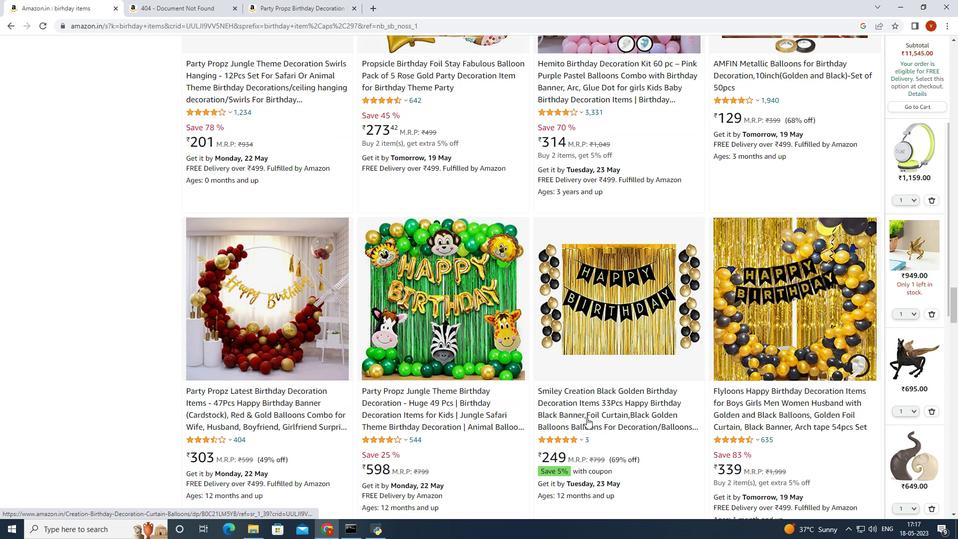 
Action: Mouse scrolled (587, 417) with delta (0, 0)
Screenshot: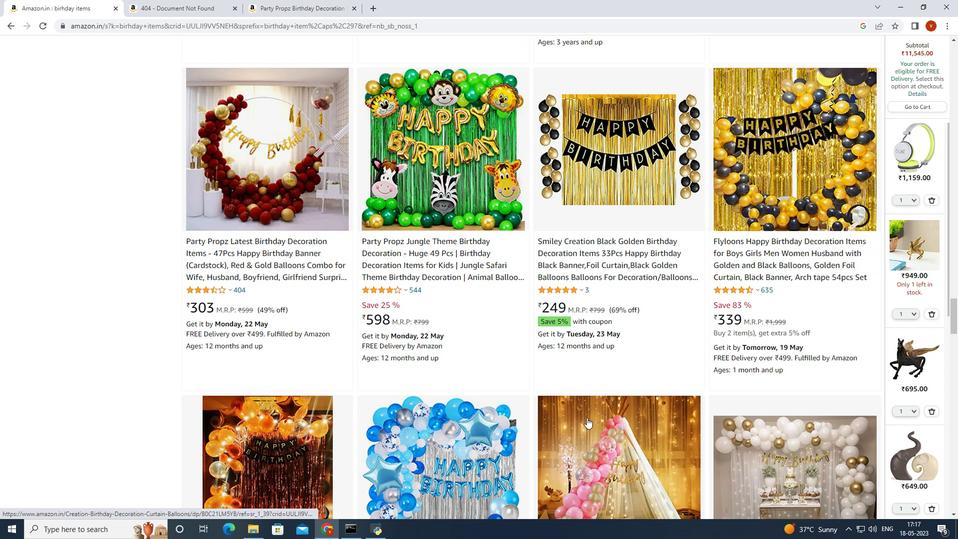 
Action: Mouse scrolled (587, 417) with delta (0, 0)
Screenshot: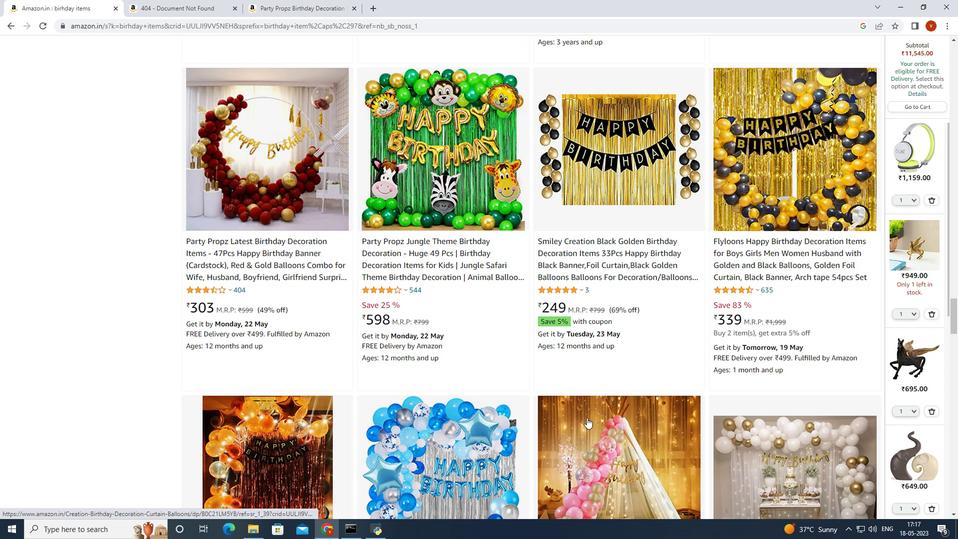 
Action: Mouse scrolled (587, 417) with delta (0, 0)
Screenshot: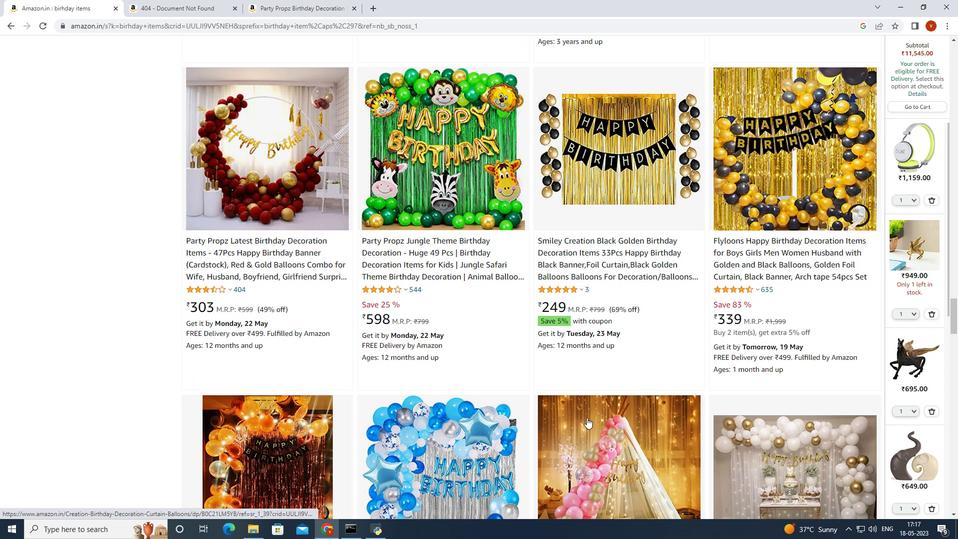
Action: Mouse scrolled (587, 417) with delta (0, 0)
Screenshot: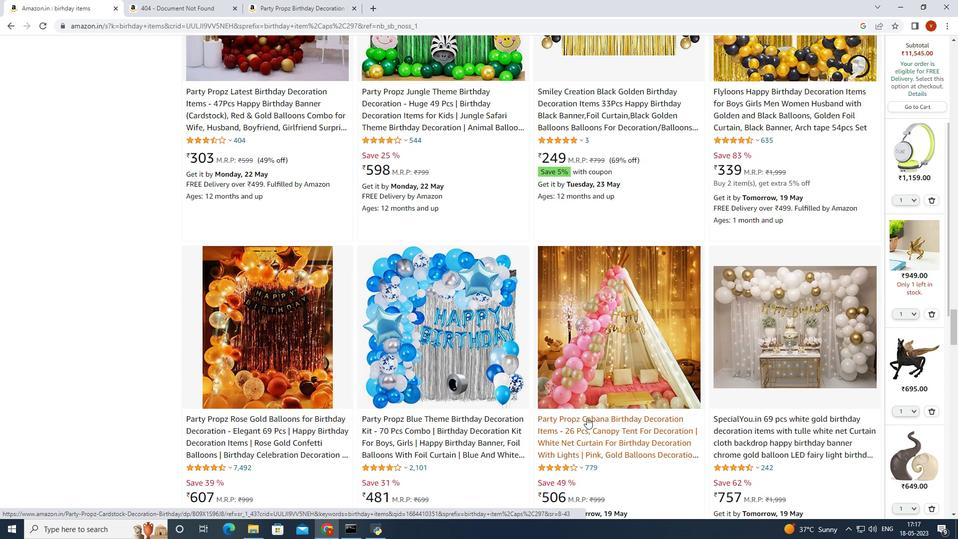 
Action: Mouse scrolled (587, 417) with delta (0, 0)
Screenshot: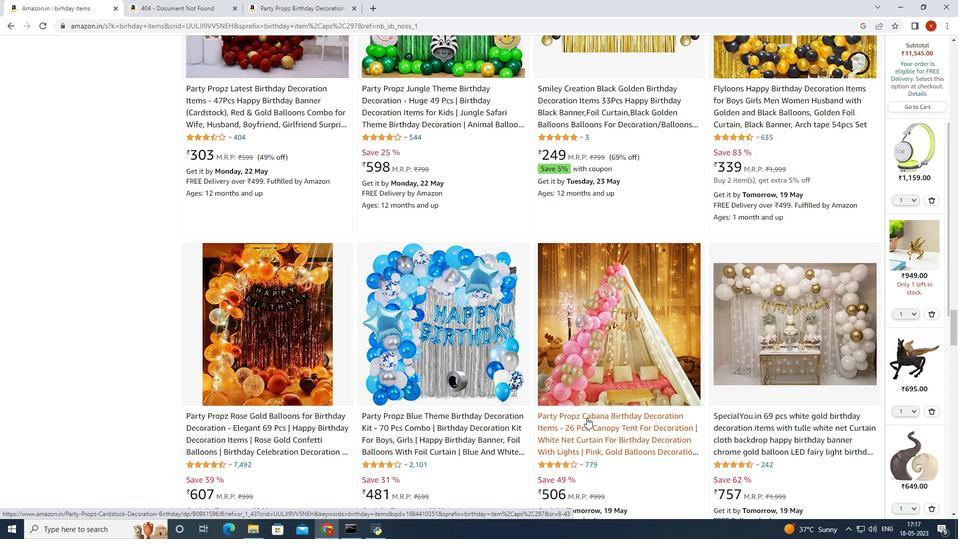 
Action: Mouse scrolled (587, 417) with delta (0, 0)
Screenshot: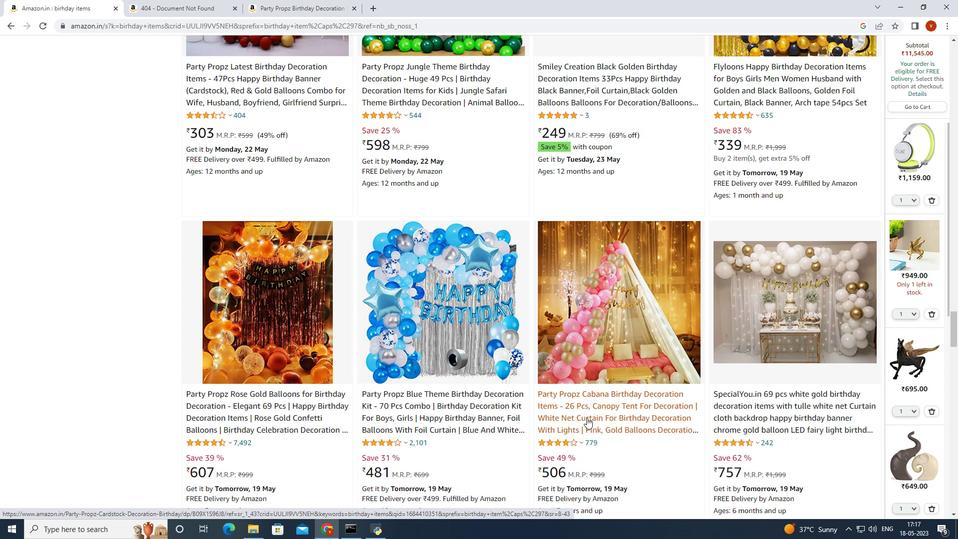 
Action: Mouse scrolled (587, 417) with delta (0, 0)
Screenshot: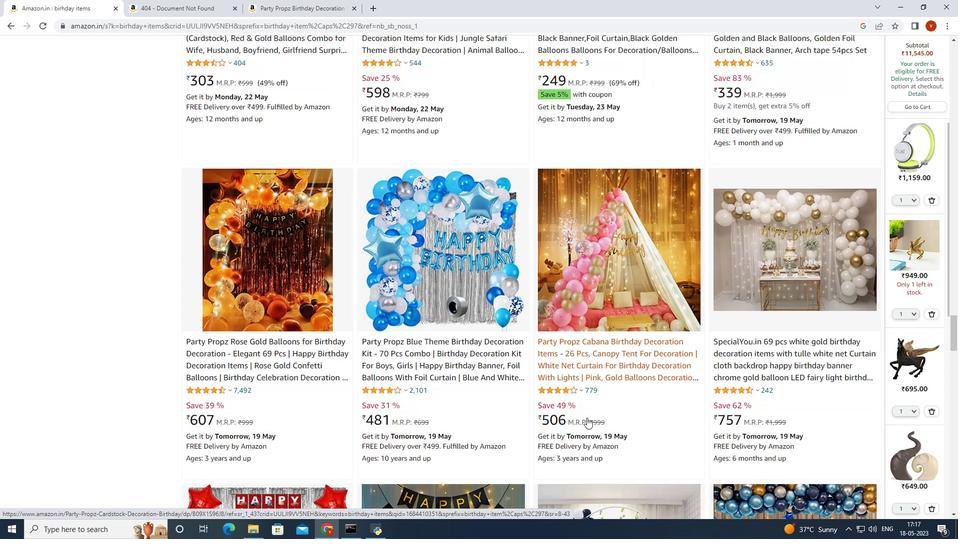 
Action: Mouse scrolled (587, 417) with delta (0, 0)
Screenshot: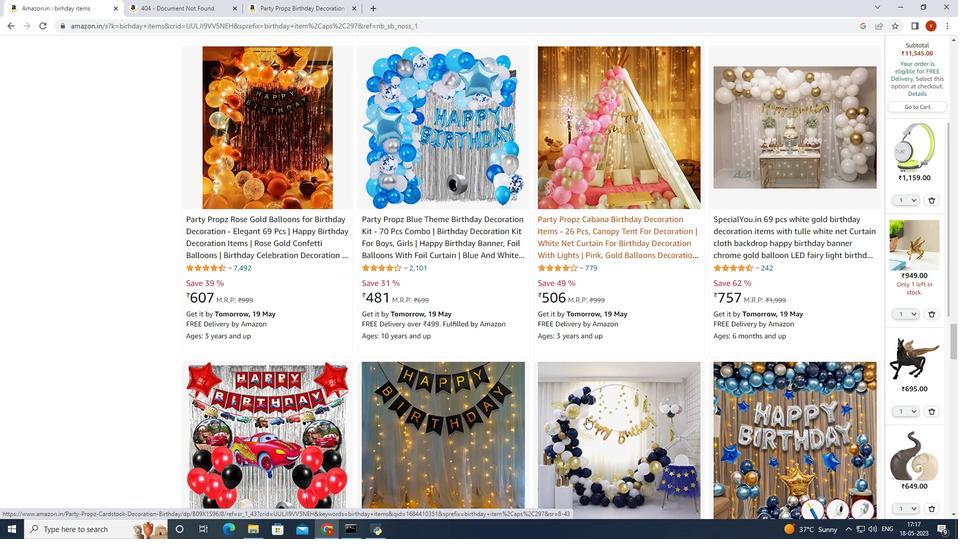 
Action: Mouse scrolled (587, 417) with delta (0, 0)
Screenshot: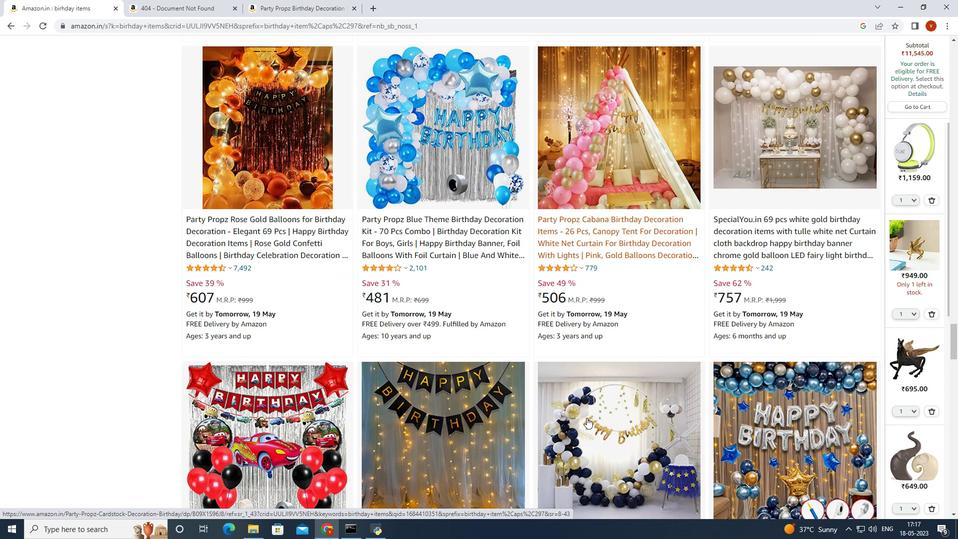
Action: Mouse scrolled (587, 417) with delta (0, 0)
Screenshot: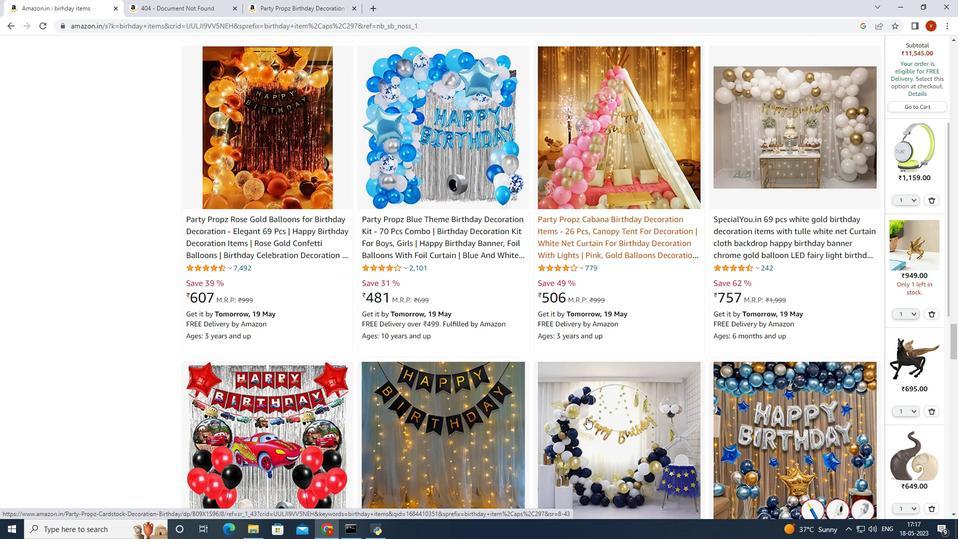 
Action: Mouse scrolled (587, 417) with delta (0, 0)
Screenshot: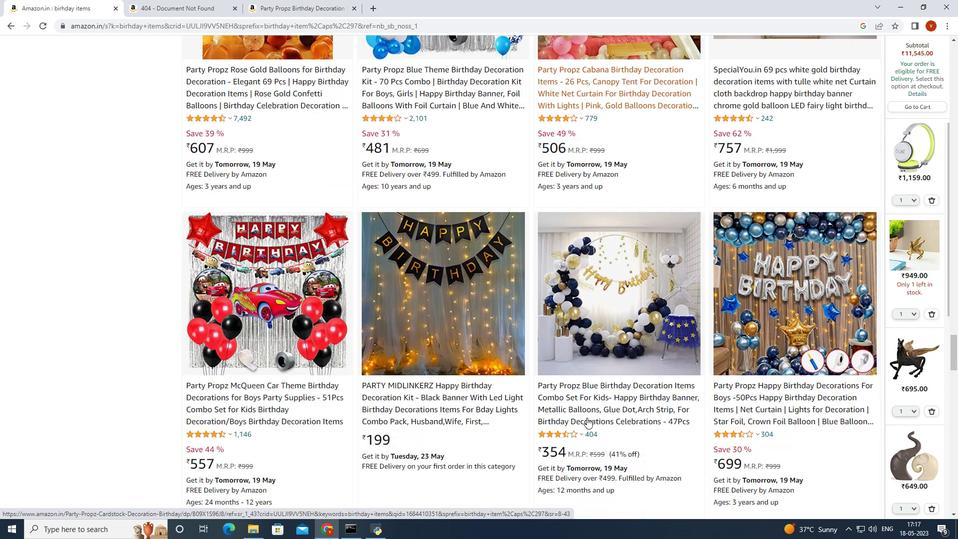 
Action: Mouse scrolled (587, 417) with delta (0, 0)
Screenshot: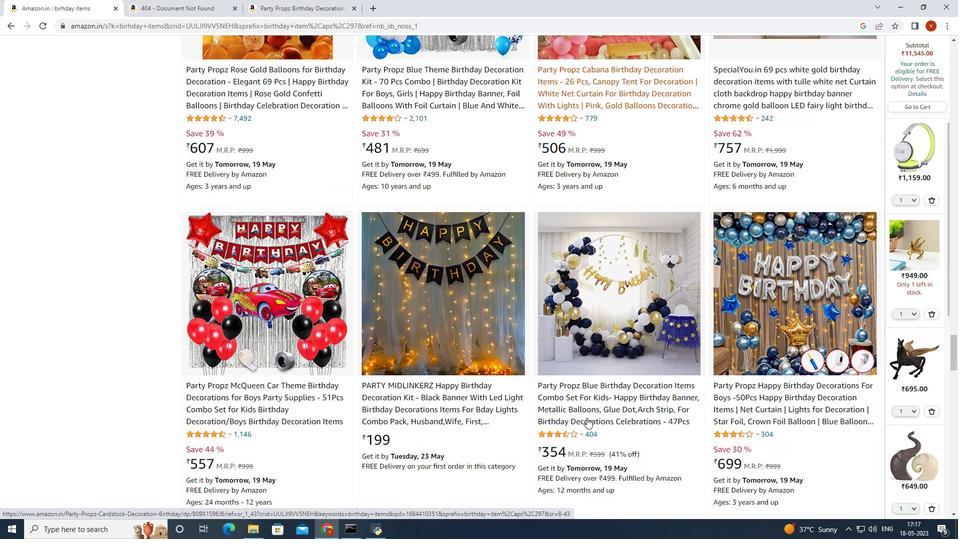 
Action: Mouse scrolled (587, 417) with delta (0, 0)
Screenshot: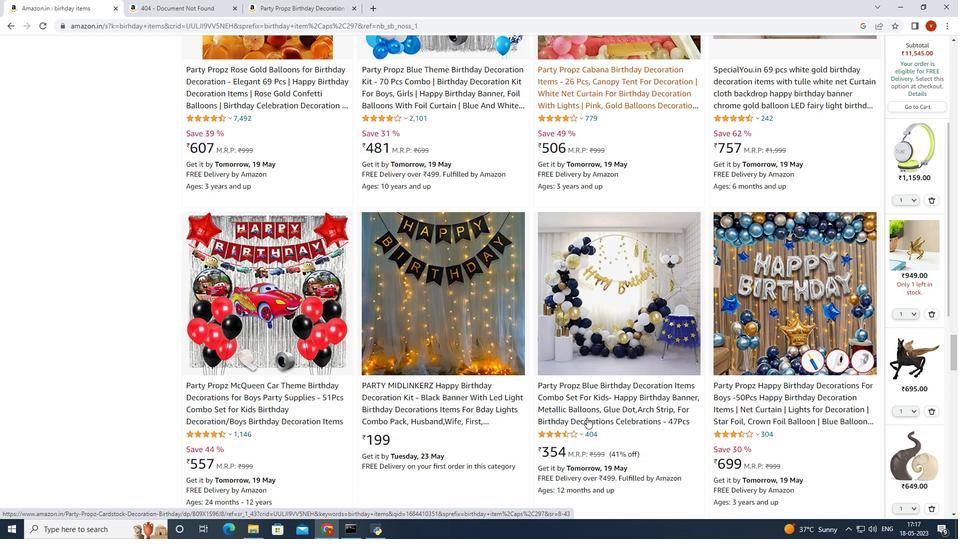 
Action: Mouse scrolled (587, 417) with delta (0, 0)
Screenshot: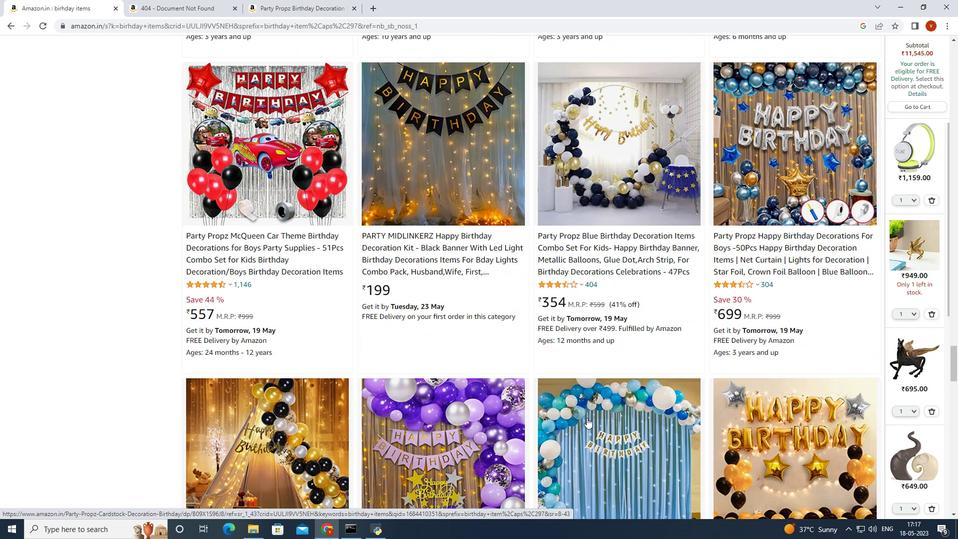 
Action: Mouse scrolled (587, 417) with delta (0, 0)
Screenshot: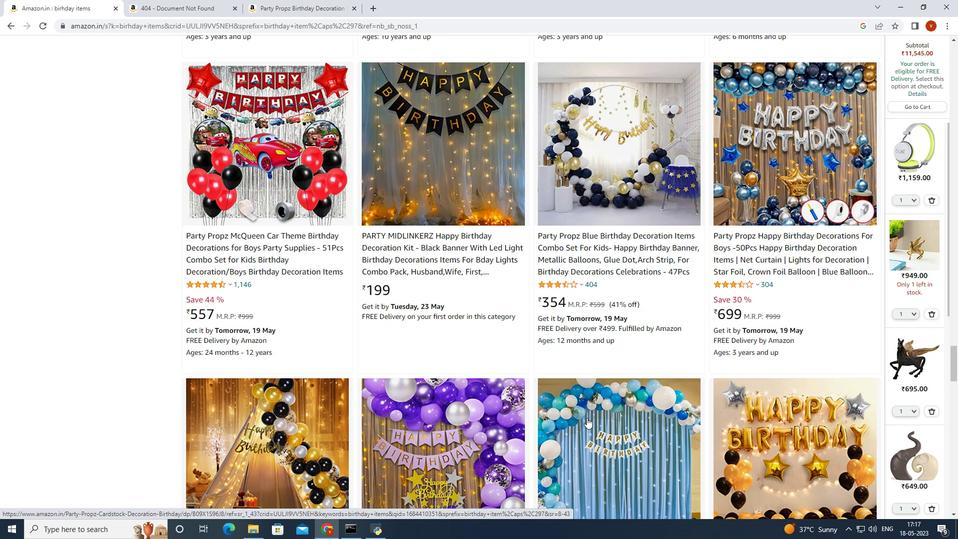 
Action: Mouse scrolled (587, 417) with delta (0, 0)
Screenshot: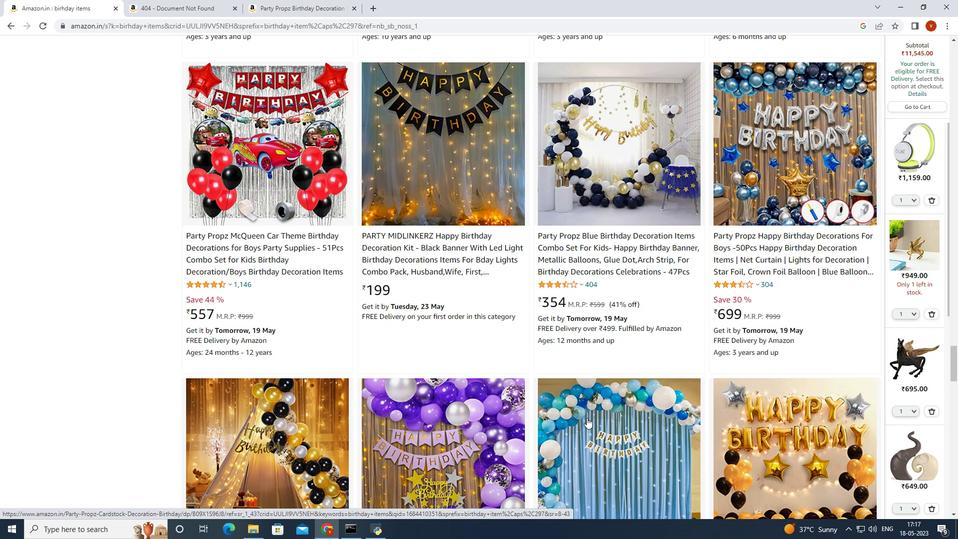
Action: Mouse scrolled (587, 417) with delta (0, 0)
Screenshot: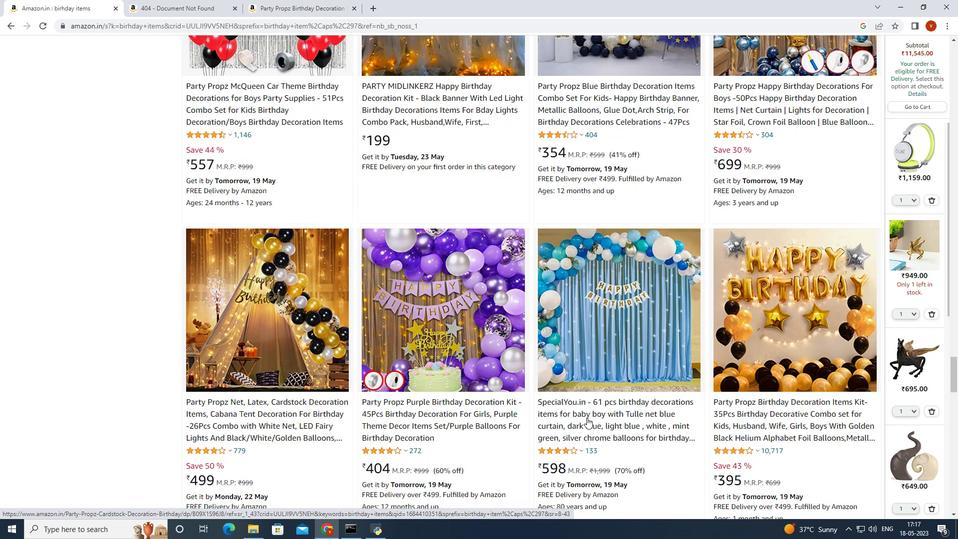 
Action: Mouse scrolled (587, 417) with delta (0, 0)
Screenshot: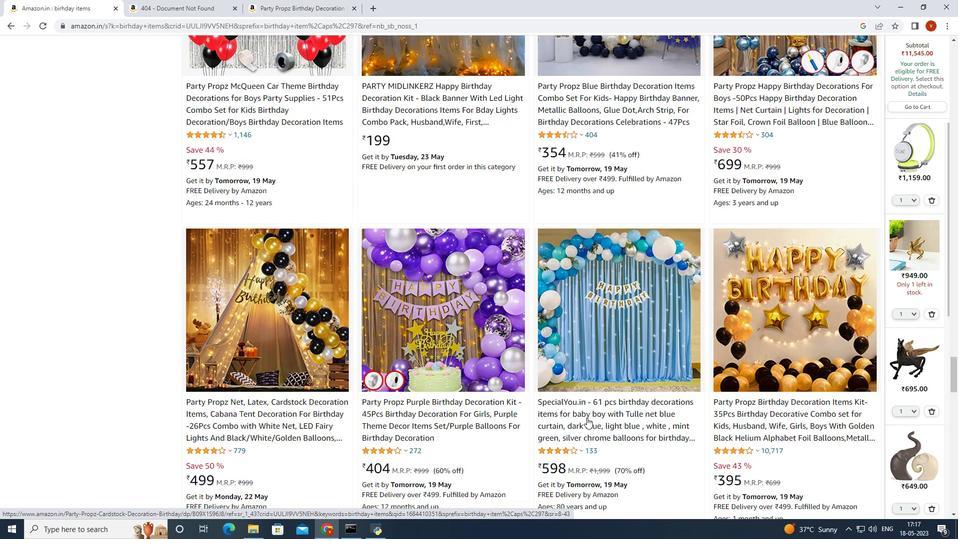 
Action: Mouse scrolled (587, 417) with delta (0, 0)
Screenshot: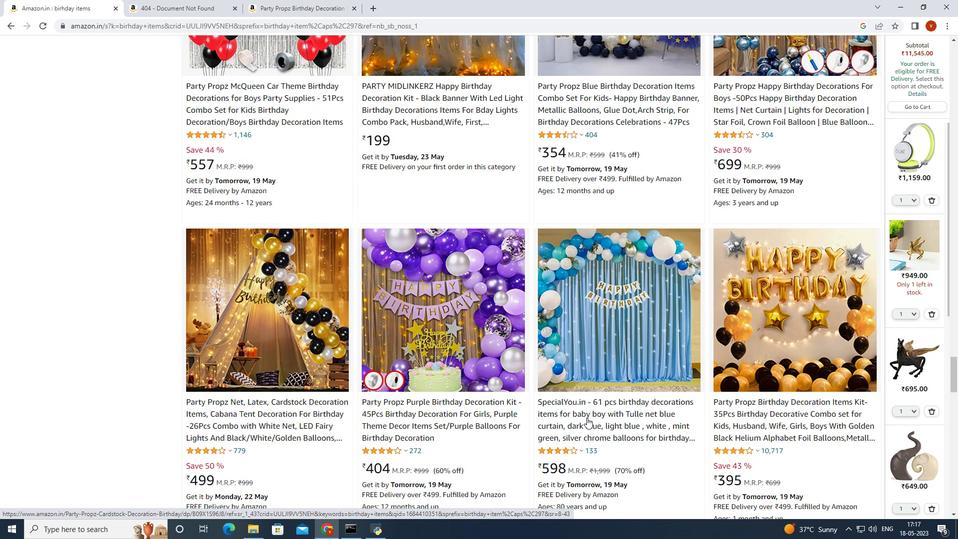 
Action: Mouse scrolled (587, 417) with delta (0, 0)
Screenshot: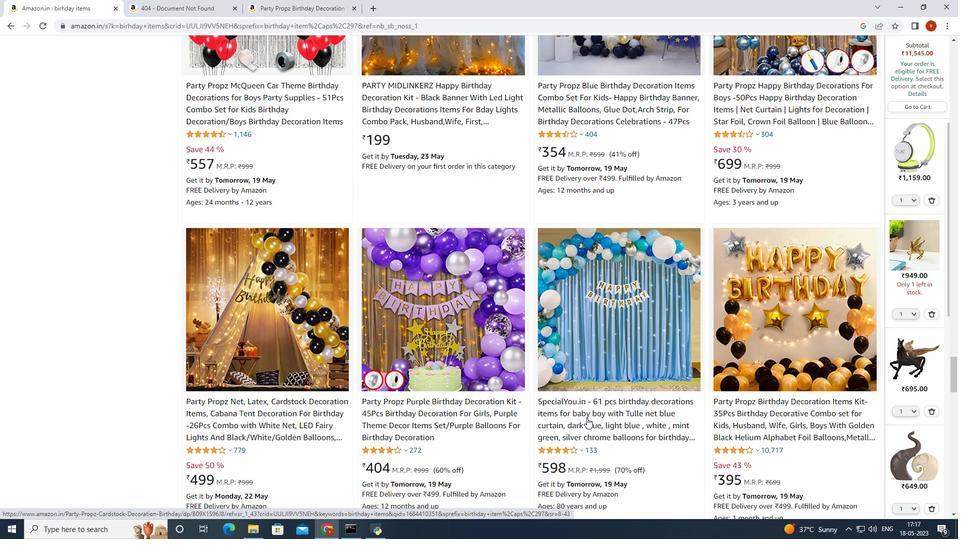 
Action: Mouse scrolled (587, 417) with delta (0, 0)
Screenshot: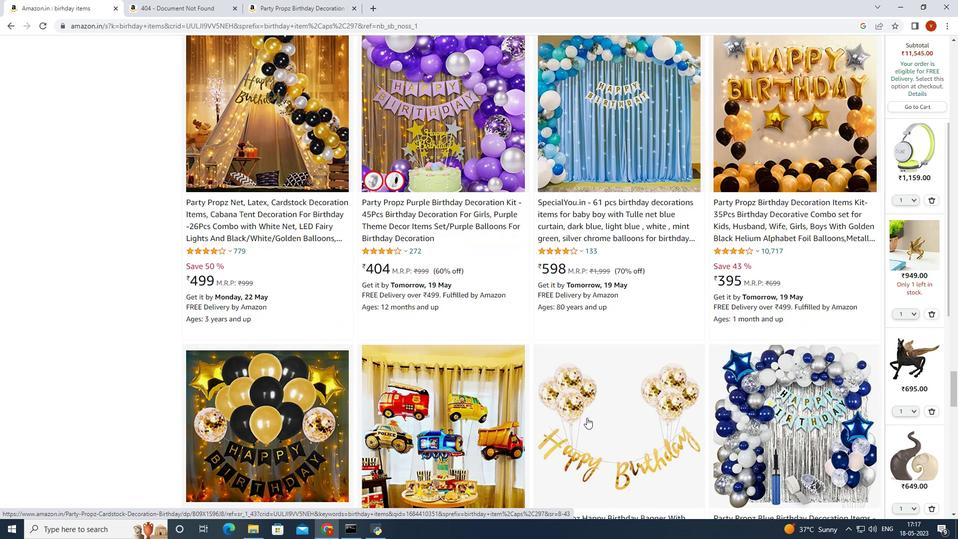 
Action: Mouse scrolled (587, 417) with delta (0, 0)
Screenshot: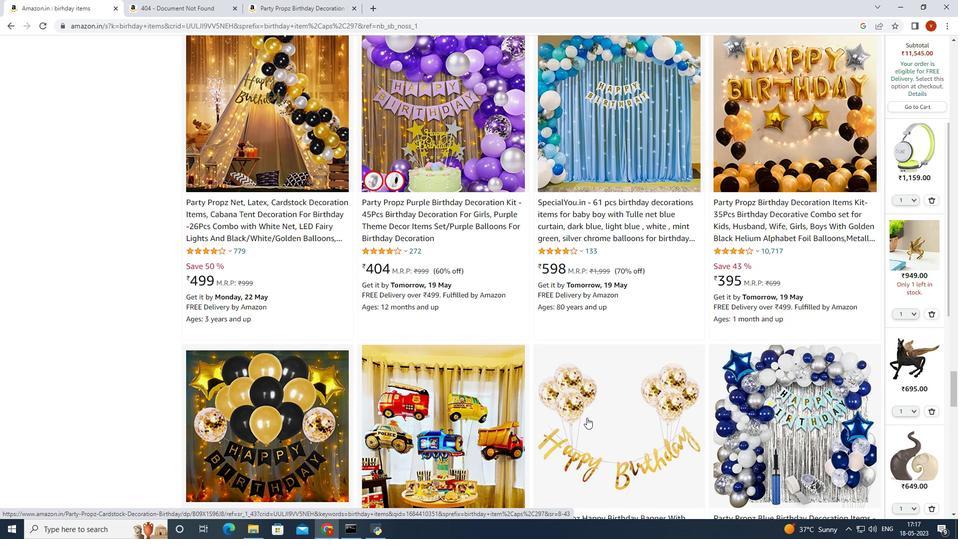 
Action: Mouse scrolled (587, 417) with delta (0, 0)
Screenshot: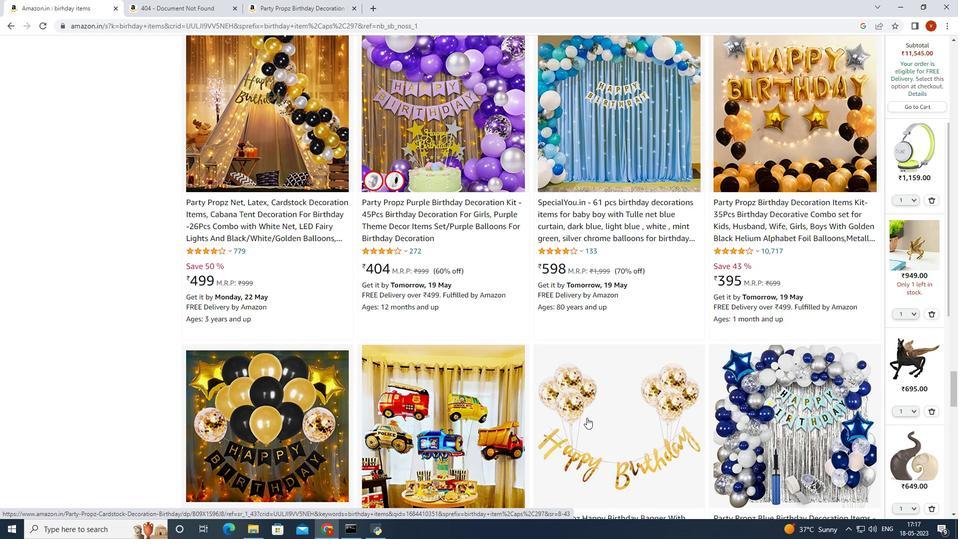 
Action: Mouse scrolled (587, 417) with delta (0, 0)
Screenshot: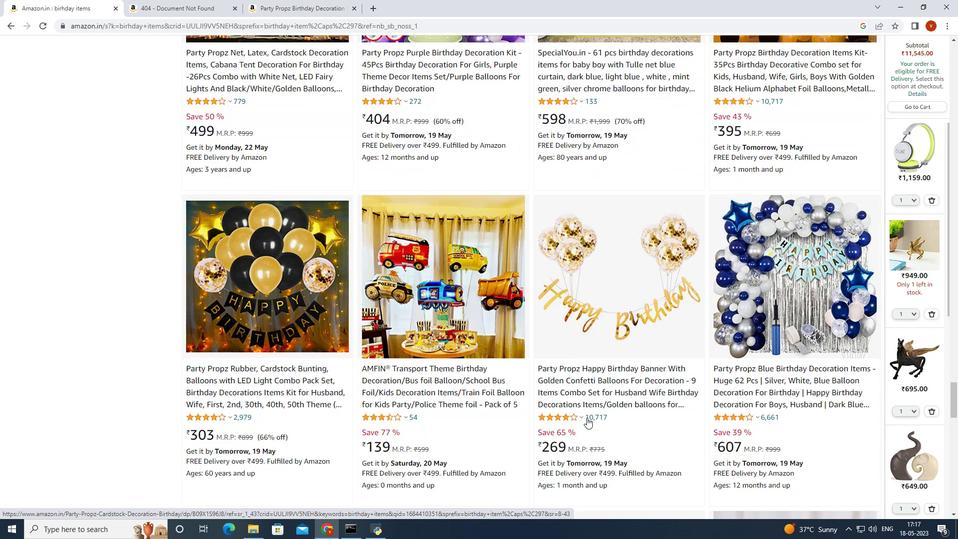 
Action: Mouse scrolled (587, 417) with delta (0, 0)
Screenshot: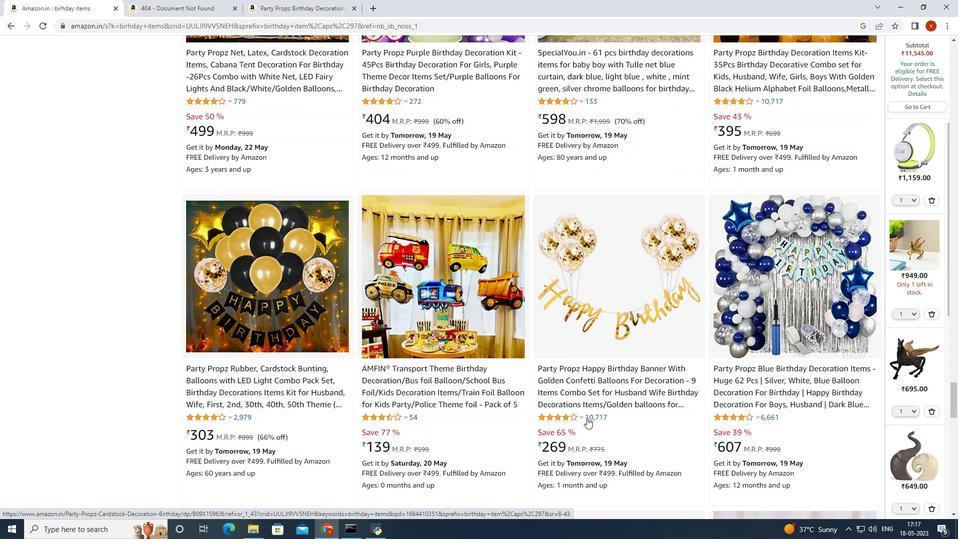 
Action: Mouse scrolled (587, 417) with delta (0, 0)
Screenshot: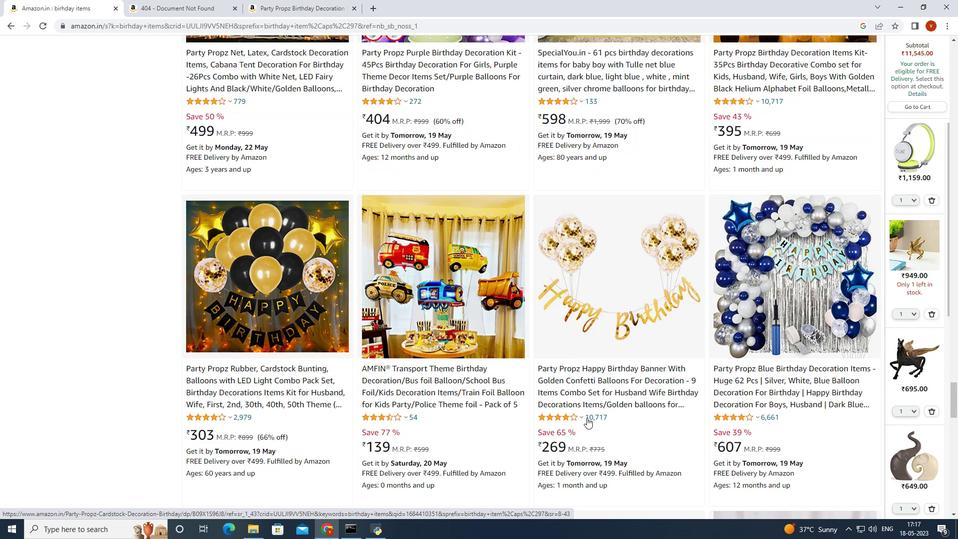 
Action: Mouse scrolled (587, 417) with delta (0, 0)
Screenshot: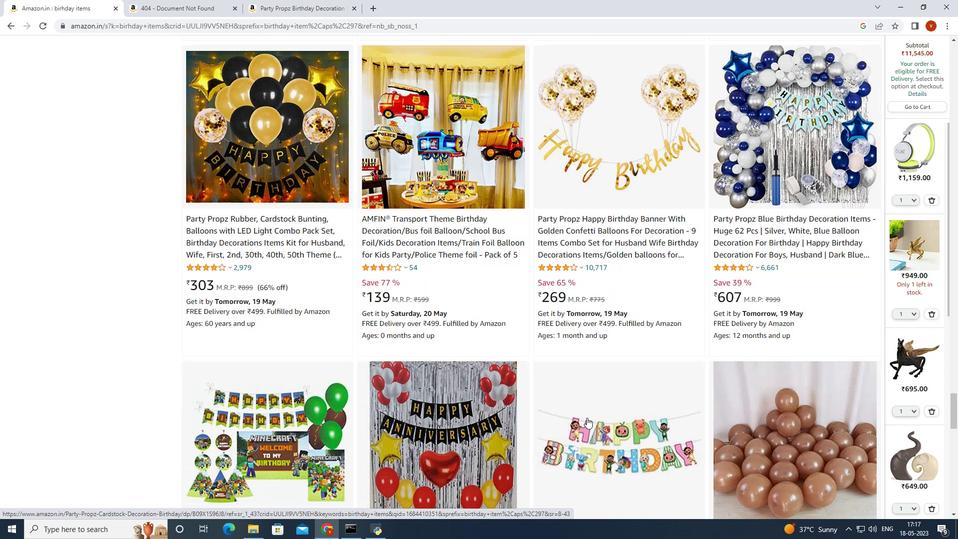 
Action: Mouse scrolled (587, 417) with delta (0, 0)
Screenshot: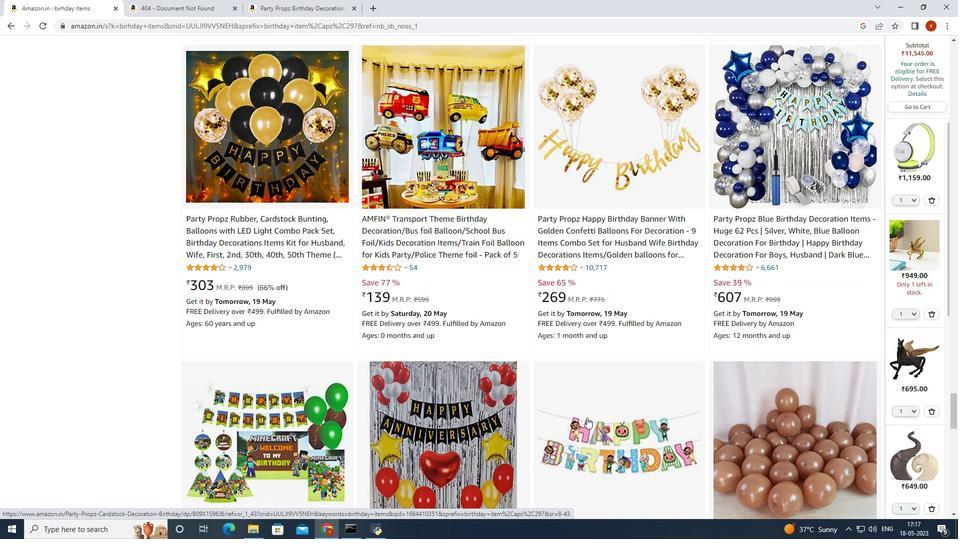 
Action: Mouse scrolled (587, 417) with delta (0, 0)
Screenshot: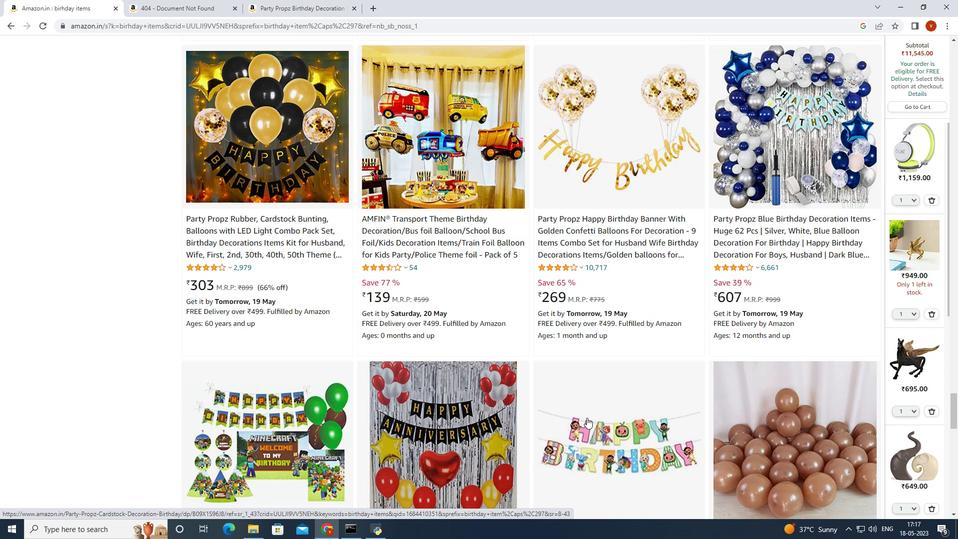 
Action: Mouse scrolled (587, 417) with delta (0, 0)
Screenshot: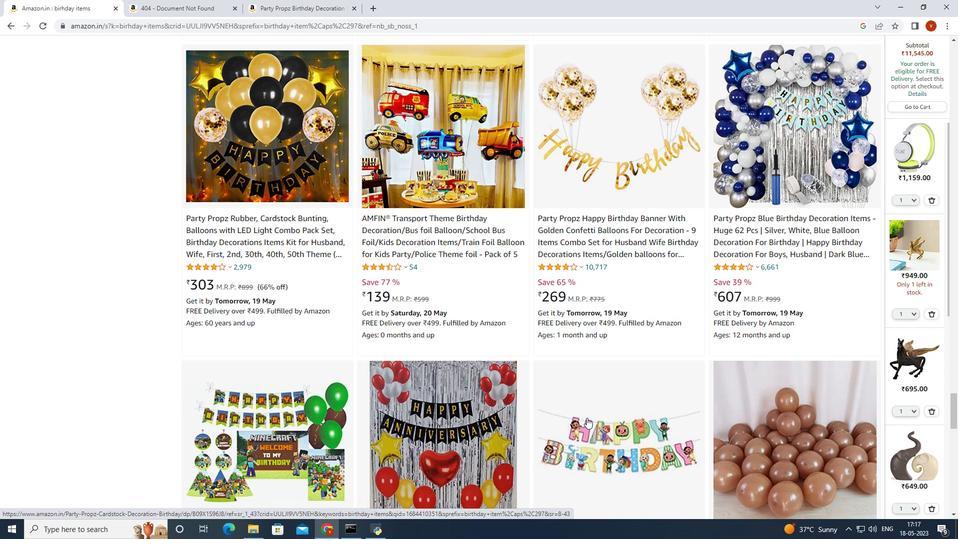 
Action: Mouse scrolled (587, 417) with delta (0, 0)
Screenshot: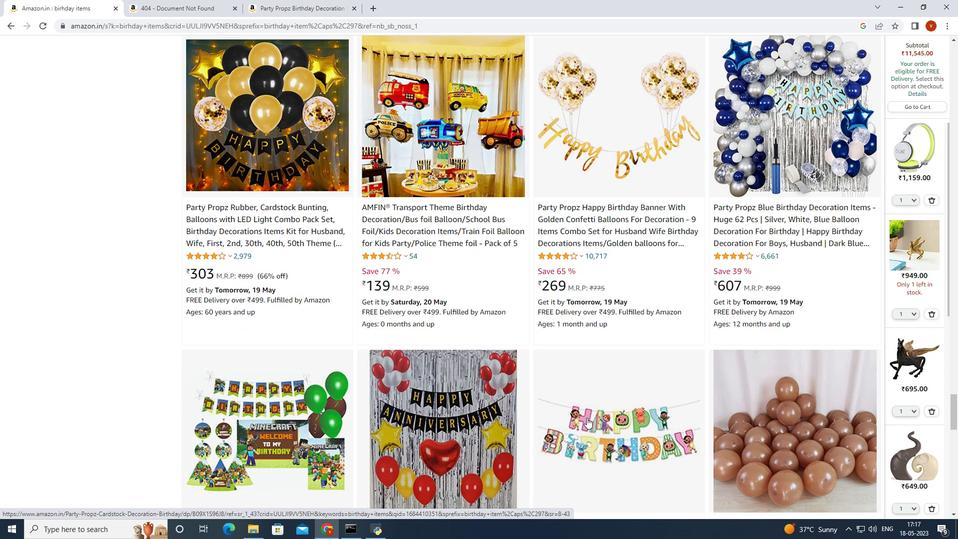 
Action: Mouse scrolled (587, 417) with delta (0, 0)
Screenshot: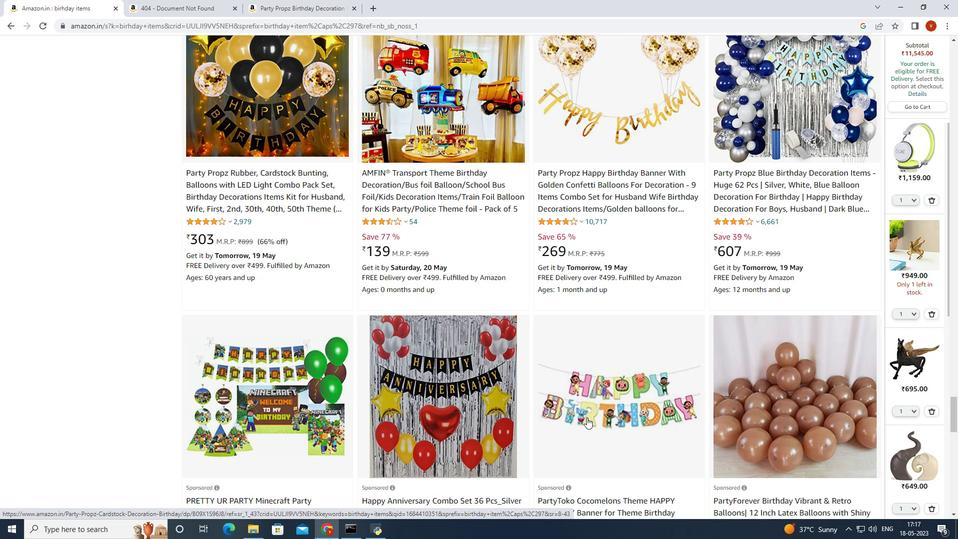 
Action: Mouse scrolled (587, 417) with delta (0, 0)
Screenshot: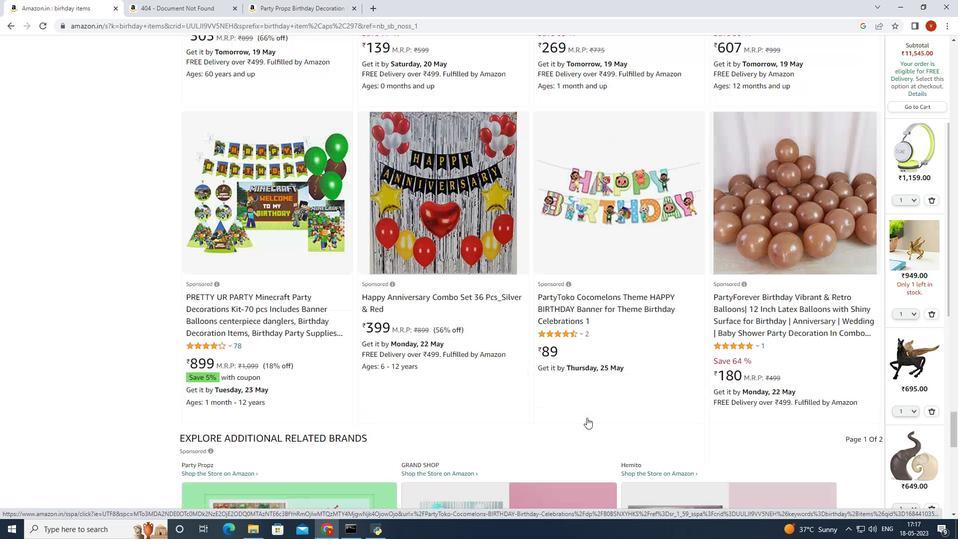
Action: Mouse scrolled (587, 417) with delta (0, 0)
Screenshot: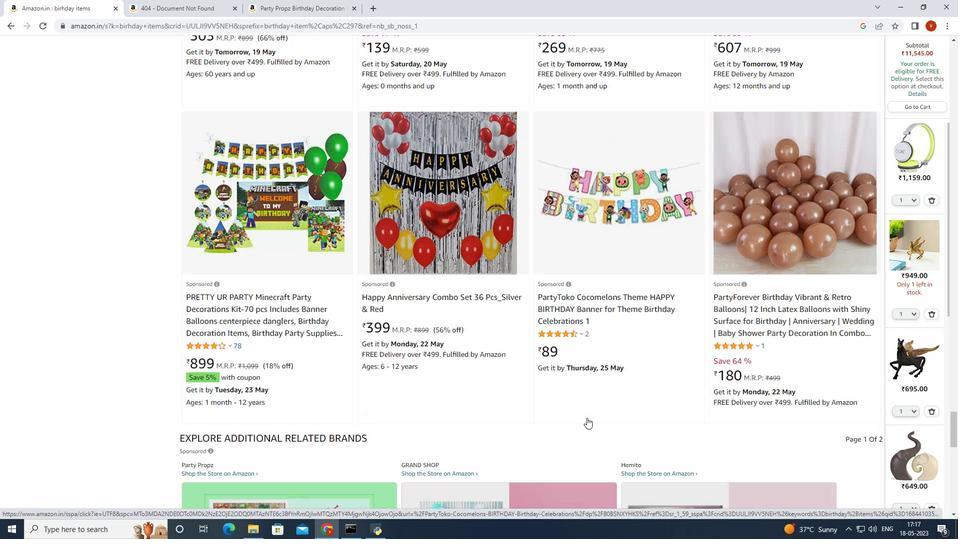 
Action: Mouse scrolled (587, 417) with delta (0, 0)
Screenshot: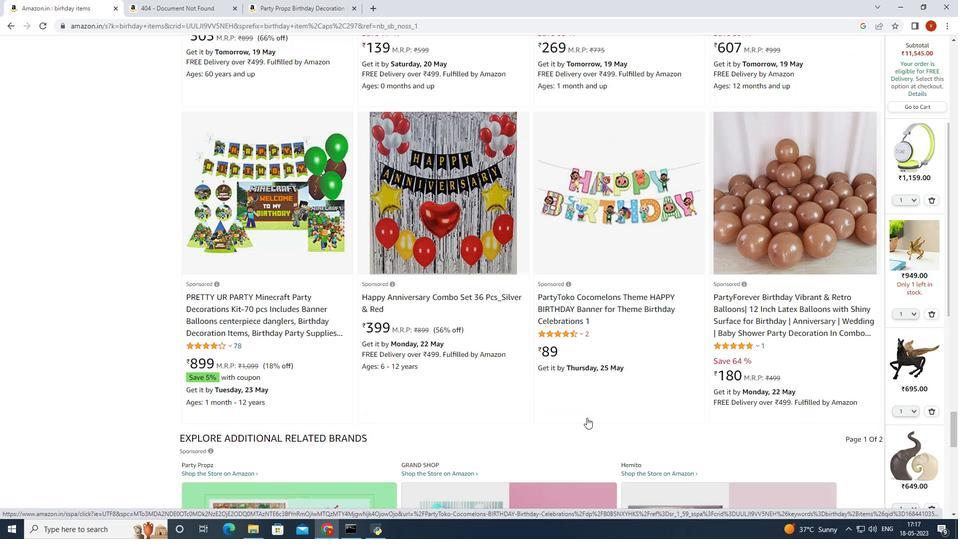 
Action: Mouse scrolled (587, 417) with delta (0, 0)
Screenshot: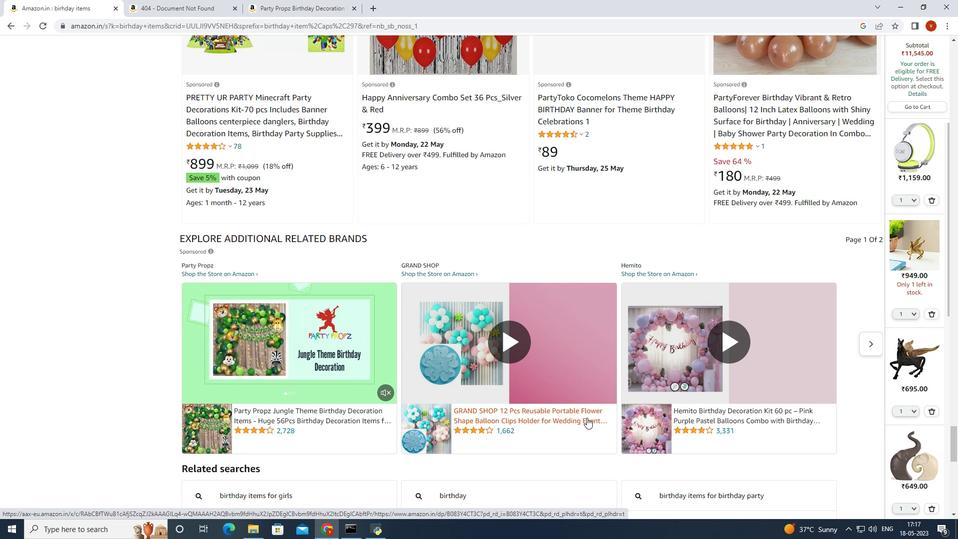
Action: Mouse scrolled (587, 417) with delta (0, 0)
Screenshot: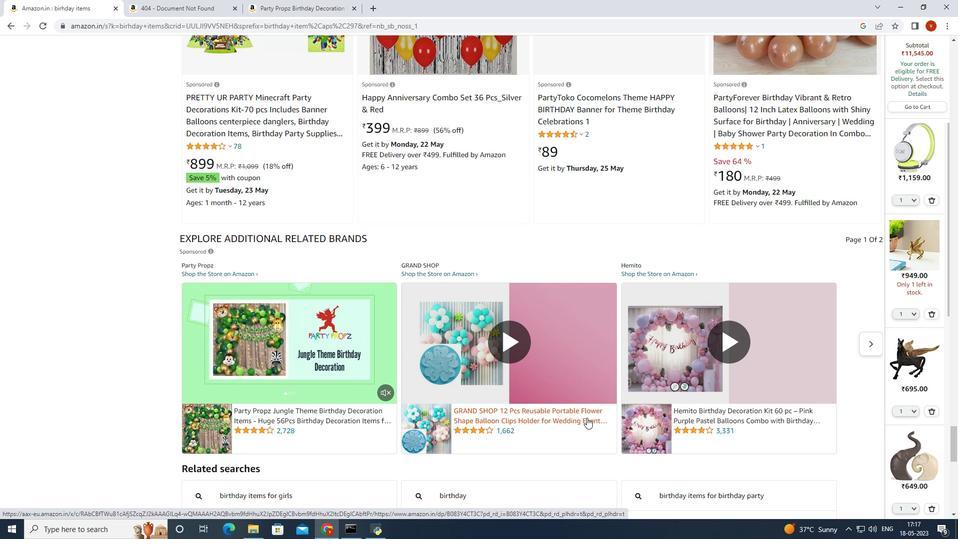 
Action: Mouse scrolled (587, 417) with delta (0, 0)
Screenshot: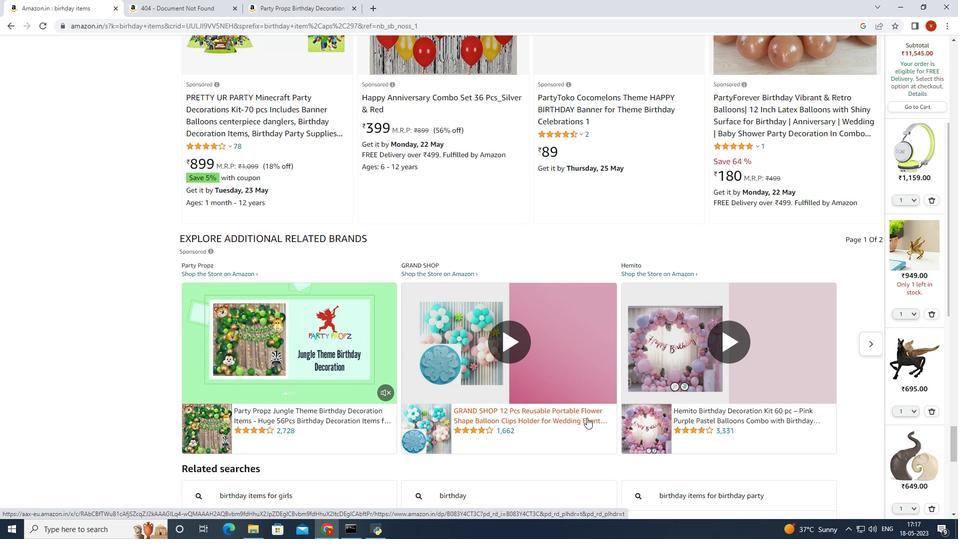 
Action: Mouse scrolled (587, 417) with delta (0, 0)
Screenshot: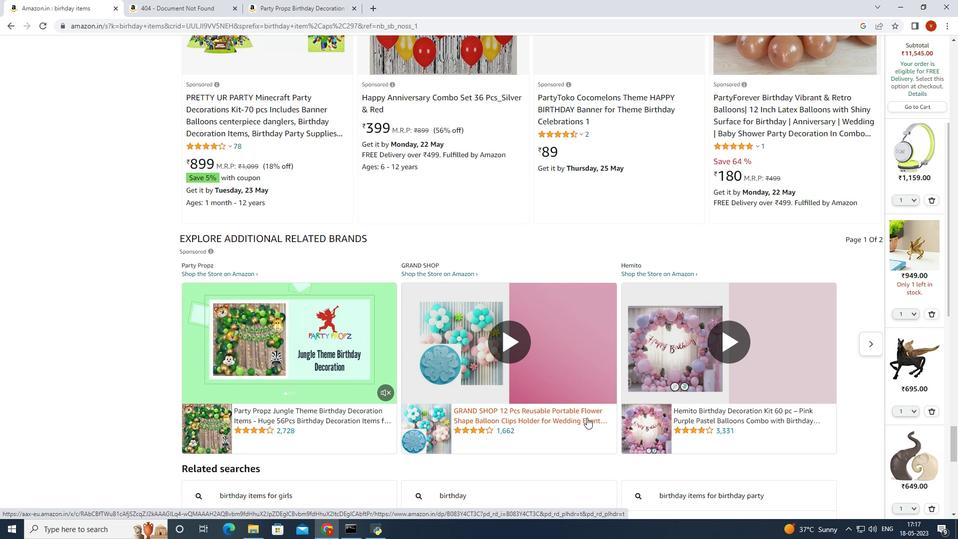 
Action: Mouse scrolled (587, 417) with delta (0, 0)
Screenshot: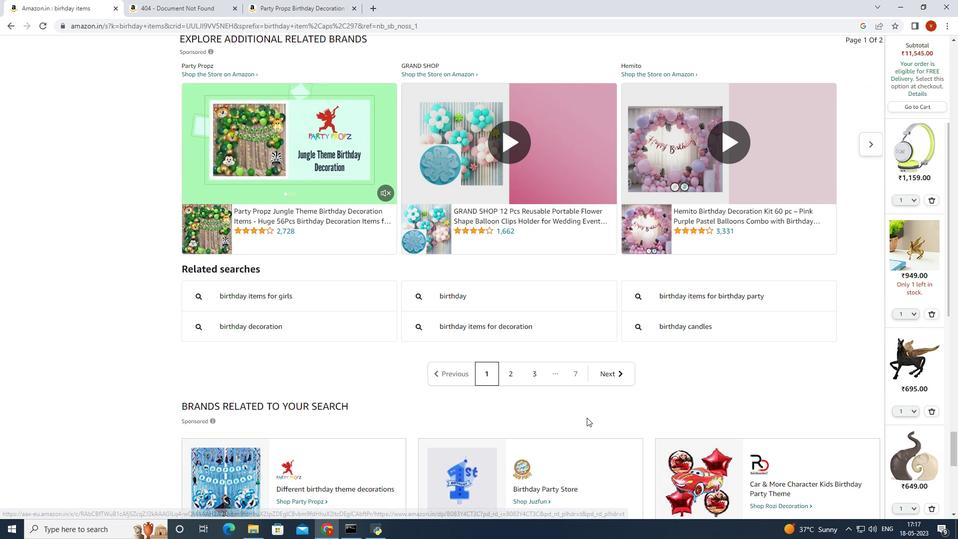 
Action: Mouse scrolled (587, 417) with delta (0, 0)
Screenshot: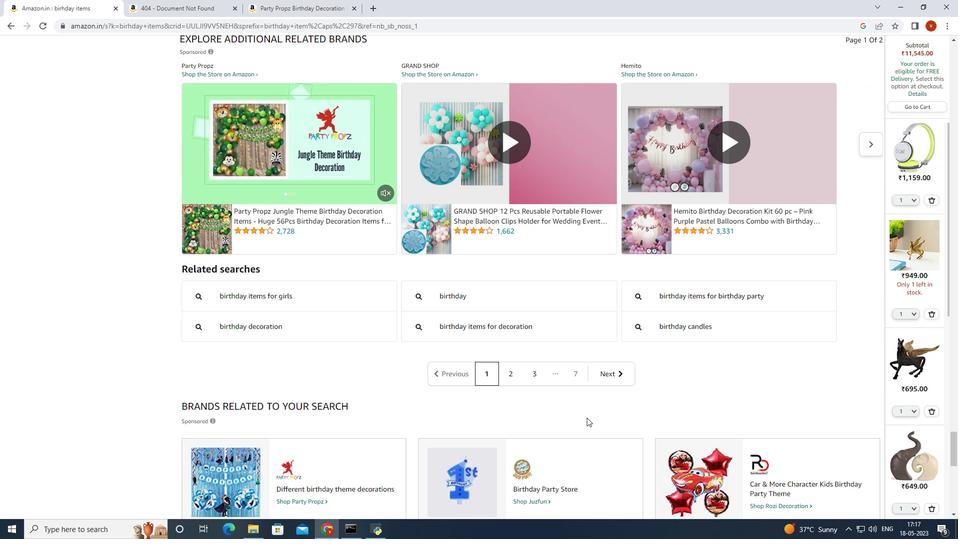 
Action: Mouse scrolled (587, 417) with delta (0, 0)
Screenshot: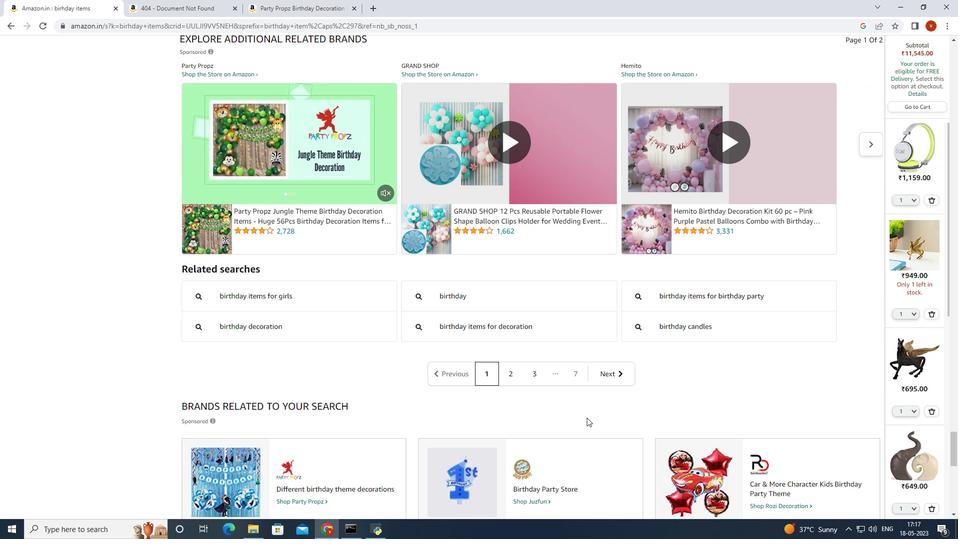 
Action: Mouse scrolled (587, 417) with delta (0, 0)
Screenshot: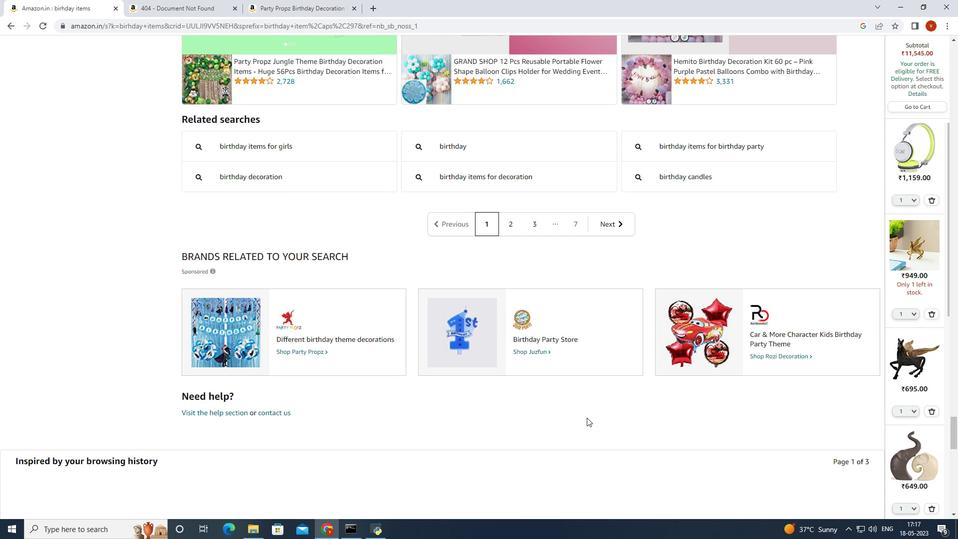
Action: Mouse scrolled (587, 417) with delta (0, 0)
Screenshot: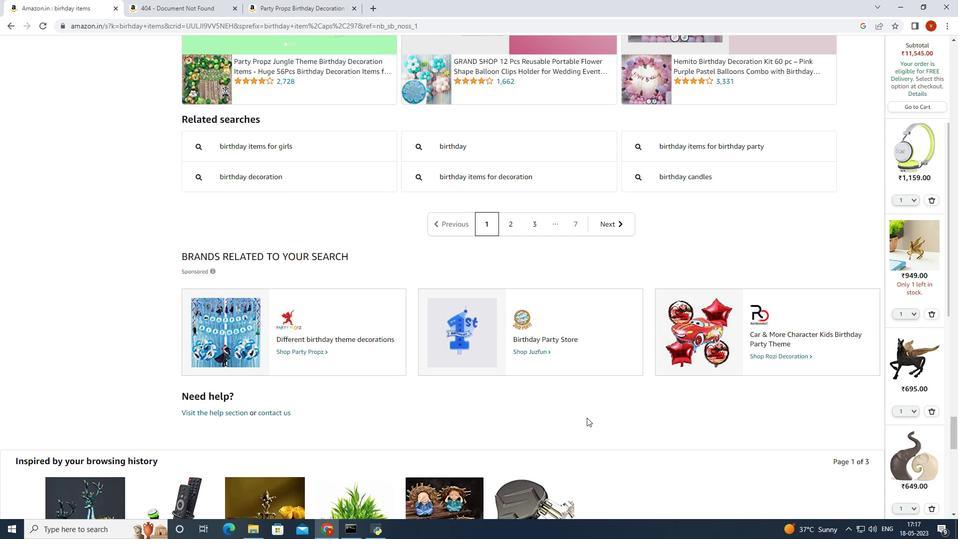 
Action: Mouse scrolled (587, 417) with delta (0, 0)
Screenshot: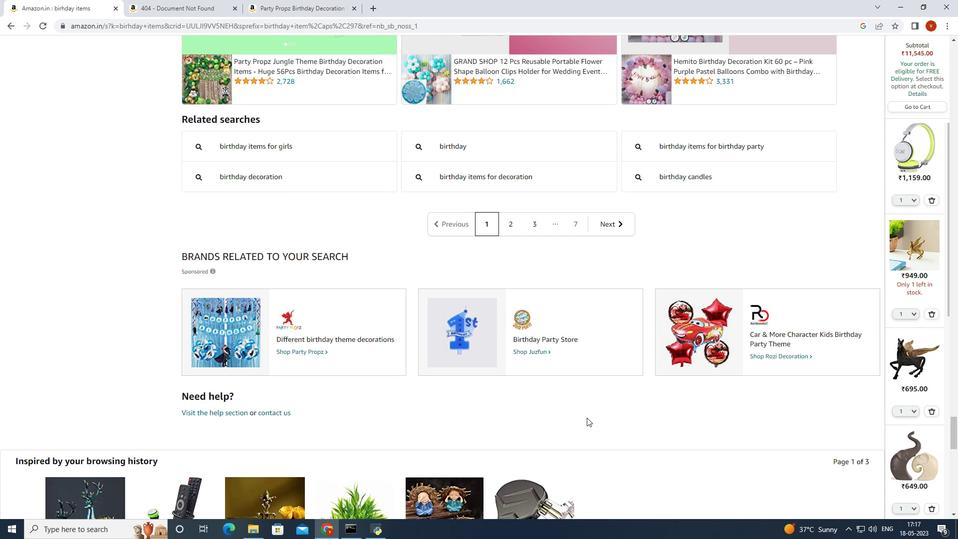 
Action: Mouse scrolled (587, 417) with delta (0, 0)
Screenshot: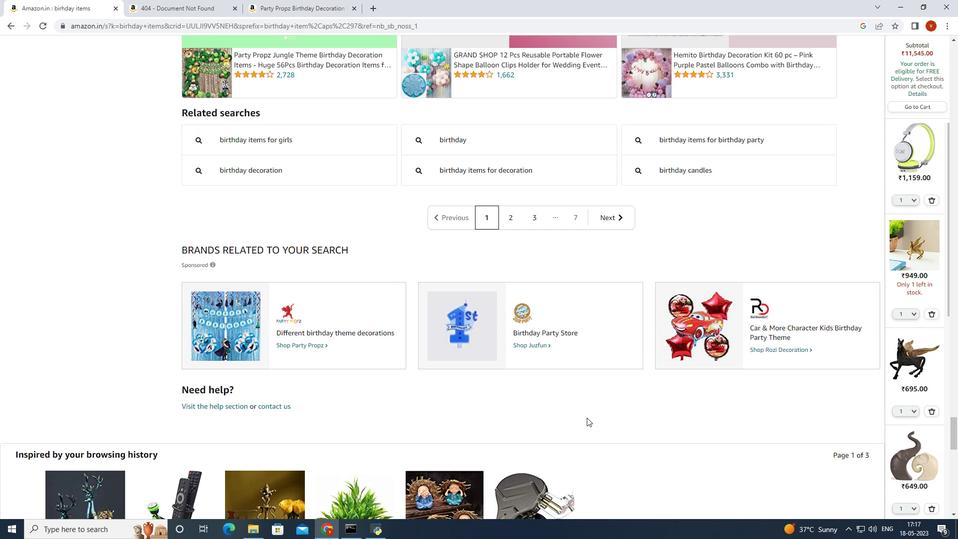 
Action: Mouse scrolled (587, 418) with delta (0, 0)
Screenshot: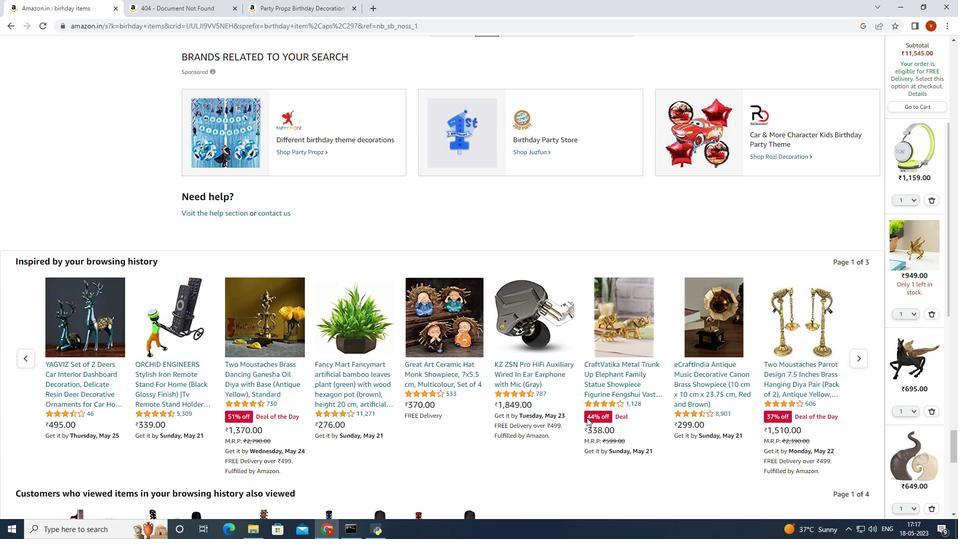 
Action: Mouse scrolled (587, 418) with delta (0, 0)
Screenshot: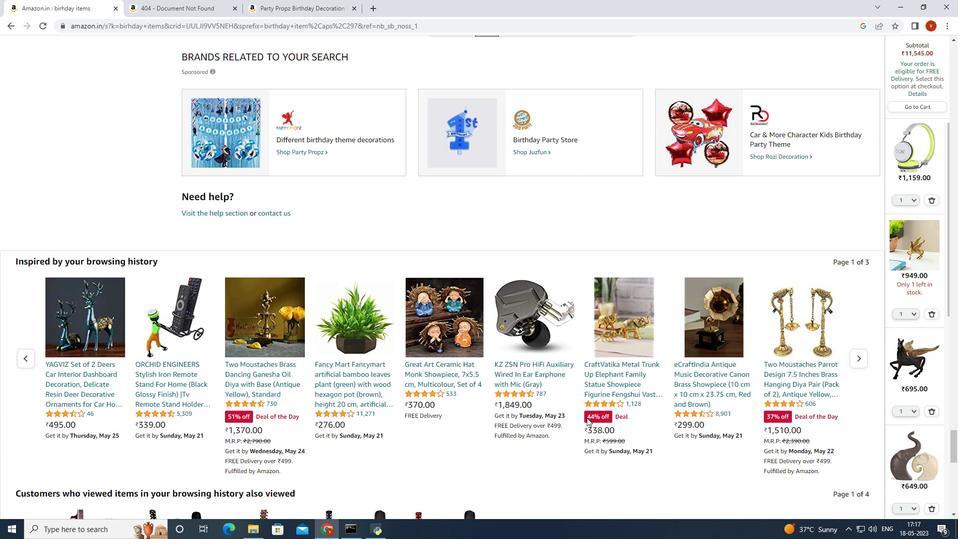 
Action: Mouse scrolled (587, 418) with delta (0, 0)
Screenshot: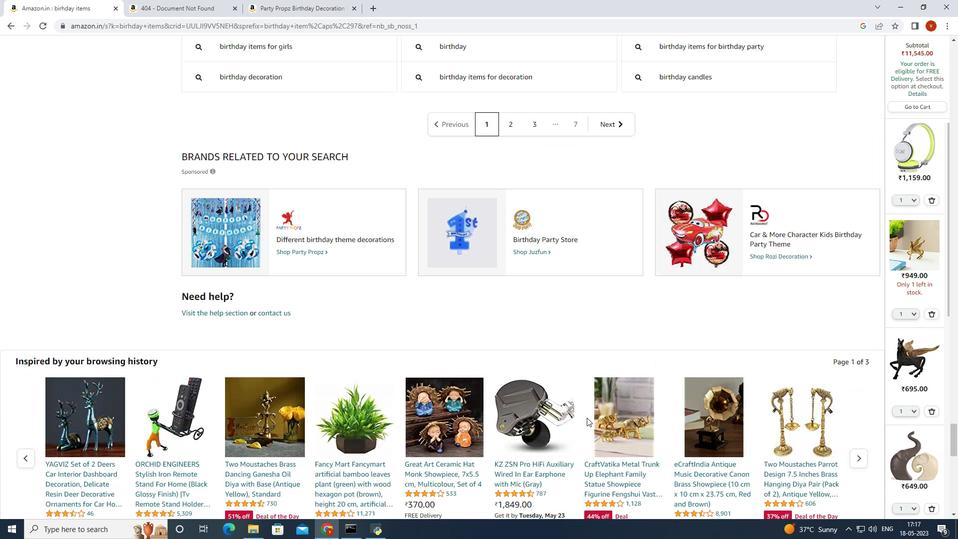 
Action: Mouse scrolled (587, 418) with delta (0, 0)
Screenshot: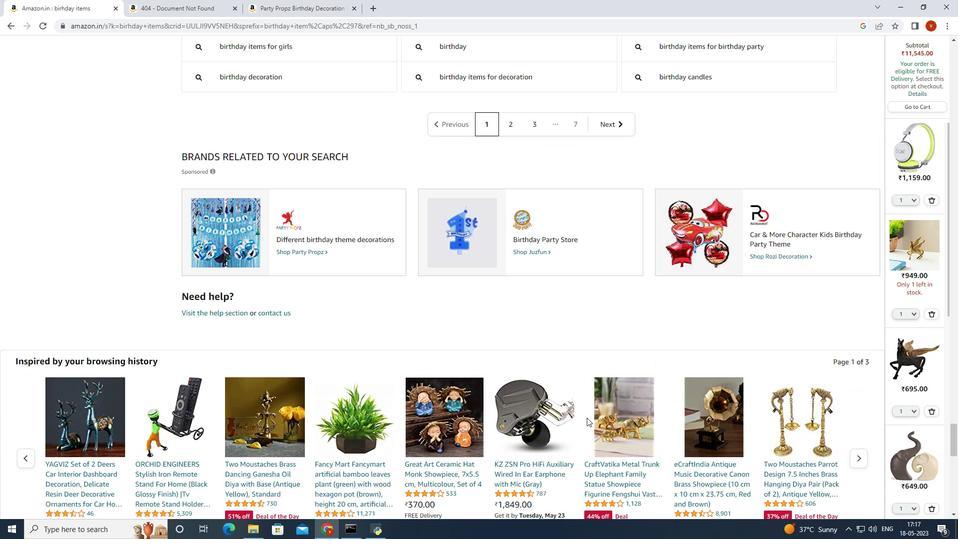 
Action: Mouse scrolled (587, 418) with delta (0, 0)
Screenshot: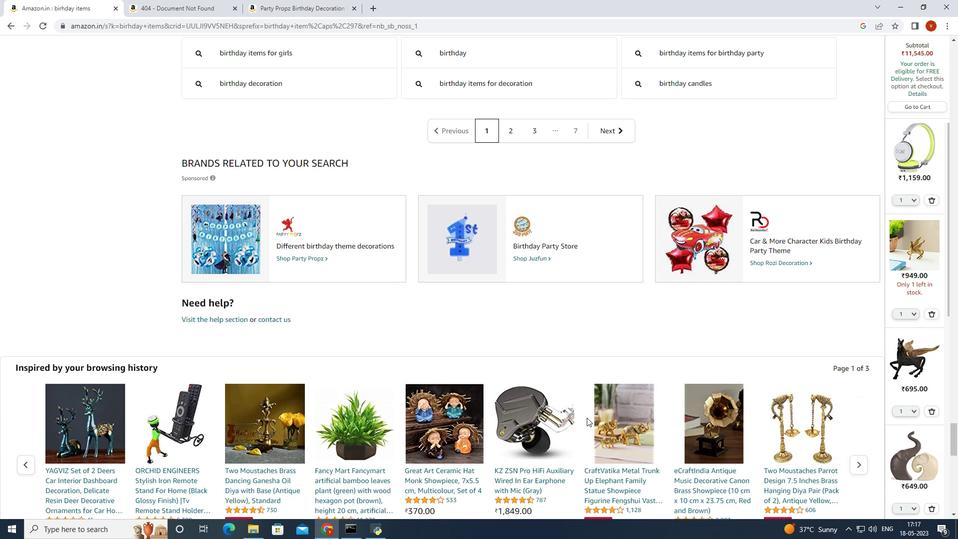
Action: Mouse moved to (707, 406)
Screenshot: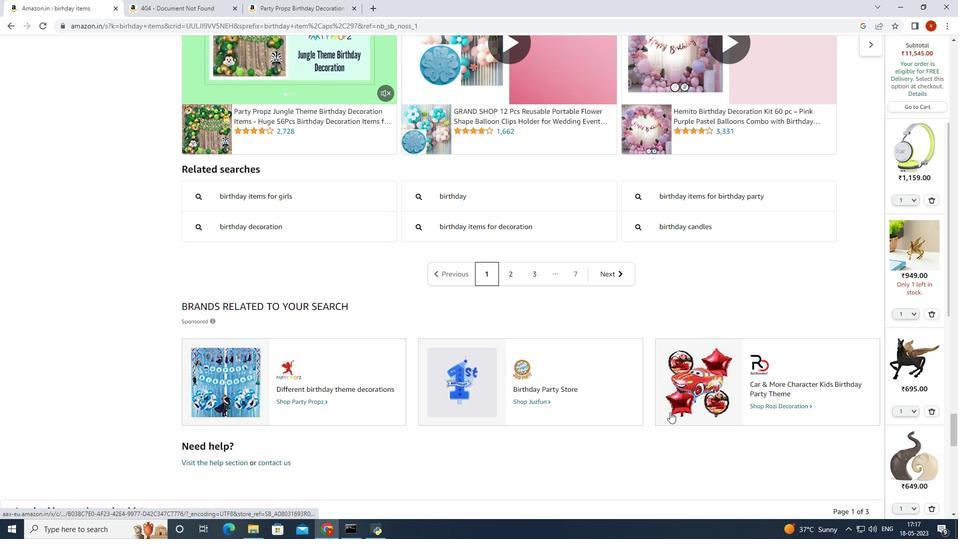 
Action: Mouse scrolled (707, 407) with delta (0, 0)
Screenshot: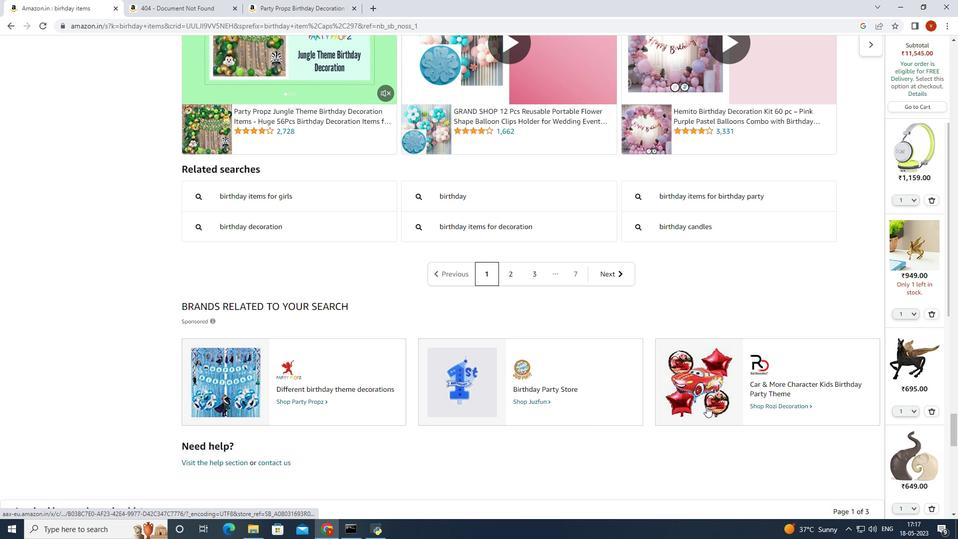 
Action: Mouse scrolled (707, 407) with delta (0, 0)
Screenshot: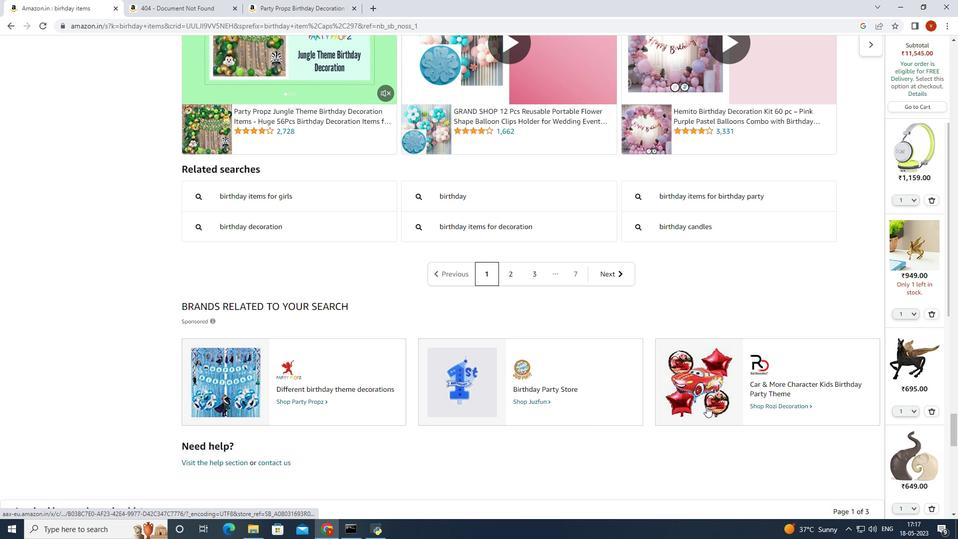 
Action: Mouse scrolled (707, 407) with delta (0, 0)
Screenshot: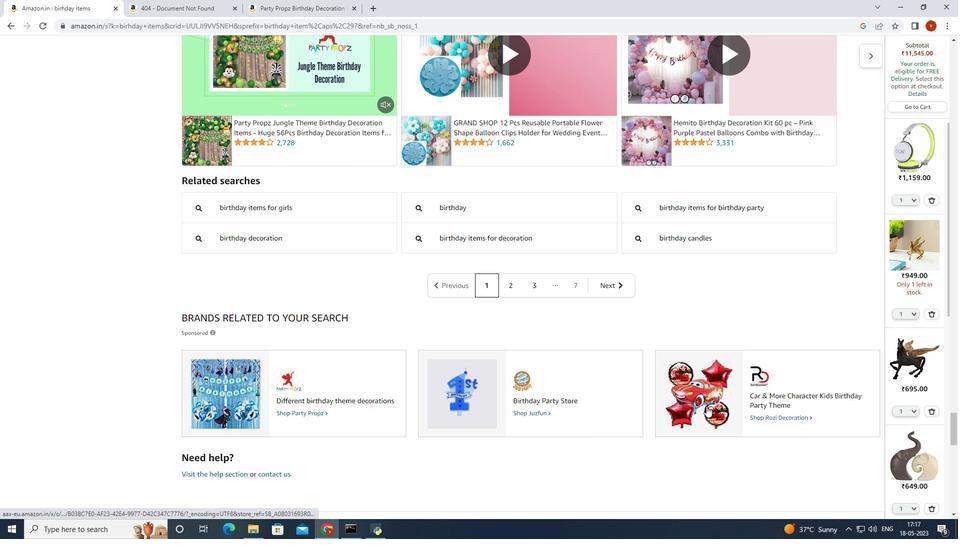
Action: Mouse moved to (713, 382)
Screenshot: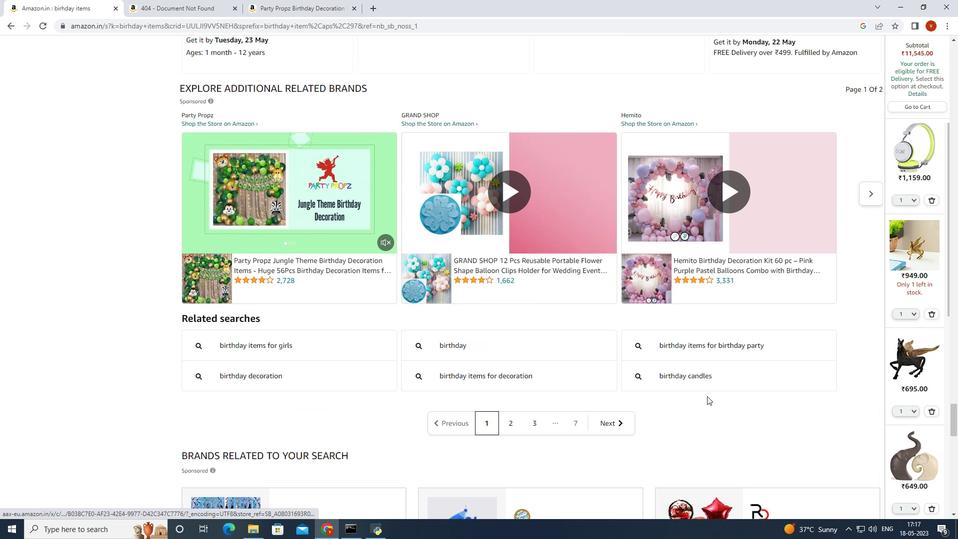 
Action: Mouse scrolled (713, 383) with delta (0, 0)
Screenshot: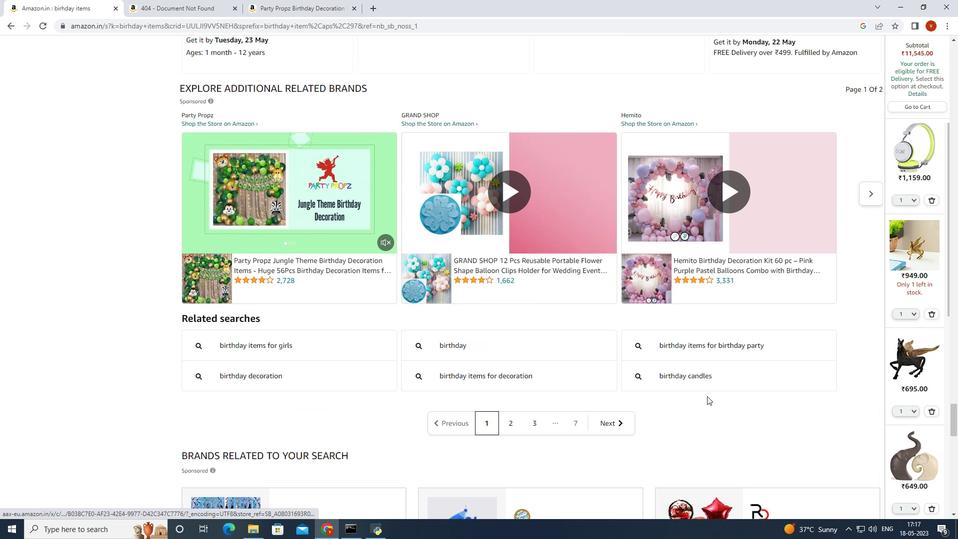 
Action: Mouse moved to (717, 376)
Screenshot: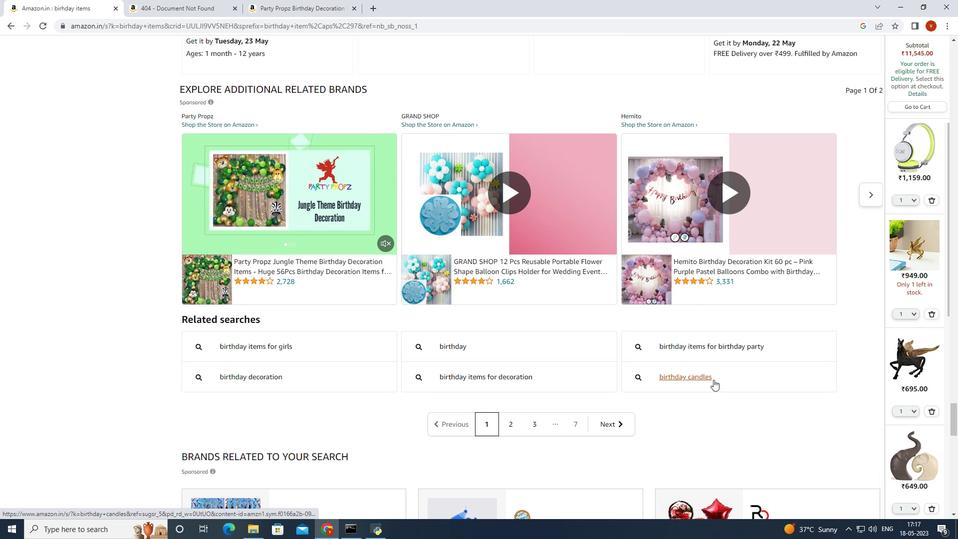 
Action: Mouse scrolled (717, 376) with delta (0, 0)
Screenshot: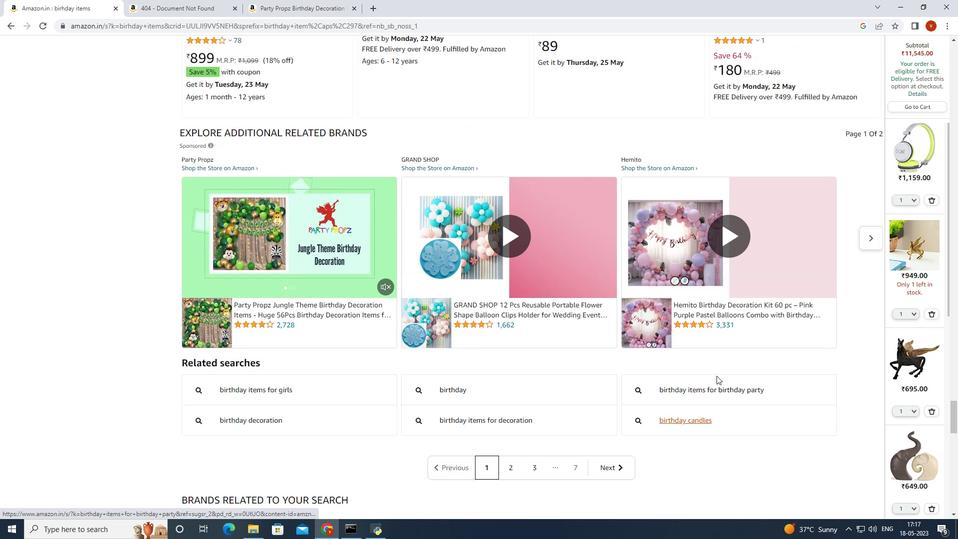 
Action: Mouse moved to (292, 285)
Screenshot: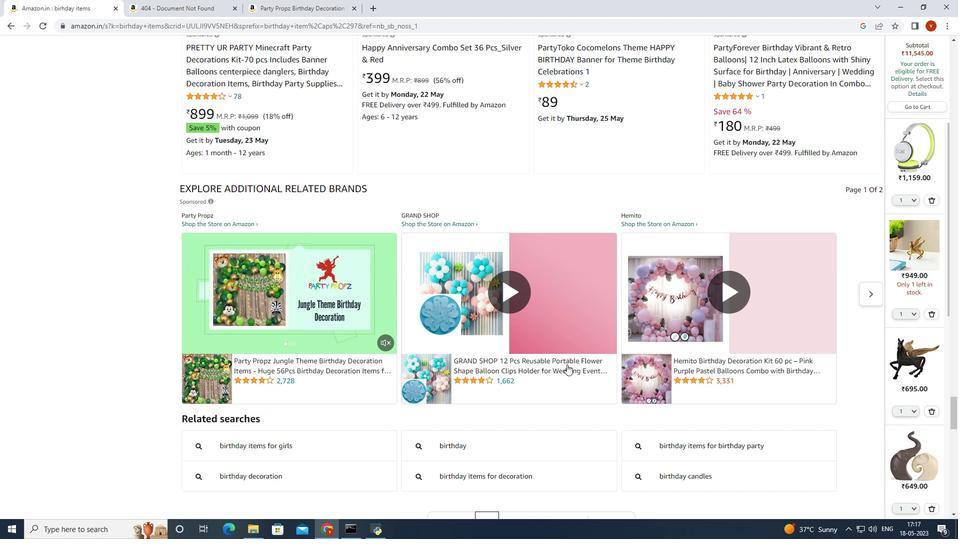 
Action: Mouse scrolled (292, 285) with delta (0, 0)
Screenshot: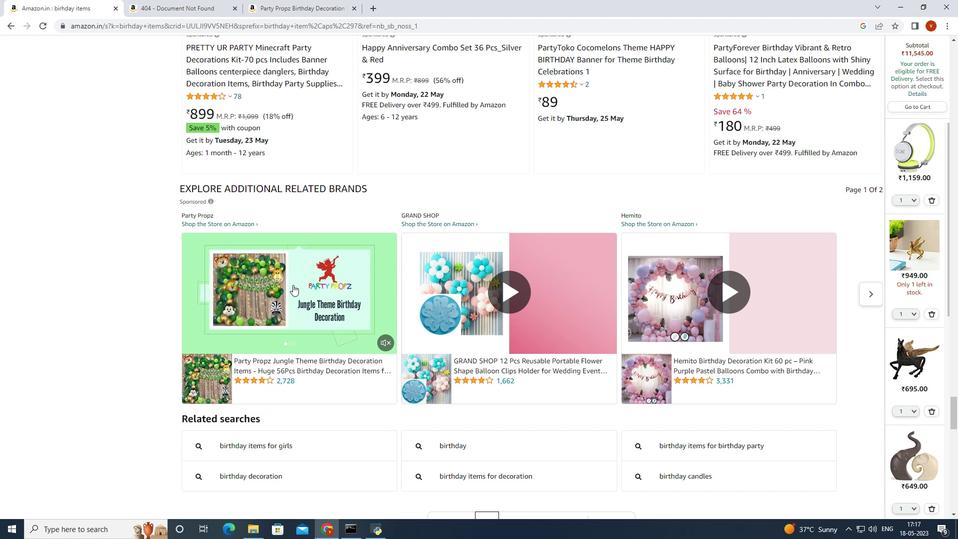 
Action: Mouse scrolled (292, 285) with delta (0, 0)
Screenshot: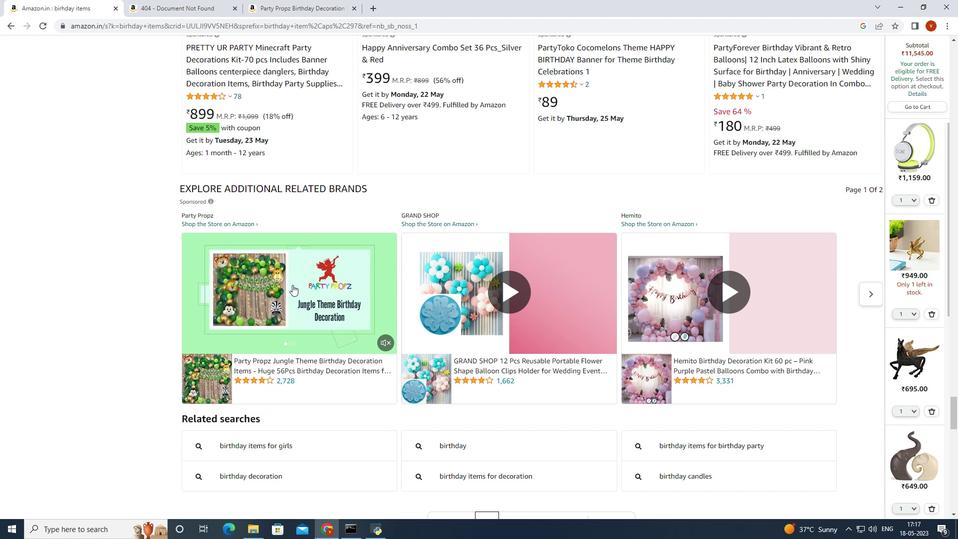 
Action: Mouse scrolled (292, 285) with delta (0, 0)
Screenshot: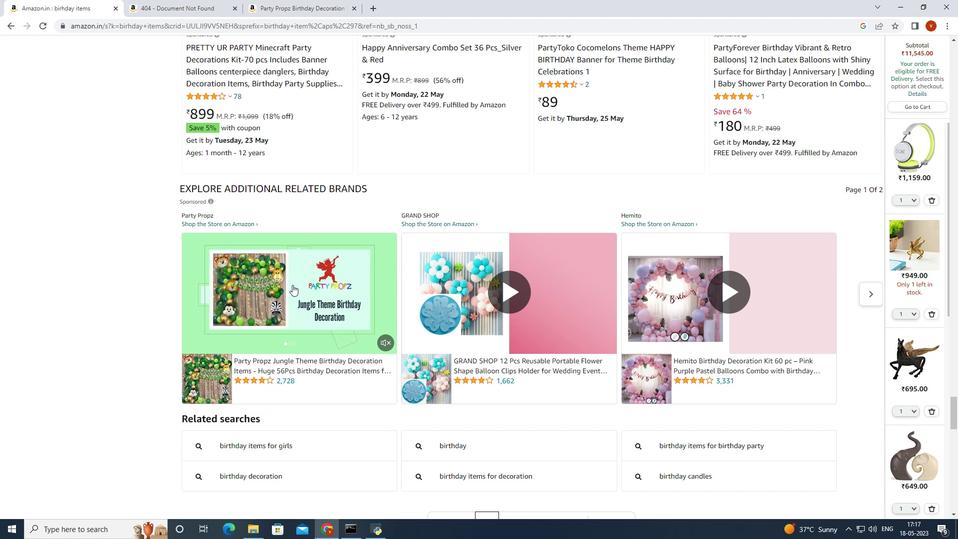 
Action: Mouse scrolled (292, 285) with delta (0, 0)
Screenshot: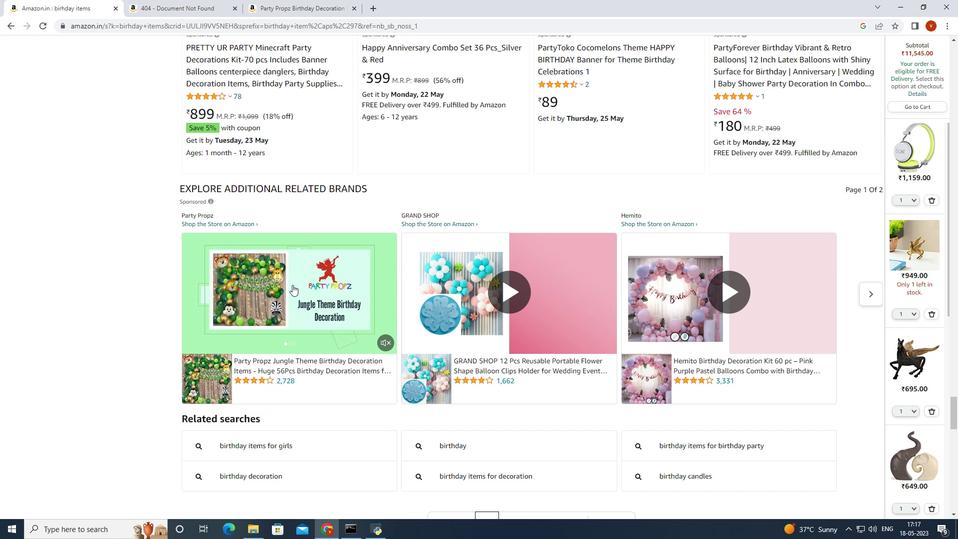 
Action: Mouse scrolled (292, 285) with delta (0, 0)
Screenshot: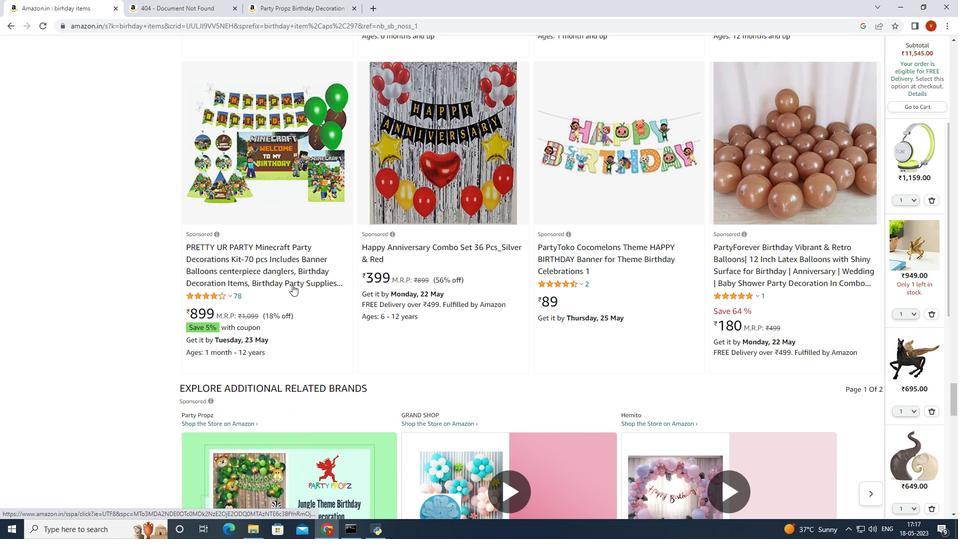 
Action: Mouse scrolled (292, 285) with delta (0, 0)
Screenshot: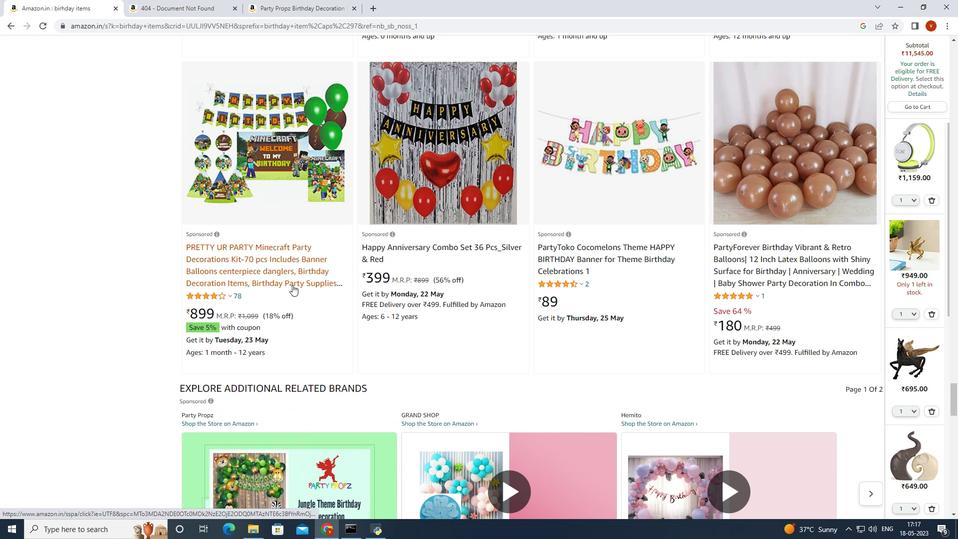 
Action: Mouse moved to (629, 227)
Screenshot: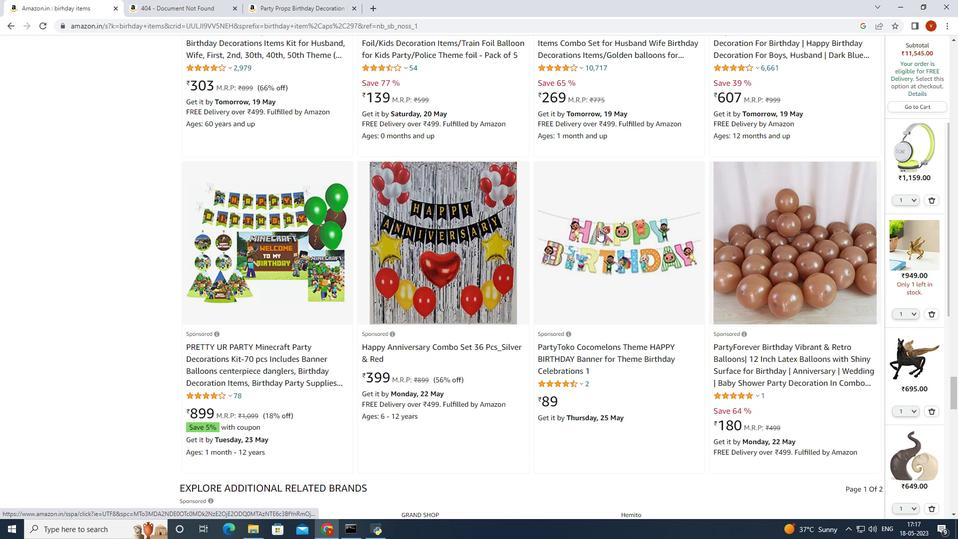 
Action: Mouse pressed left at (629, 227)
Screenshot: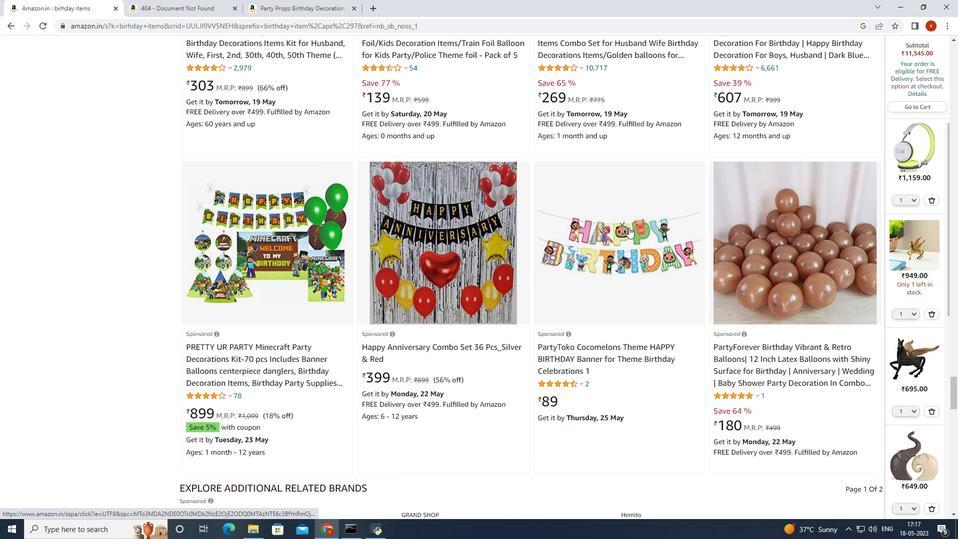 
Action: Mouse moved to (761, 309)
Screenshot: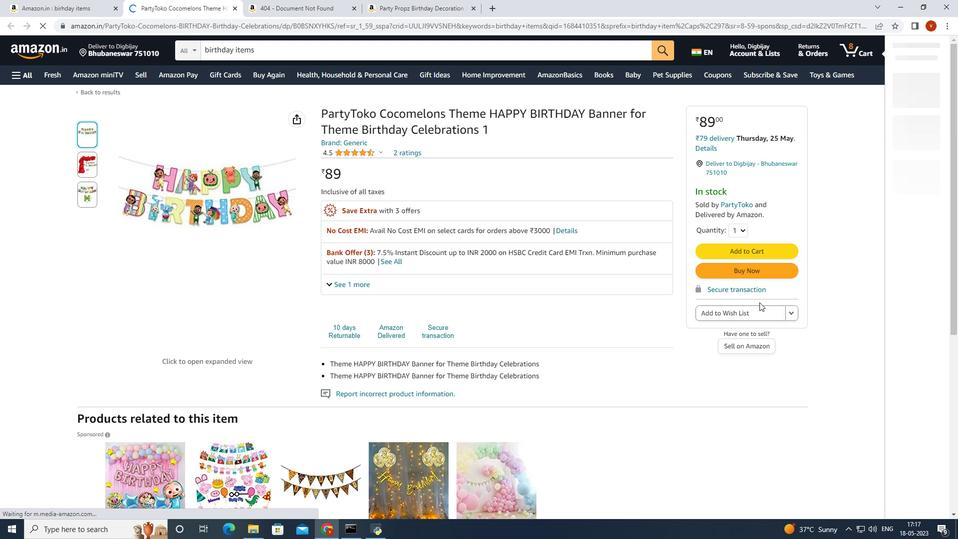 
Action: Mouse pressed left at (761, 309)
Screenshot: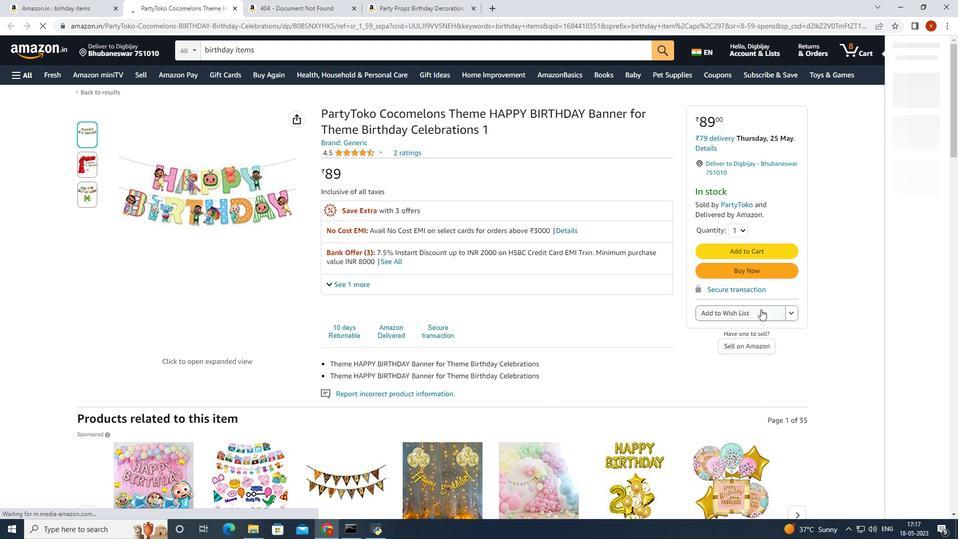 
Action: Mouse moved to (680, 115)
Screenshot: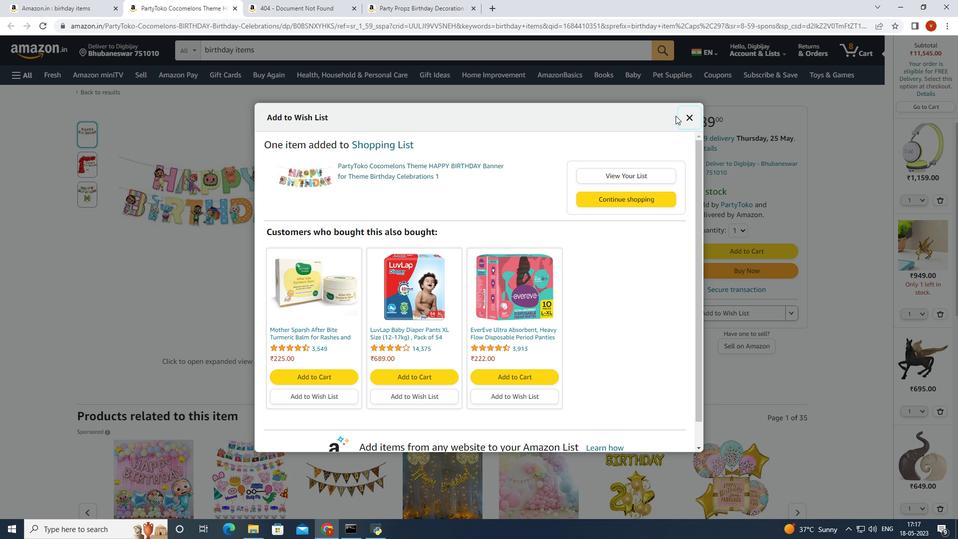 
Action: Mouse pressed left at (680, 115)
Screenshot: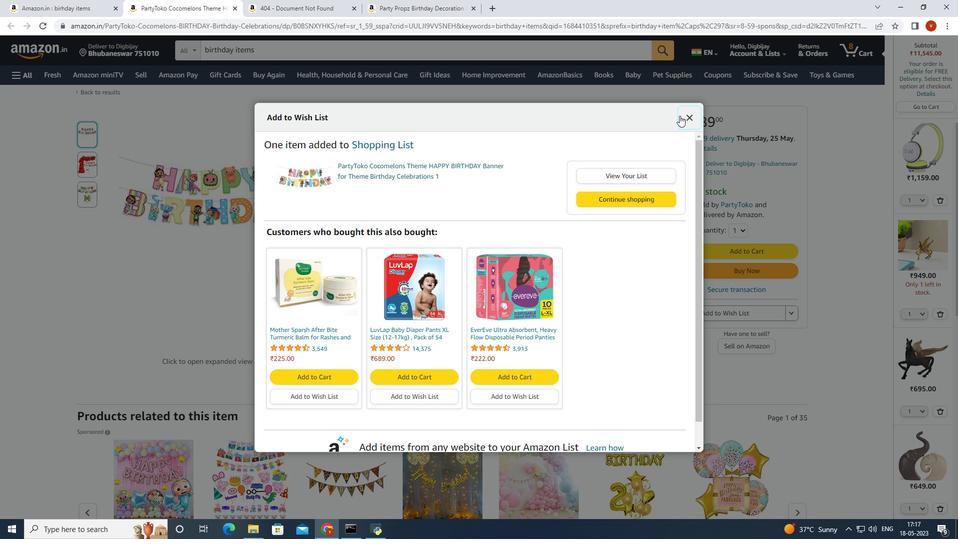 
Action: Mouse moved to (727, 311)
Screenshot: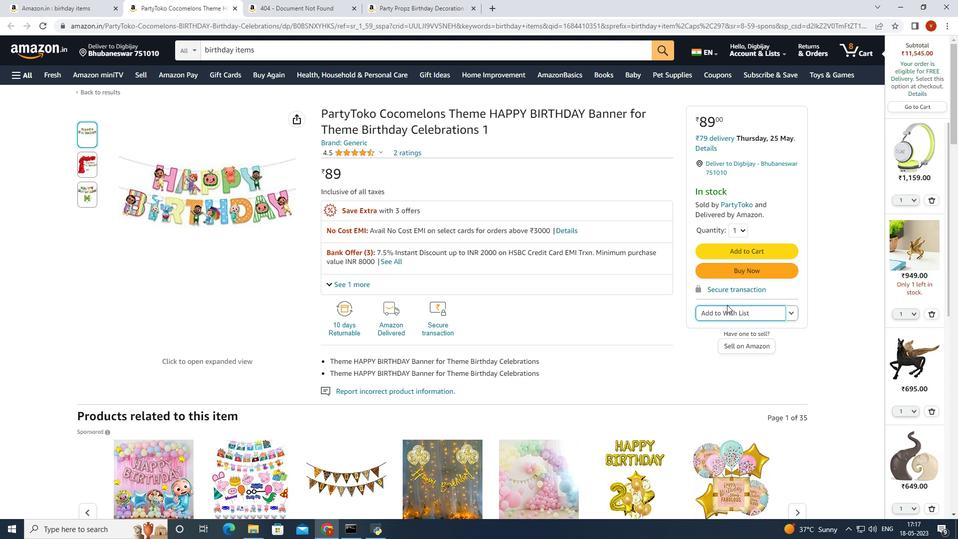 
Action: Mouse pressed left at (727, 311)
Screenshot: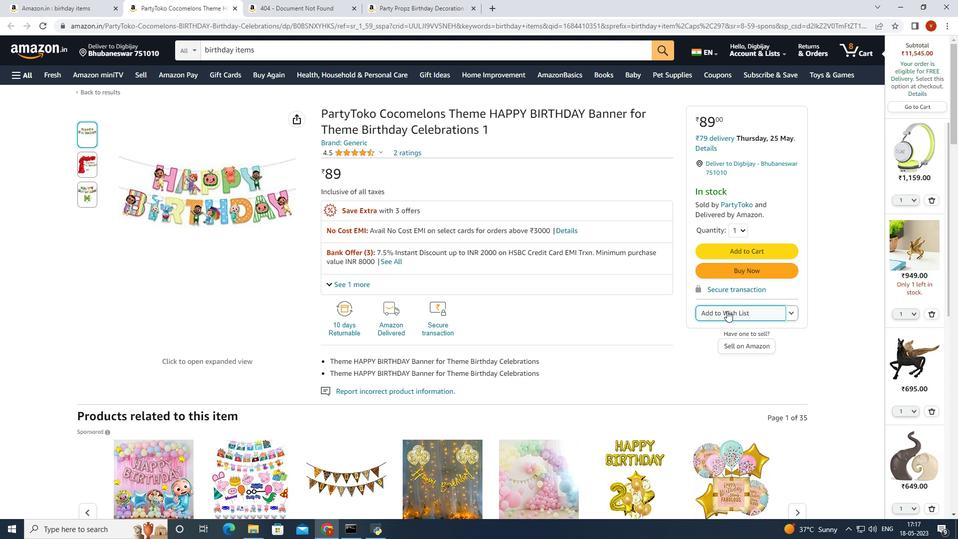 
Action: Mouse moved to (686, 121)
Screenshot: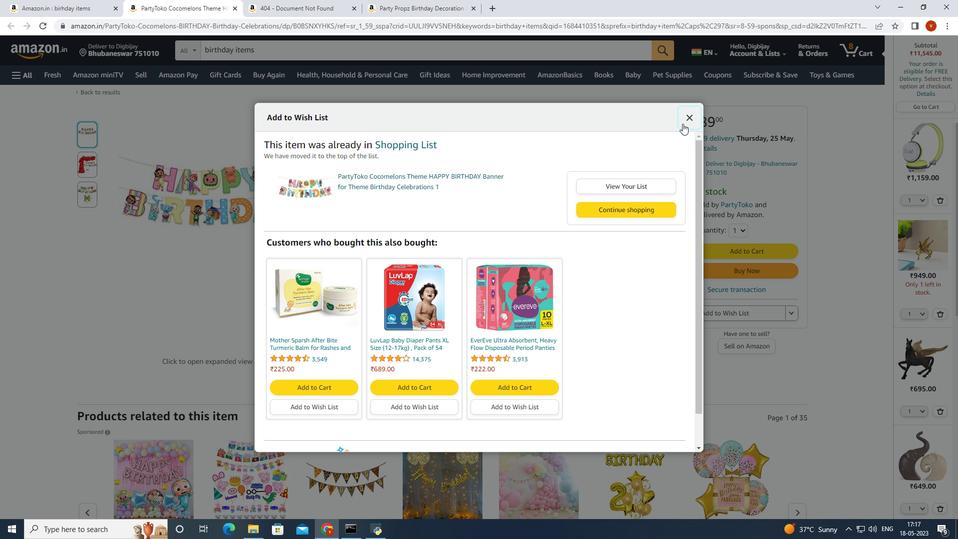 
Action: Mouse pressed left at (686, 121)
Screenshot: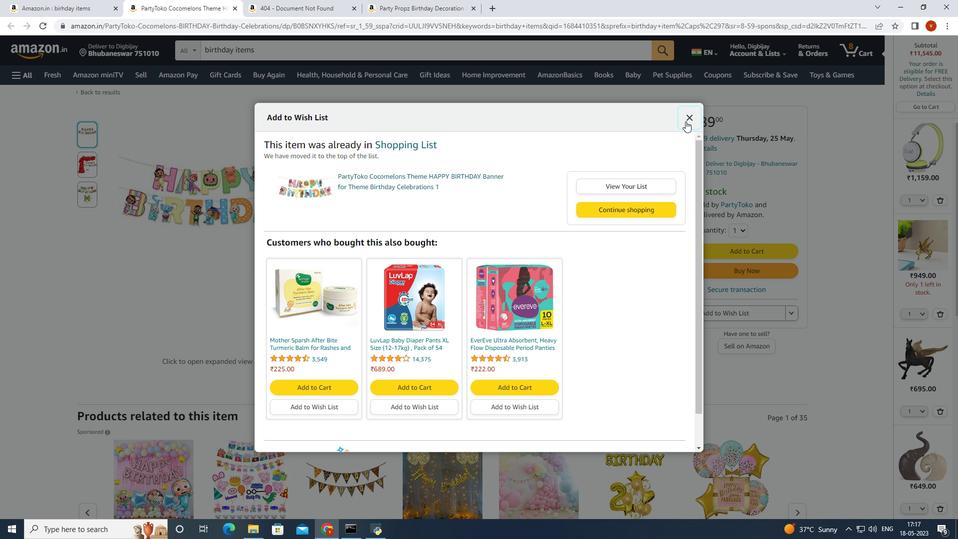
Action: Mouse moved to (741, 168)
Screenshot: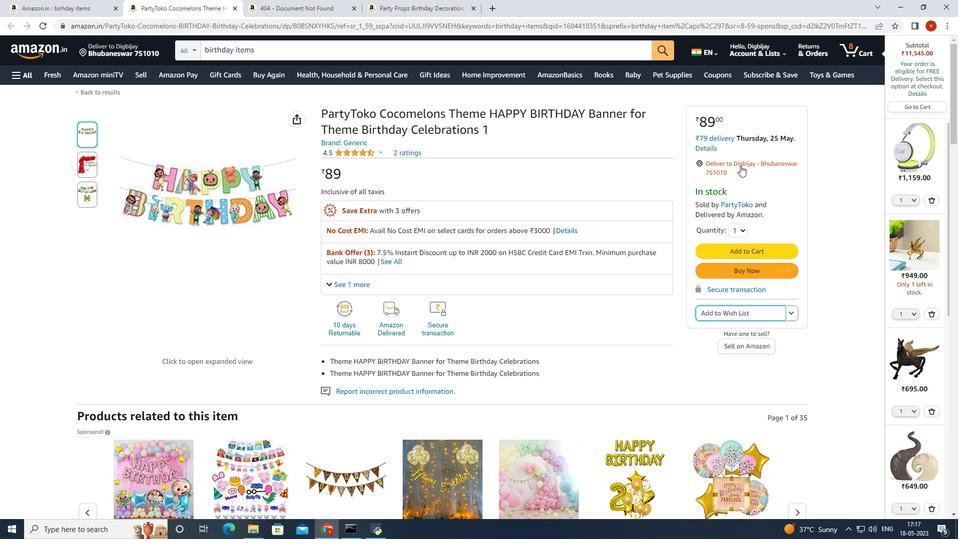 
Action: Mouse scrolled (741, 167) with delta (0, 0)
Screenshot: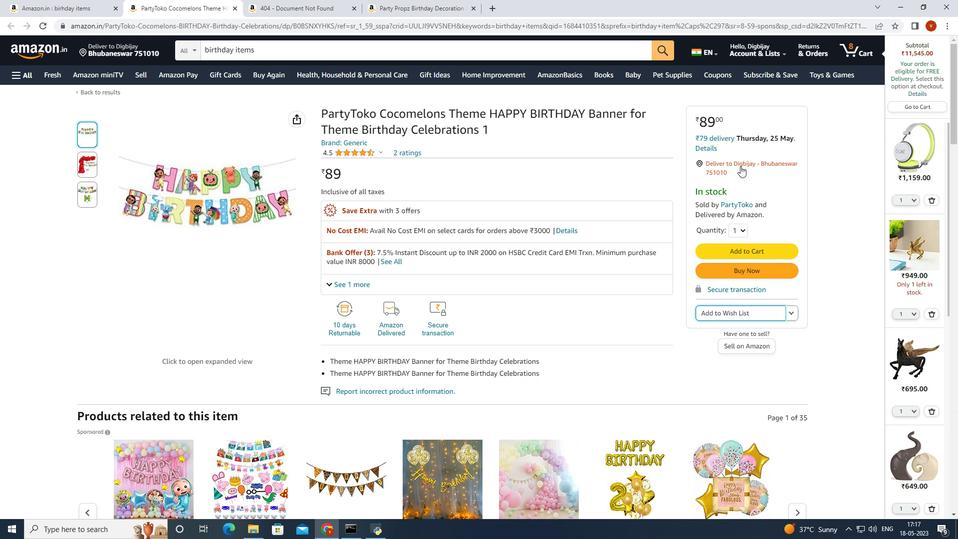 
Action: Mouse moved to (741, 168)
Screenshot: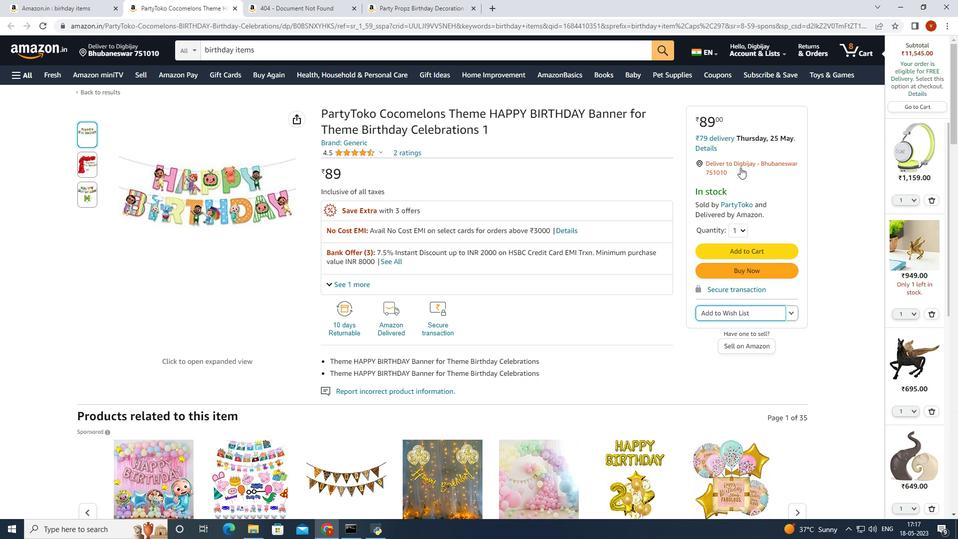 
Action: Mouse scrolled (741, 168) with delta (0, 0)
Screenshot: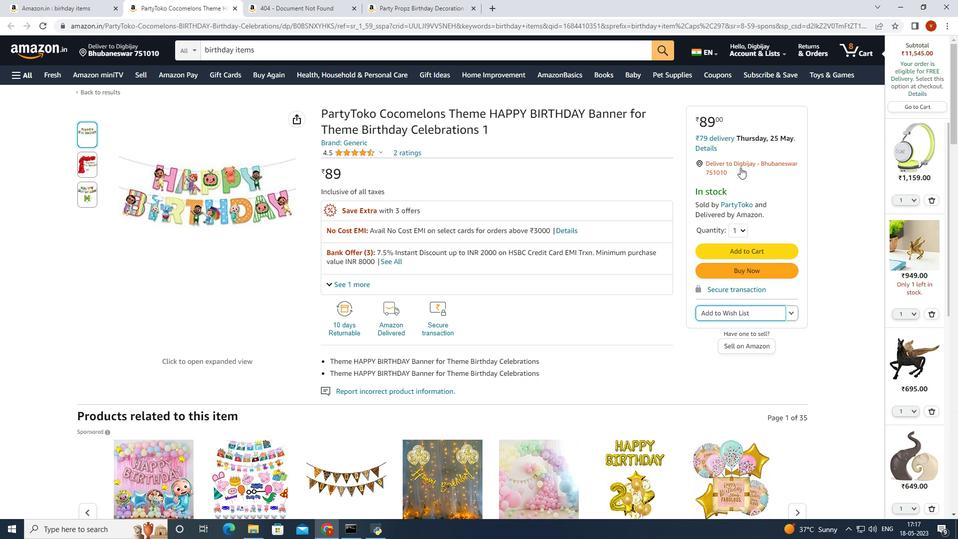 
Action: Mouse scrolled (741, 168) with delta (0, 0)
Screenshot: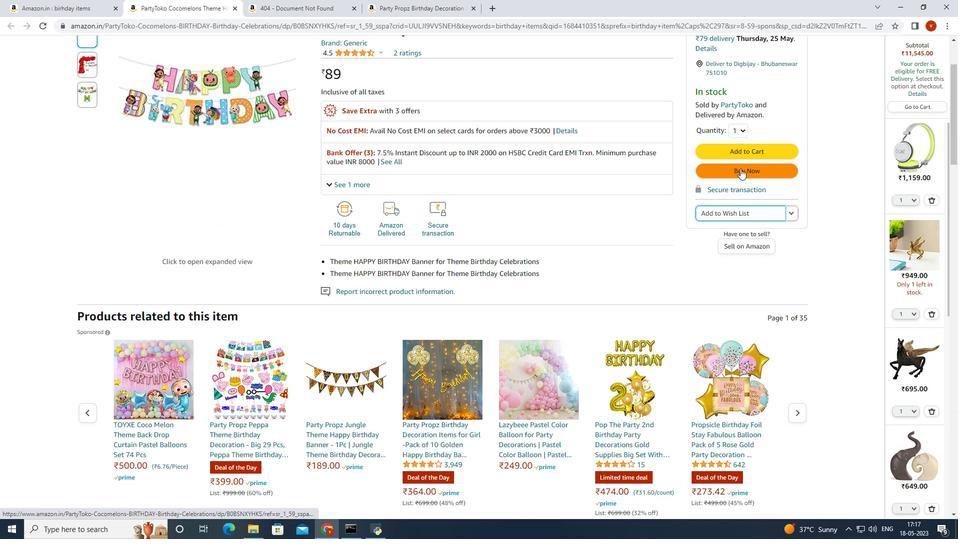 
Action: Mouse scrolled (741, 168) with delta (0, 0)
Screenshot: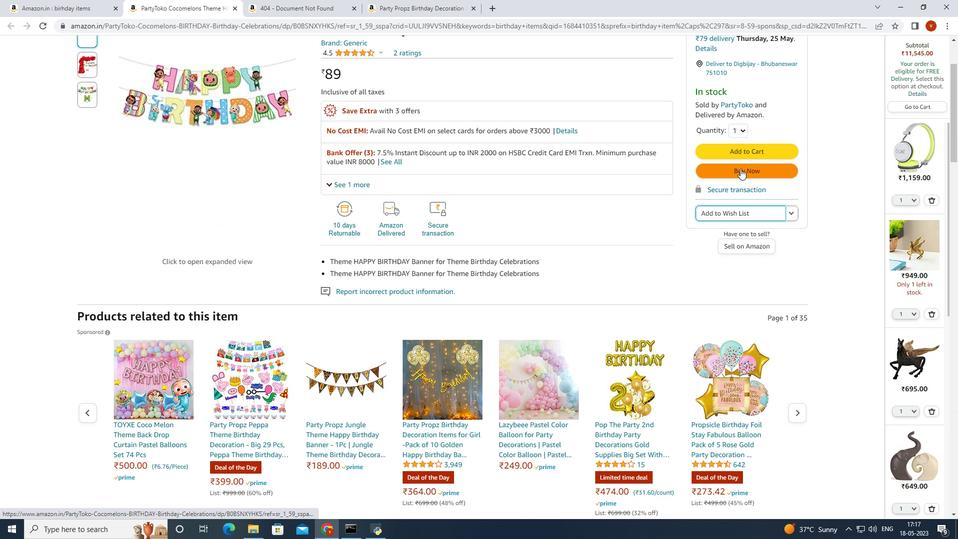 
Action: Mouse scrolled (741, 168) with delta (0, 0)
Screenshot: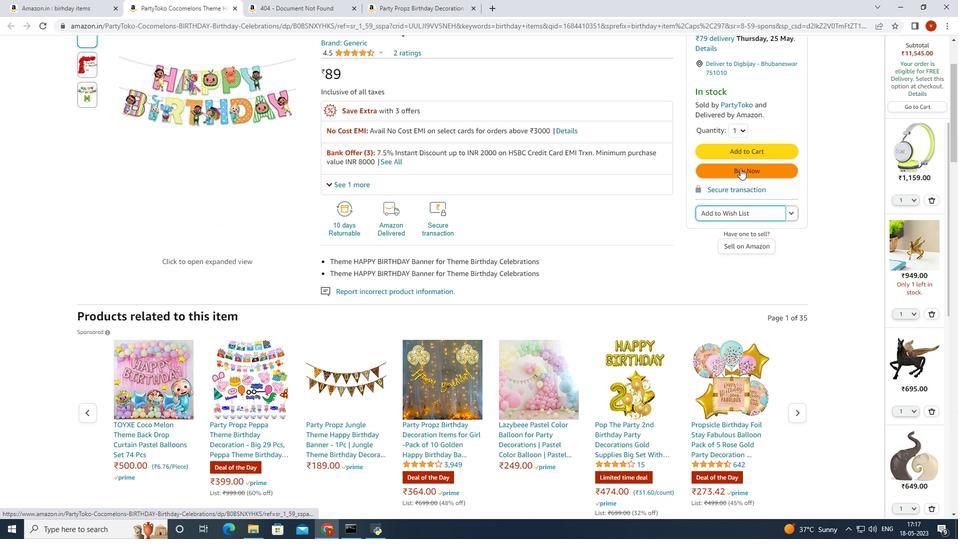 
Action: Mouse moved to (741, 169)
Screenshot: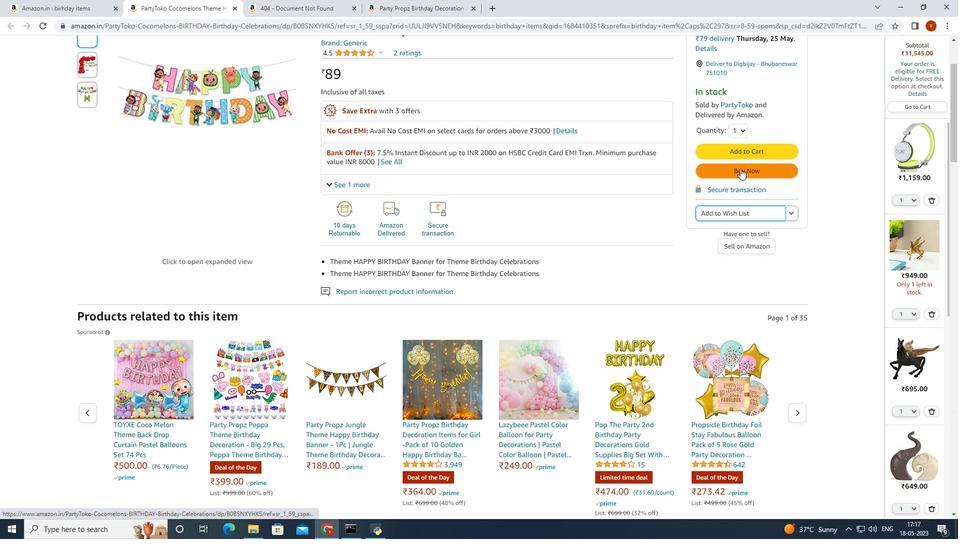 
Action: Mouse scrolled (741, 168) with delta (0, 0)
Screenshot: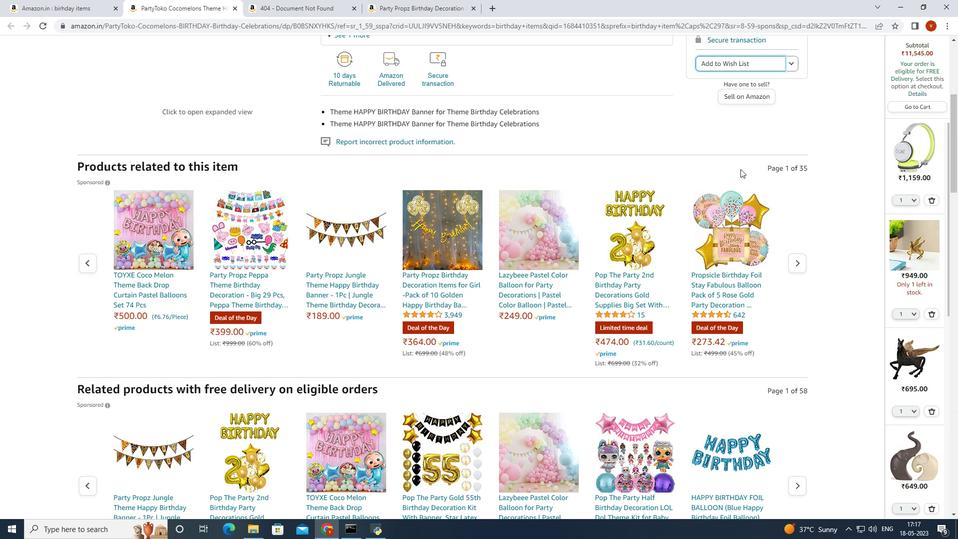 
Action: Mouse scrolled (741, 168) with delta (0, 0)
Screenshot: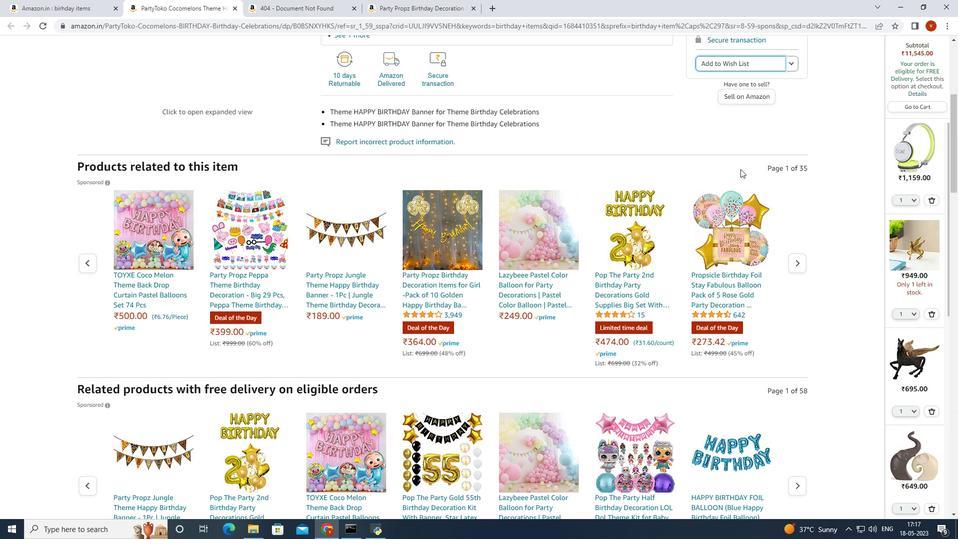 
Action: Mouse moved to (739, 170)
Screenshot: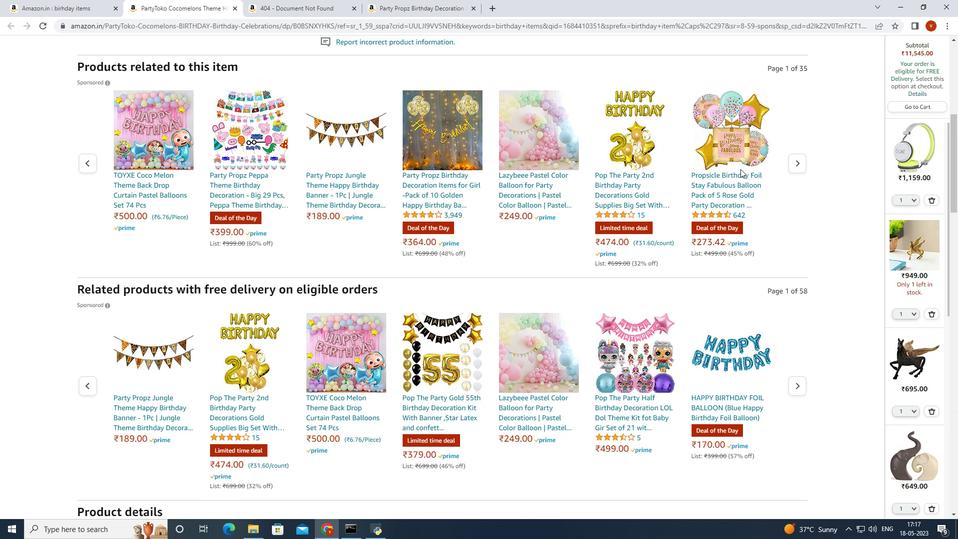 
Action: Mouse scrolled (739, 169) with delta (0, 0)
Screenshot: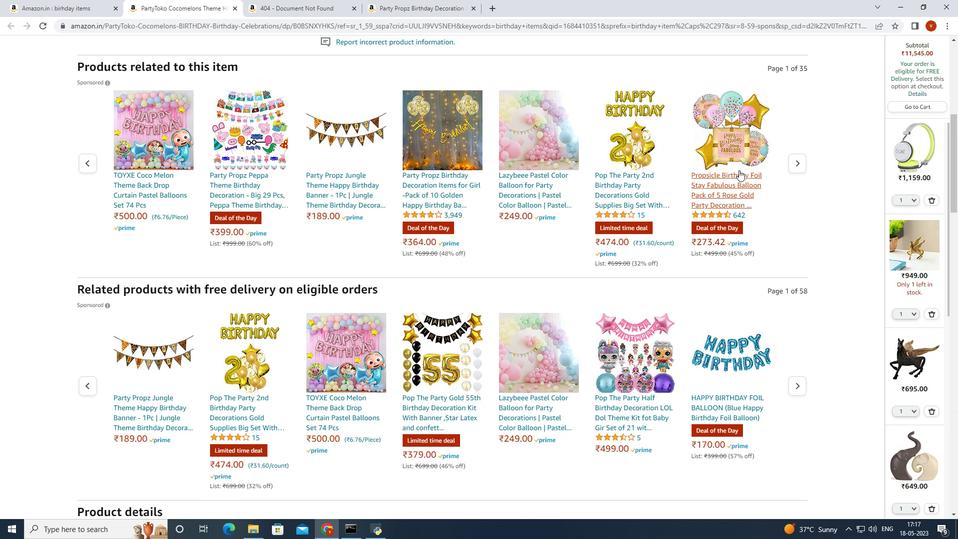 
Action: Mouse scrolled (739, 169) with delta (0, 0)
Screenshot: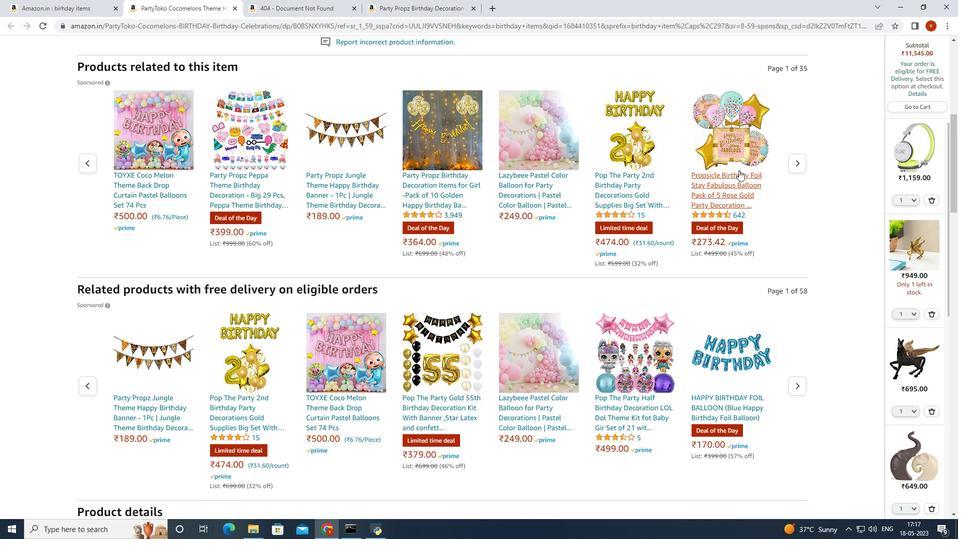 
Action: Mouse moved to (735, 173)
Screenshot: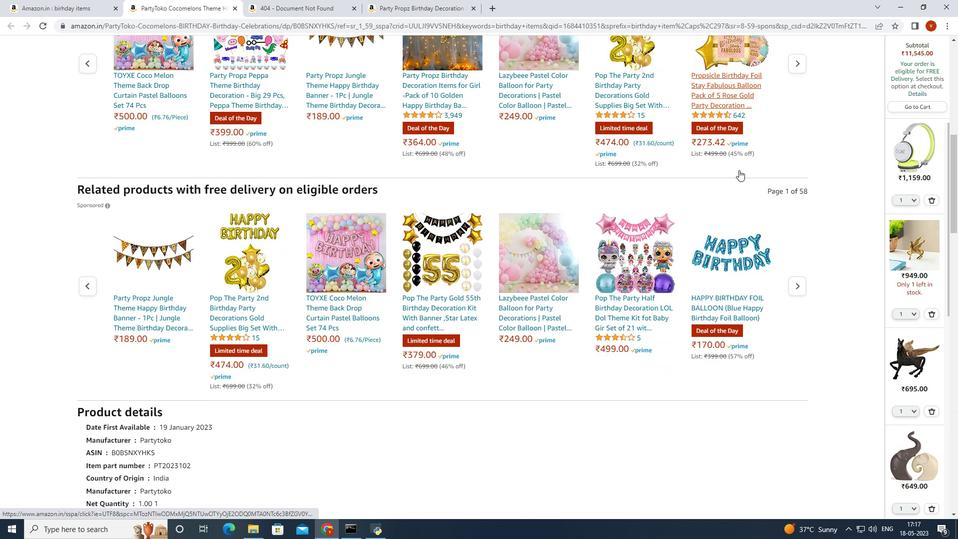 
Action: Mouse scrolled (735, 173) with delta (0, 0)
Screenshot: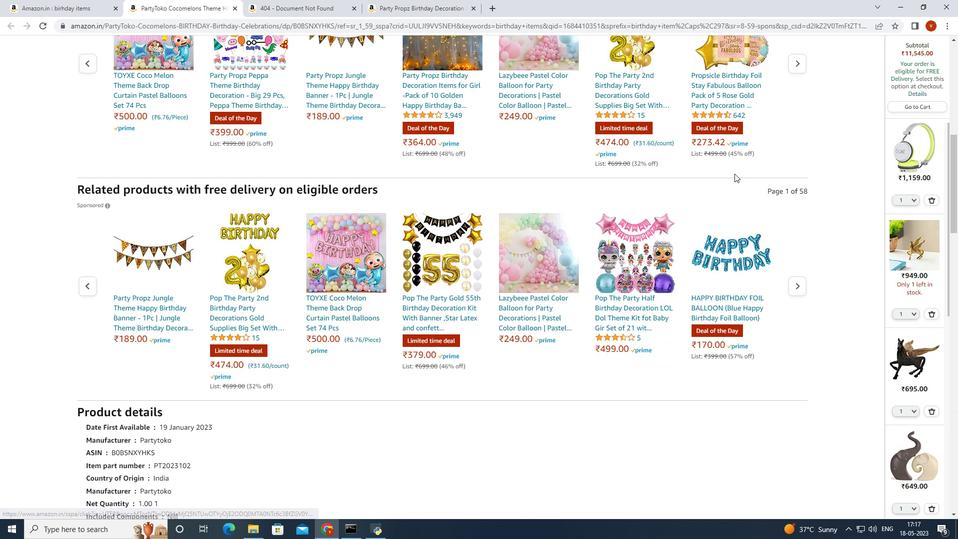 
Action: Mouse moved to (154, 207)
Screenshot: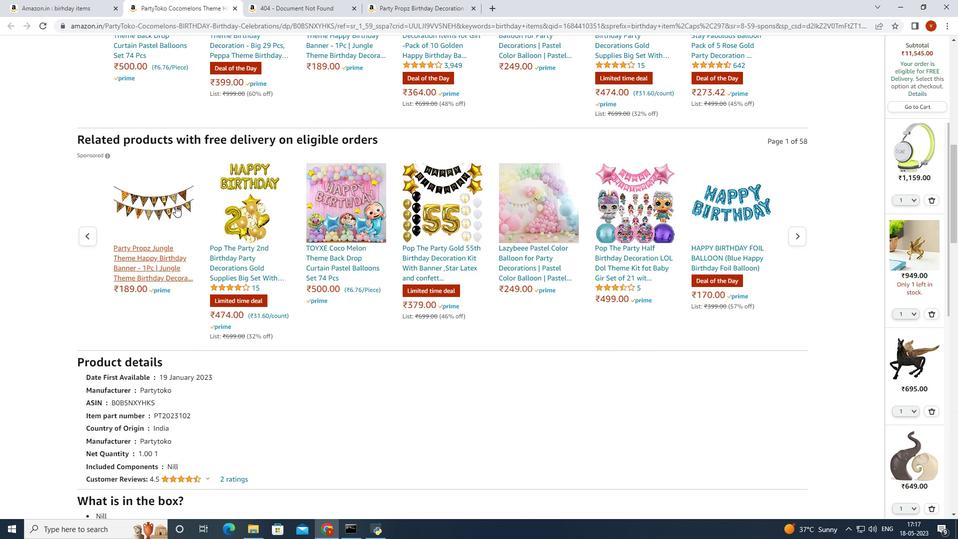 
Action: Mouse pressed left at (154, 207)
Screenshot: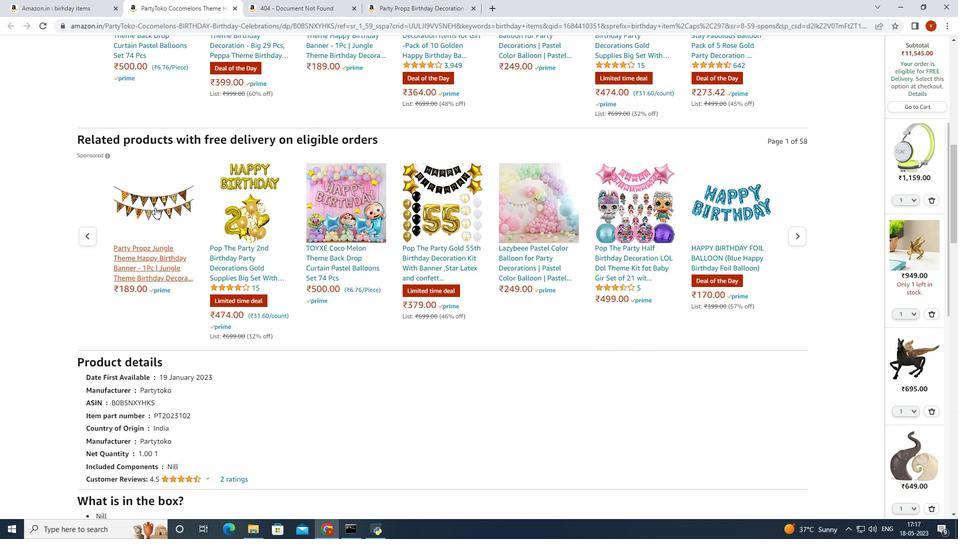 
Action: Mouse moved to (727, 386)
Screenshot: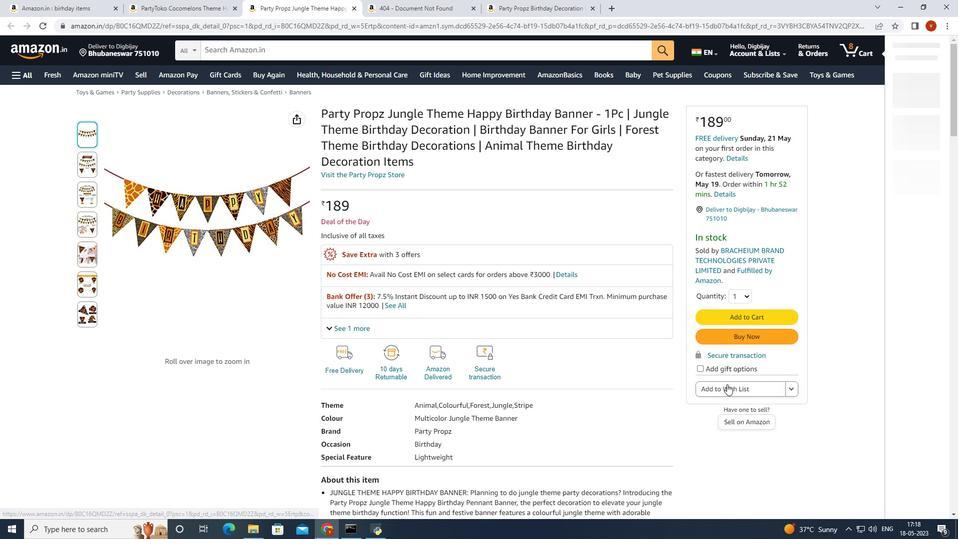 
Action: Mouse pressed left at (727, 386)
Screenshot: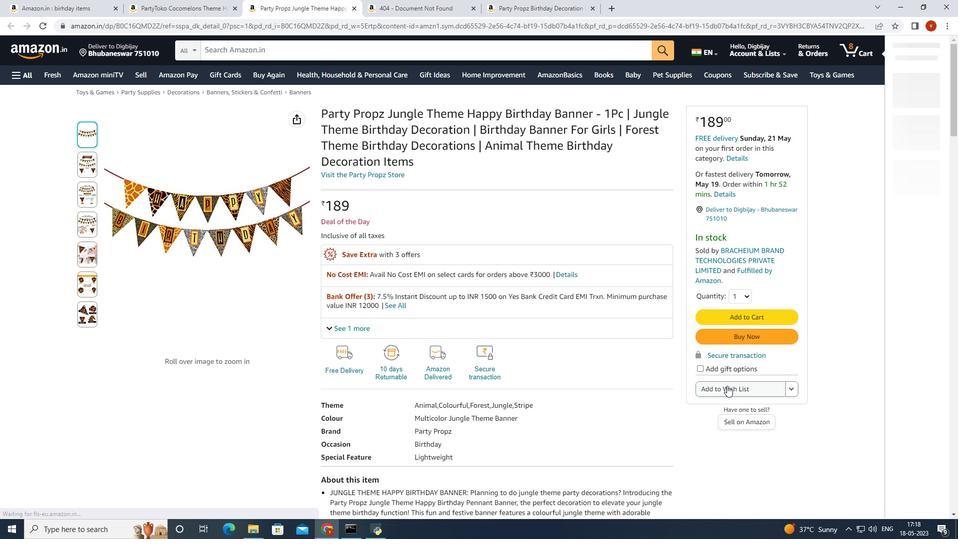
Action: Mouse moved to (662, 202)
Screenshot: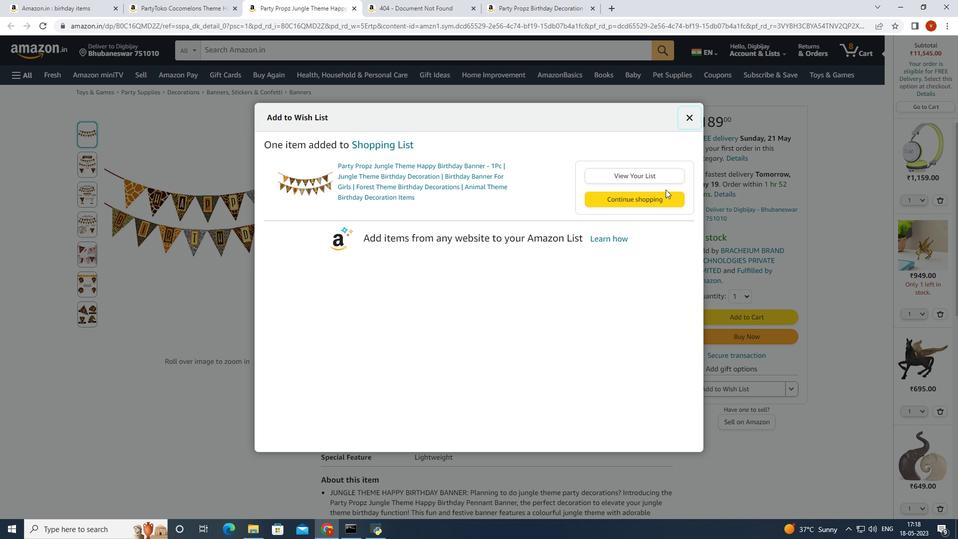 
Action: Mouse pressed left at (662, 202)
Screenshot: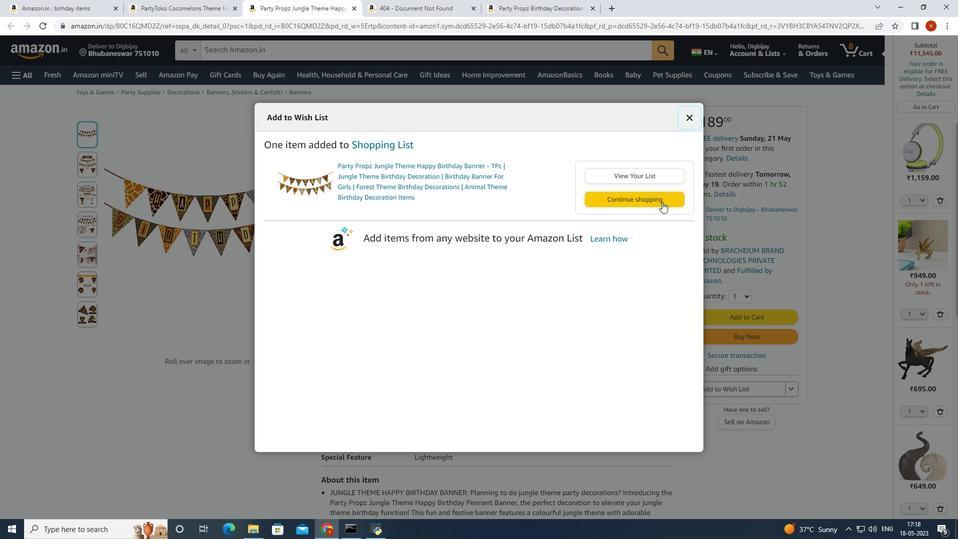 
Action: Mouse moved to (566, 267)
Screenshot: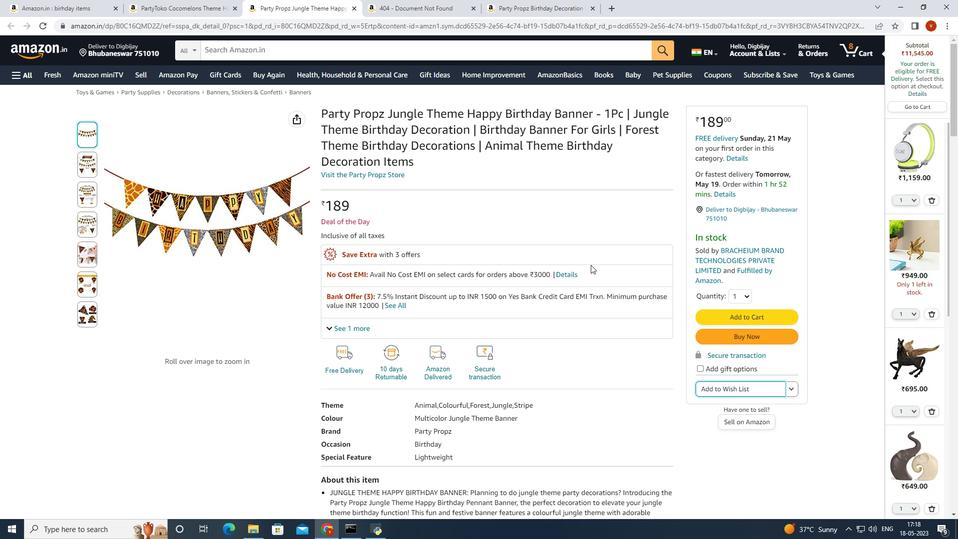 
Action: Mouse scrolled (566, 267) with delta (0, 0)
Screenshot: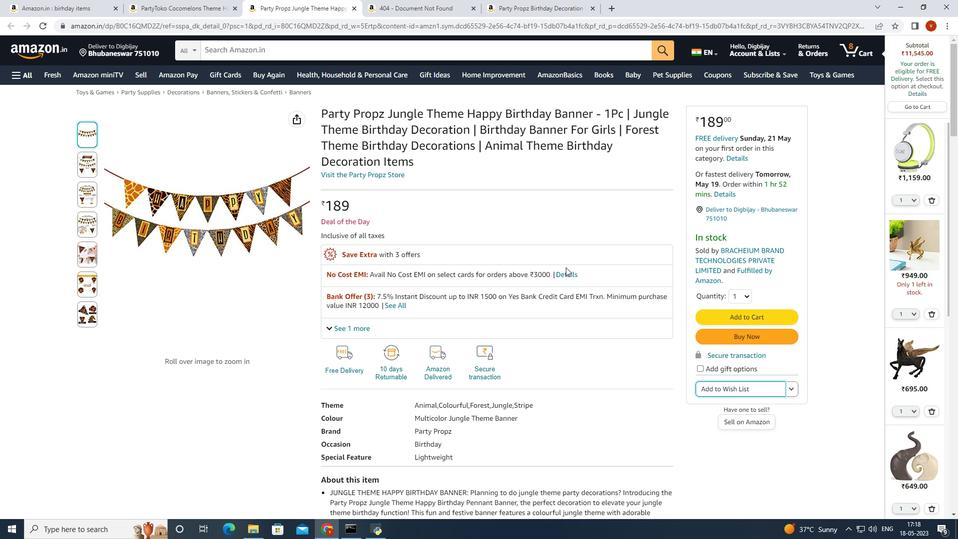 
Action: Mouse scrolled (566, 267) with delta (0, 0)
Screenshot: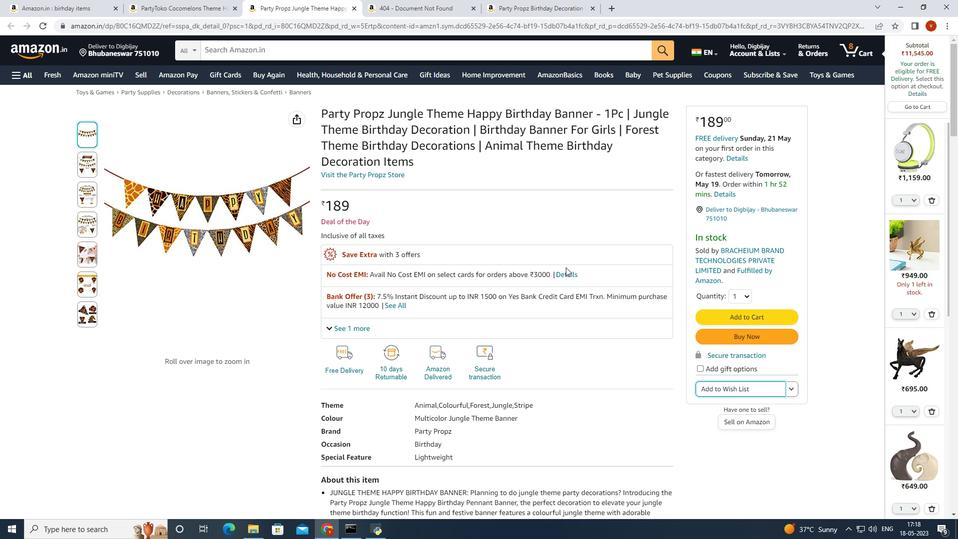 
Action: Mouse scrolled (566, 267) with delta (0, 0)
Screenshot: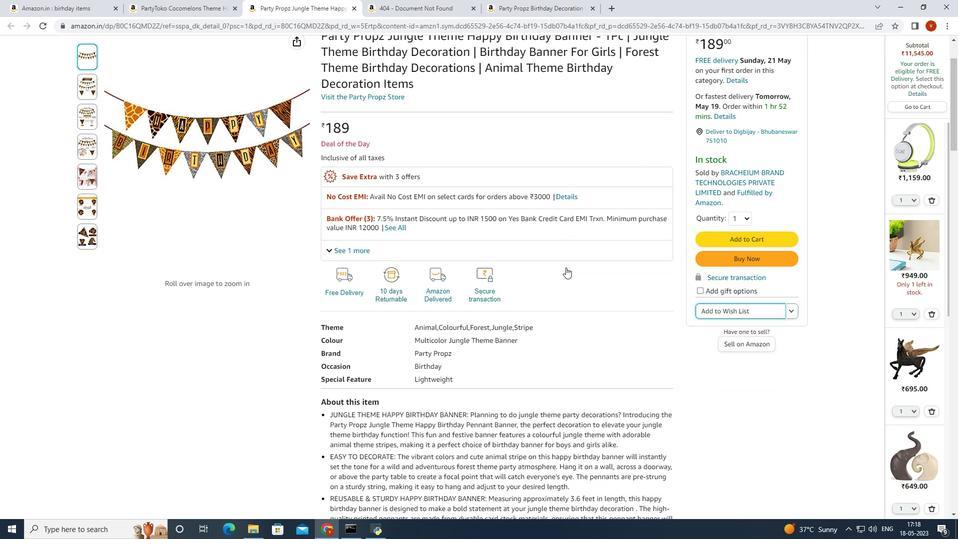 
Action: Mouse scrolled (566, 267) with delta (0, 0)
Screenshot: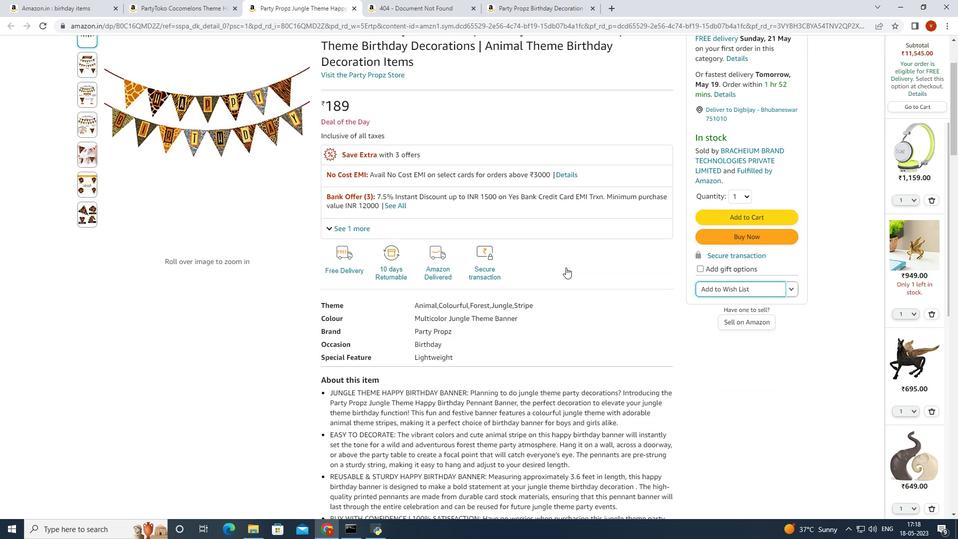 
Action: Mouse scrolled (566, 267) with delta (0, 0)
Screenshot: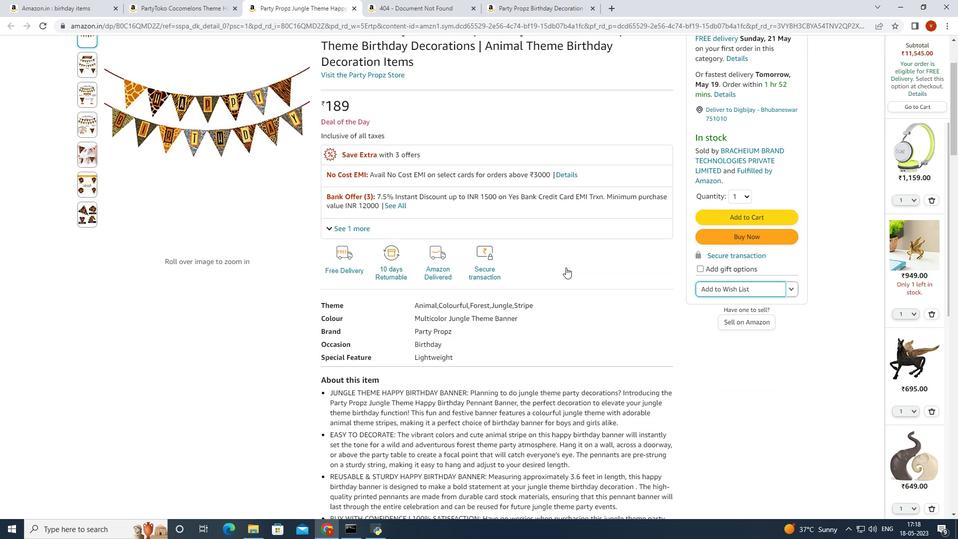 
Action: Mouse scrolled (566, 267) with delta (0, 0)
Screenshot: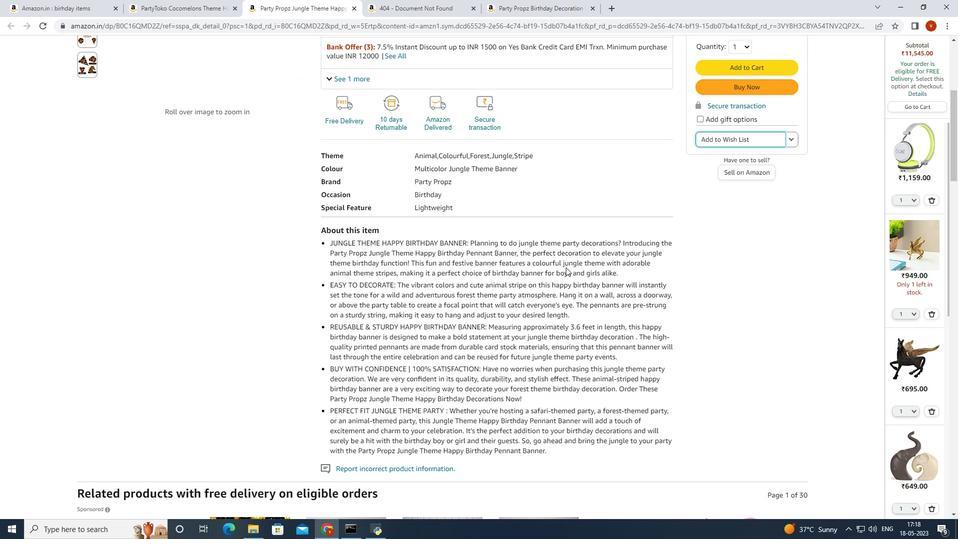 
Action: Mouse scrolled (566, 267) with delta (0, 0)
Screenshot: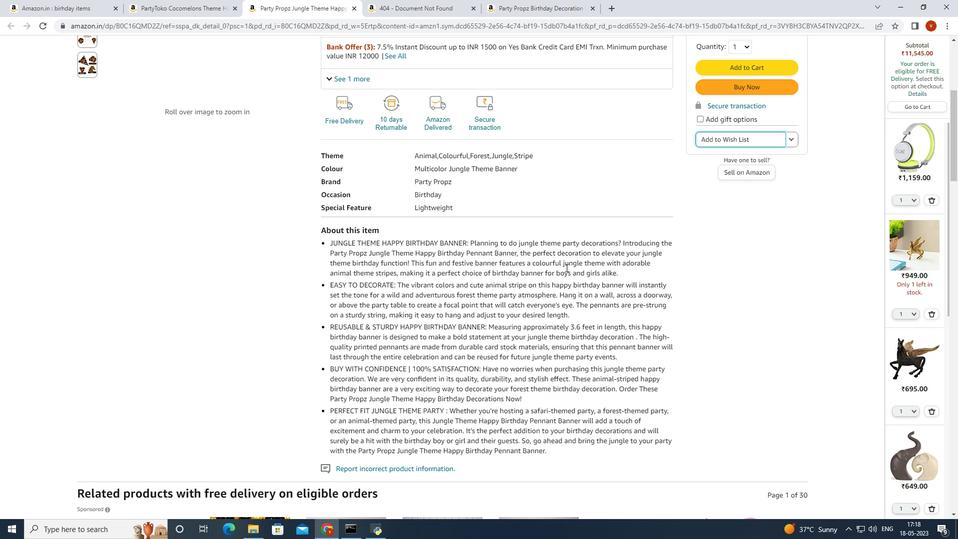 
Action: Mouse scrolled (566, 267) with delta (0, 0)
Screenshot: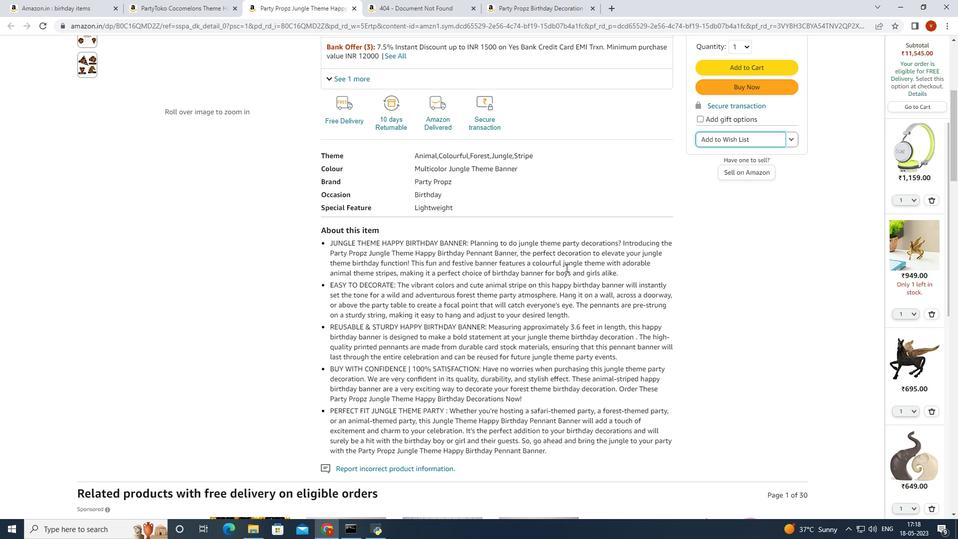 
Action: Mouse scrolled (566, 267) with delta (0, 0)
Screenshot: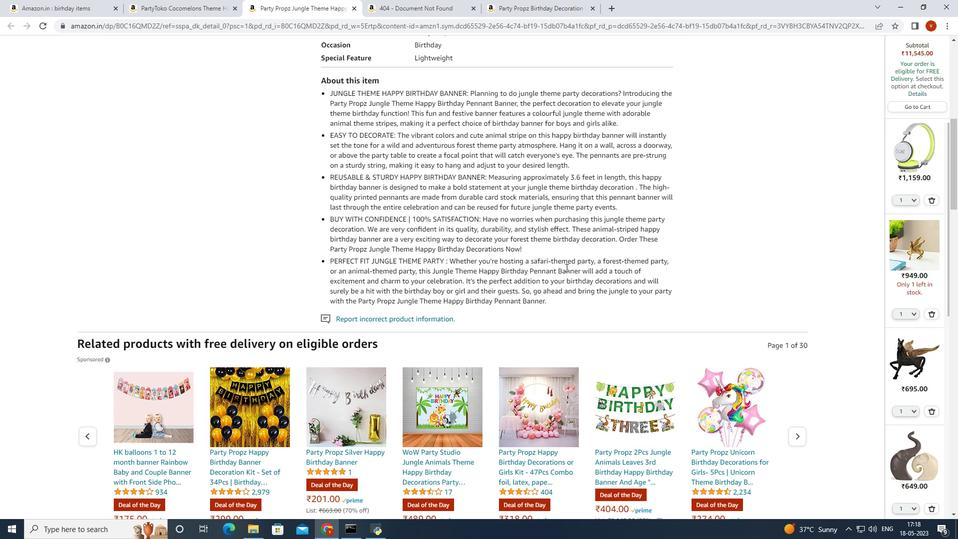 
Action: Mouse scrolled (566, 267) with delta (0, 0)
Screenshot: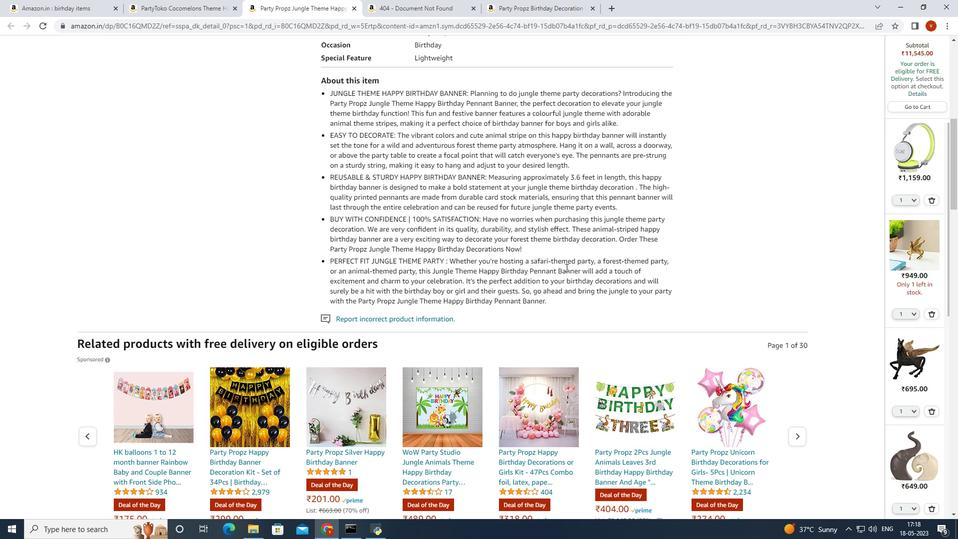 
Action: Mouse scrolled (566, 267) with delta (0, 0)
Screenshot: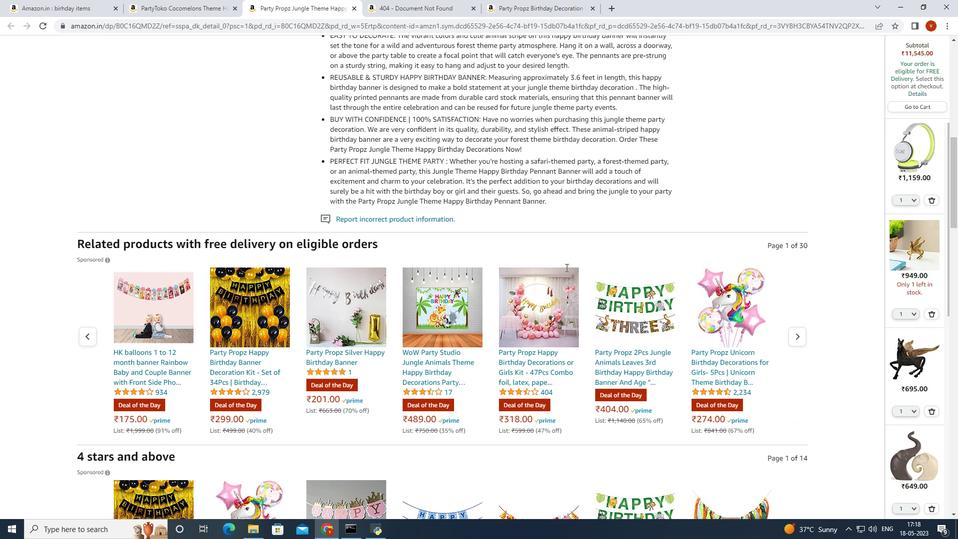 
Action: Mouse scrolled (566, 267) with delta (0, 0)
Screenshot: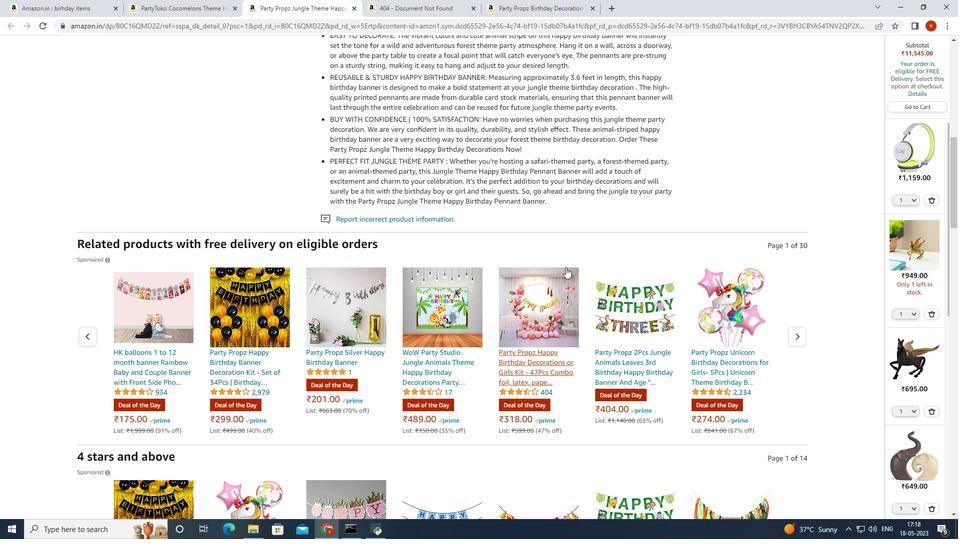 
Action: Mouse scrolled (566, 267) with delta (0, 0)
Screenshot: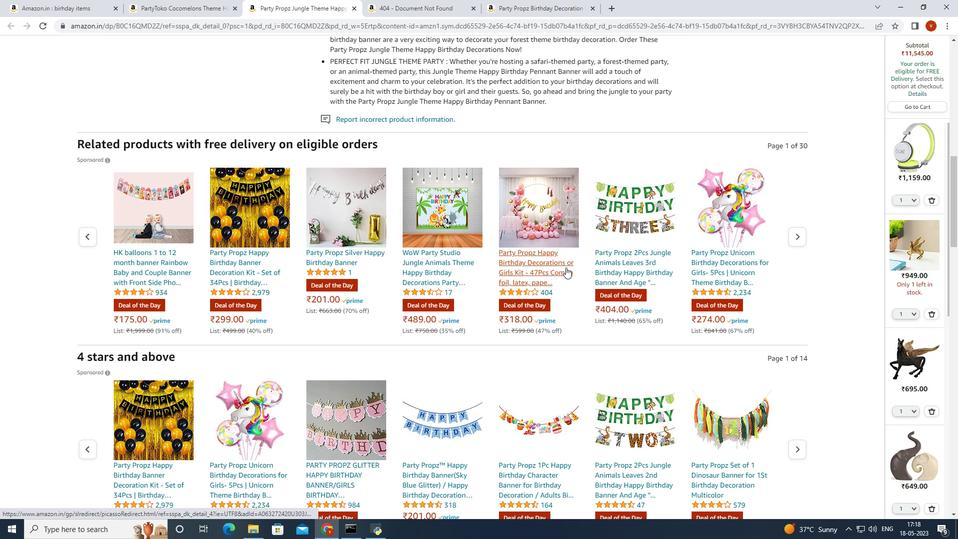 
Action: Mouse scrolled (566, 267) with delta (0, 0)
Screenshot: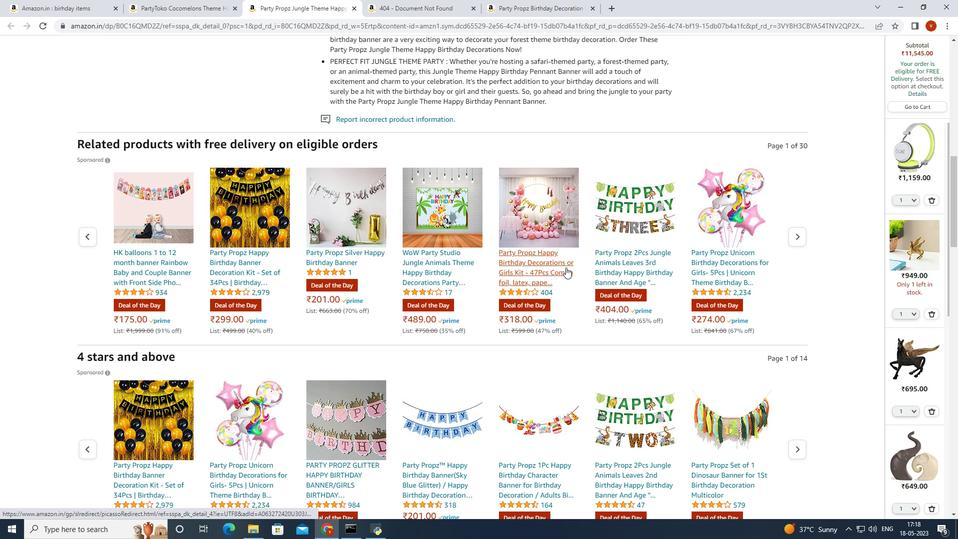 
Action: Mouse scrolled (566, 267) with delta (0, 0)
Screenshot: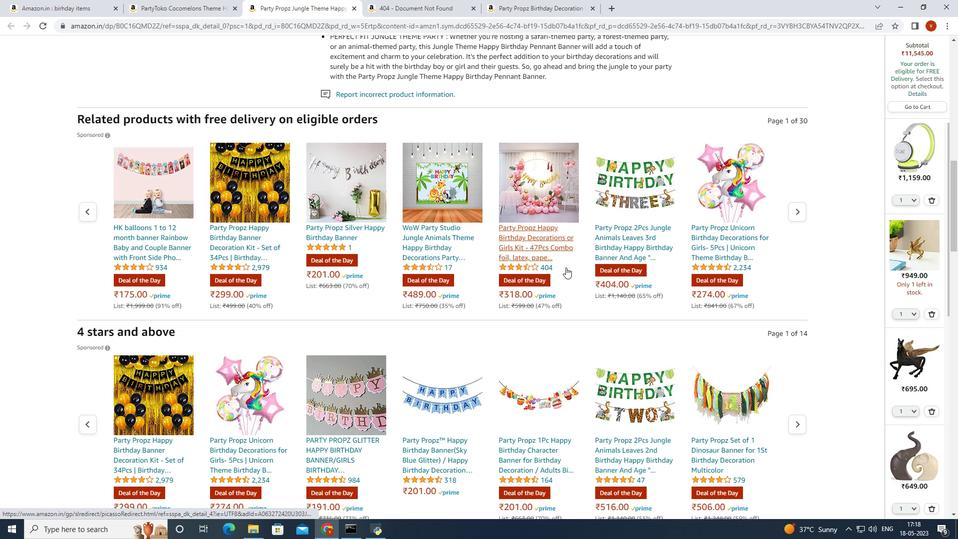 
Action: Mouse scrolled (566, 267) with delta (0, 0)
Screenshot: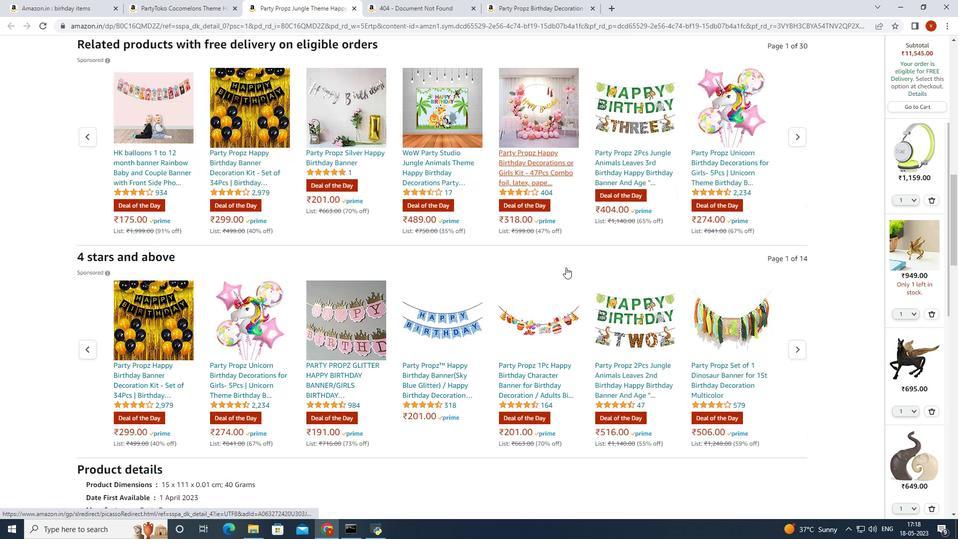 
Action: Mouse scrolled (566, 267) with delta (0, 0)
Screenshot: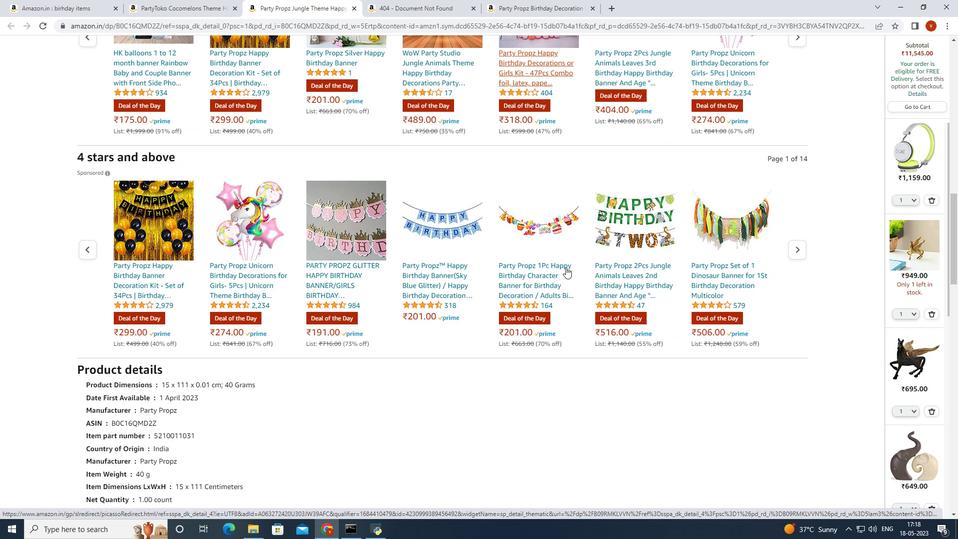 
Action: Mouse scrolled (566, 267) with delta (0, 0)
Screenshot: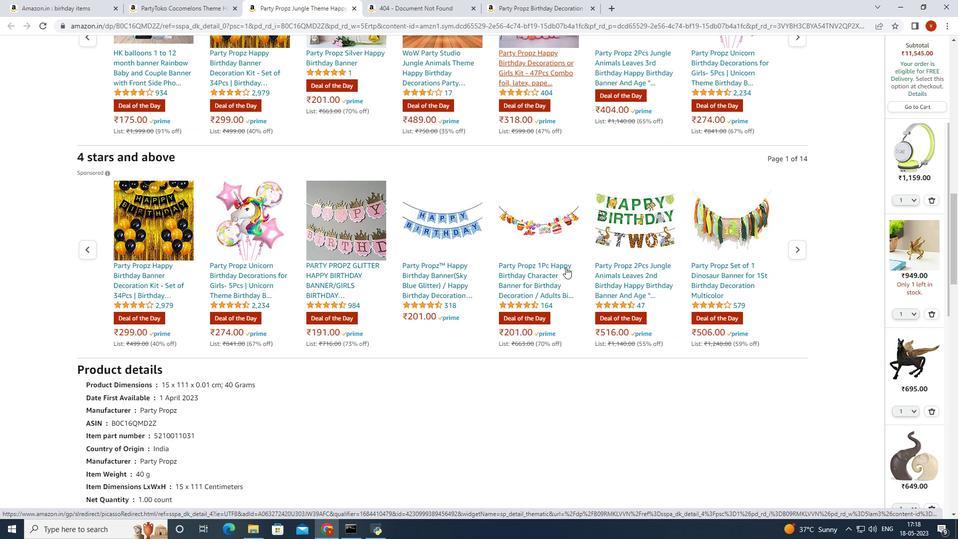 
Action: Mouse scrolled (566, 267) with delta (0, 0)
Screenshot: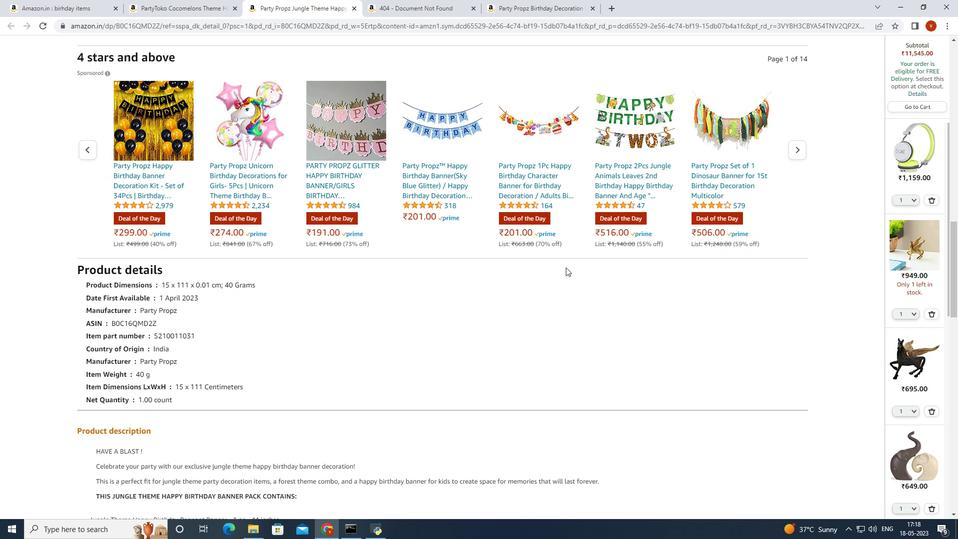 
Action: Mouse scrolled (566, 267) with delta (0, 0)
